 Task: Add a collaborar  and add a file to a repository.
Action: Mouse moved to (1263, 97)
Screenshot: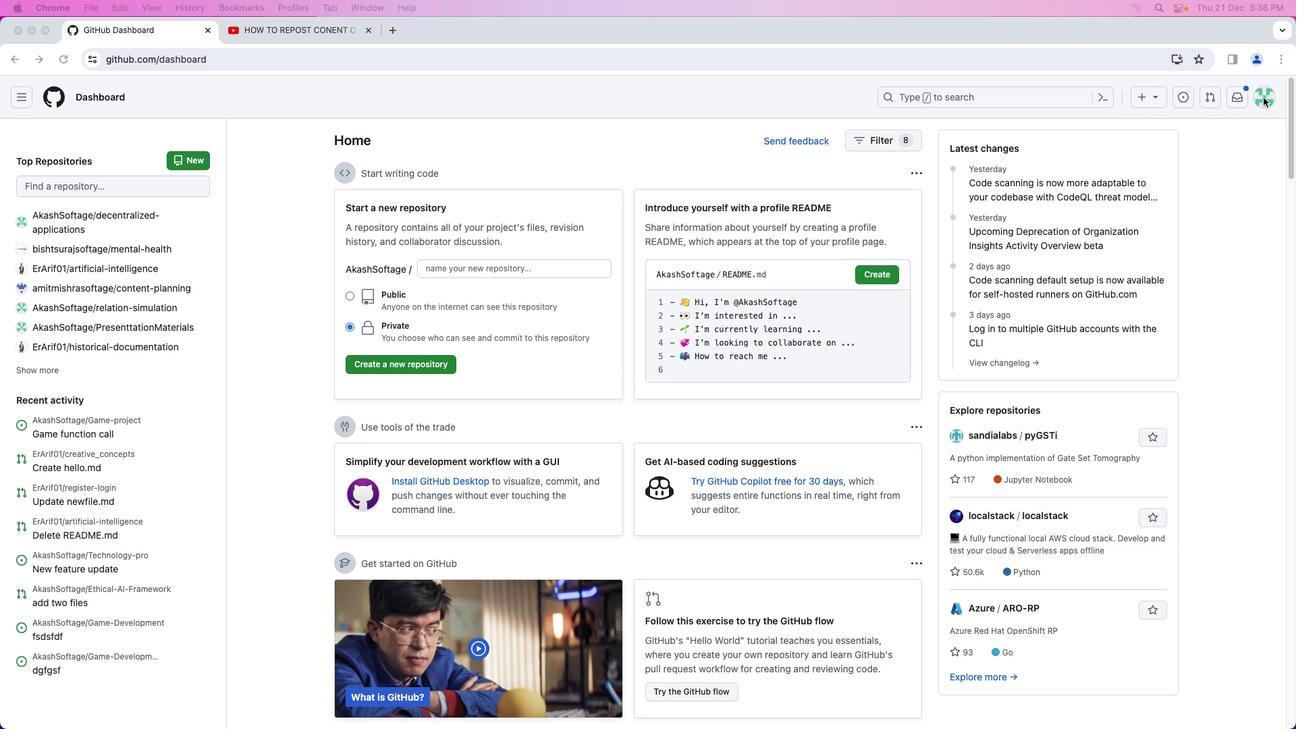
Action: Mouse pressed left at (1263, 97)
Screenshot: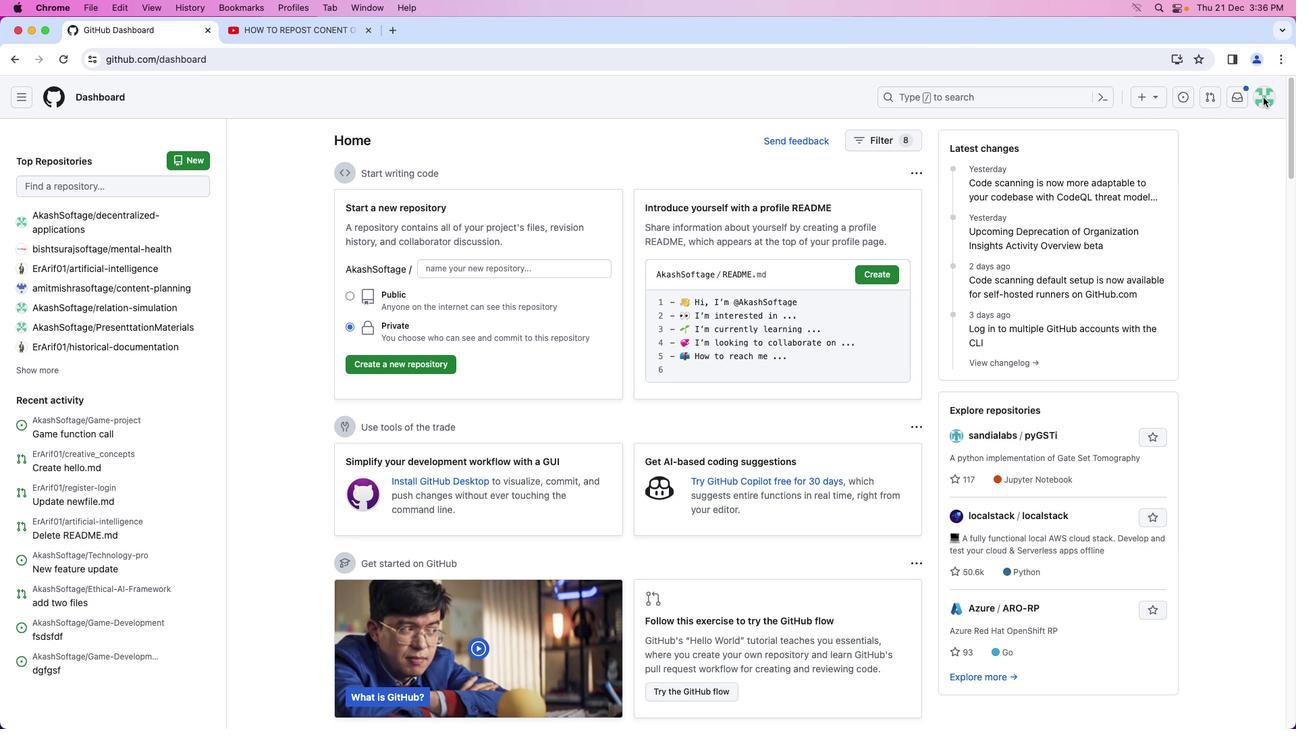 
Action: Mouse moved to (1262, 101)
Screenshot: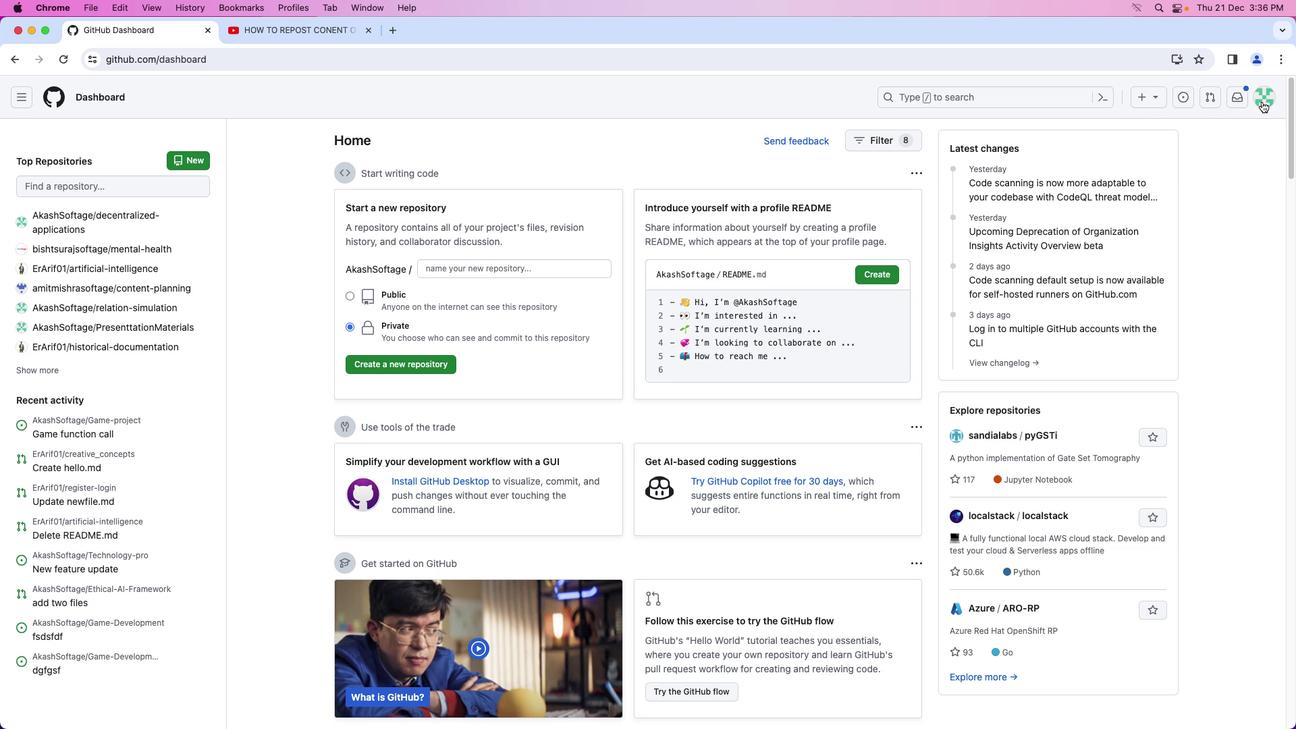 
Action: Mouse pressed left at (1262, 101)
Screenshot: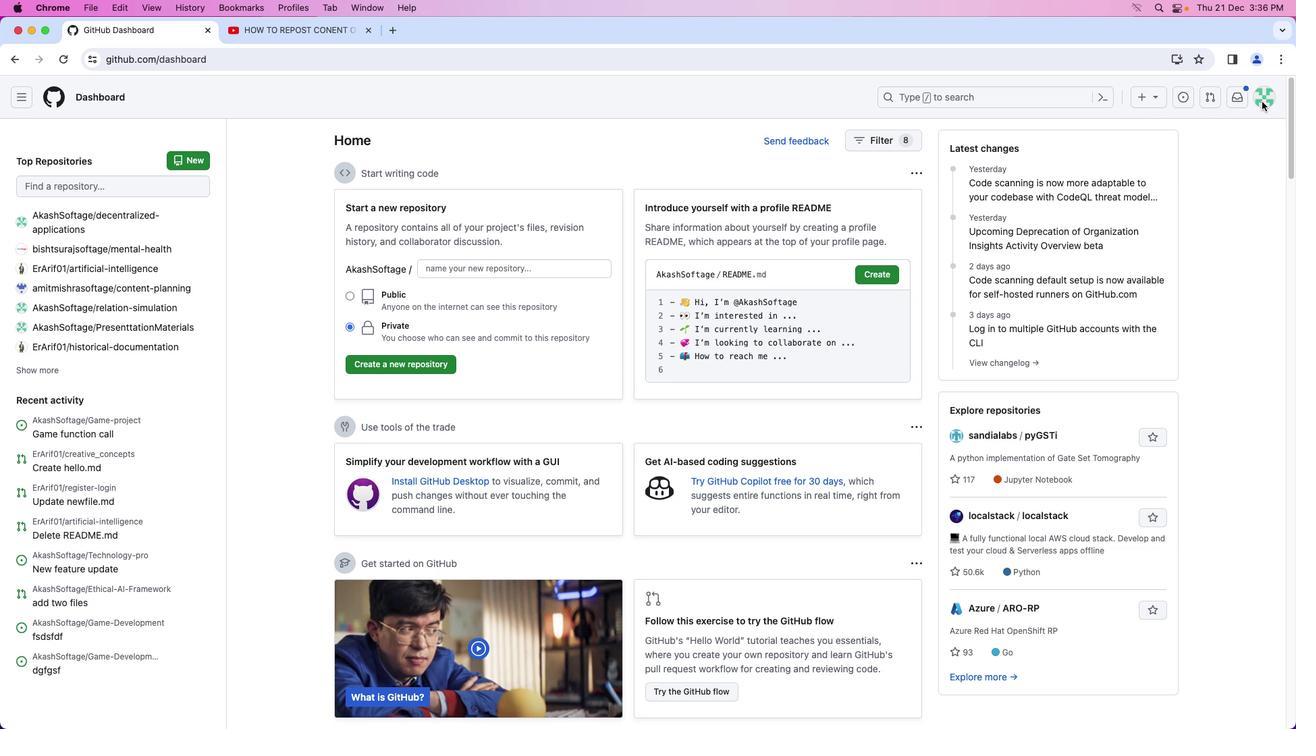 
Action: Mouse moved to (1190, 214)
Screenshot: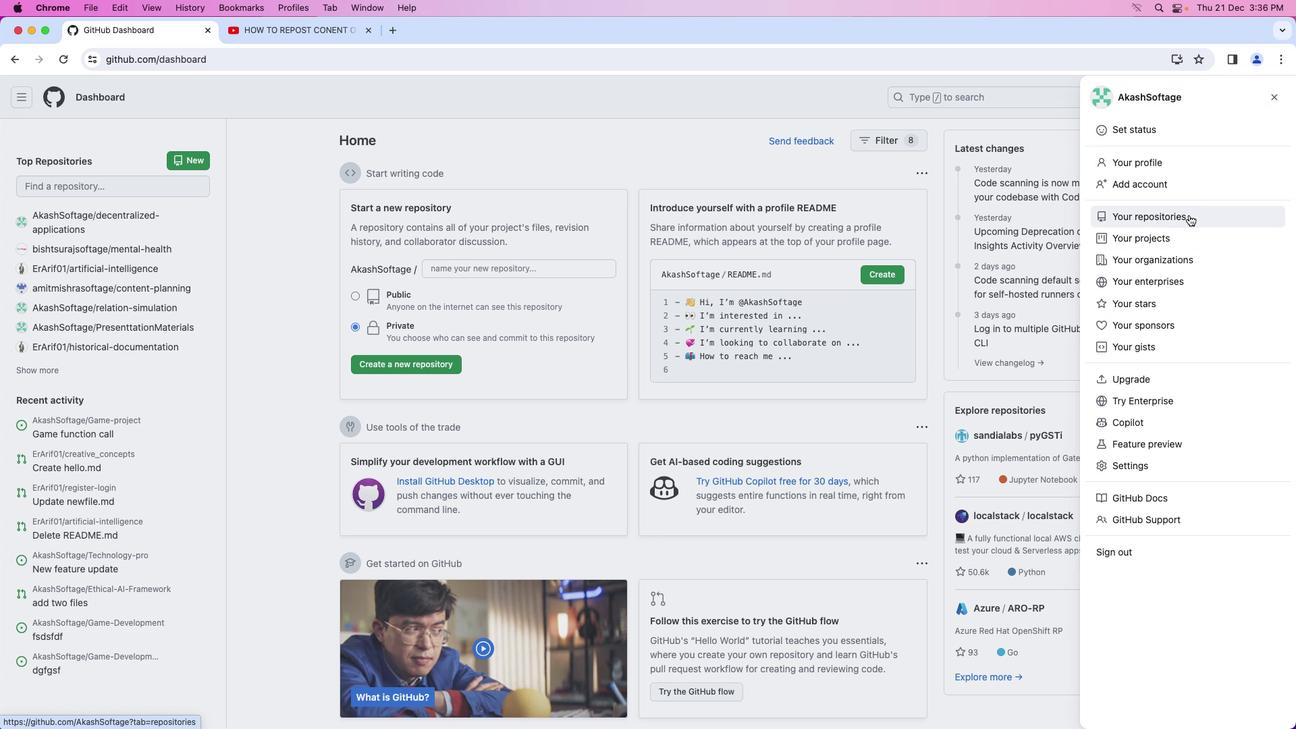
Action: Mouse pressed left at (1190, 214)
Screenshot: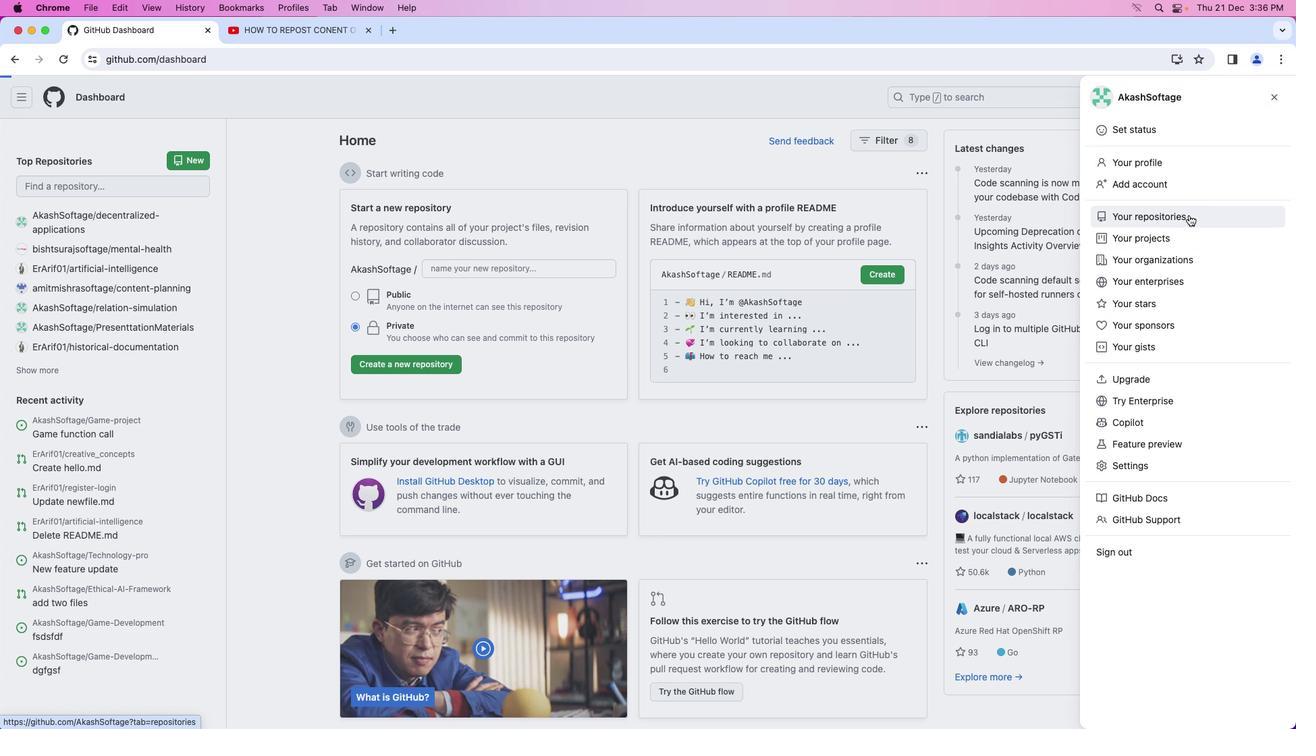 
Action: Mouse moved to (901, 291)
Screenshot: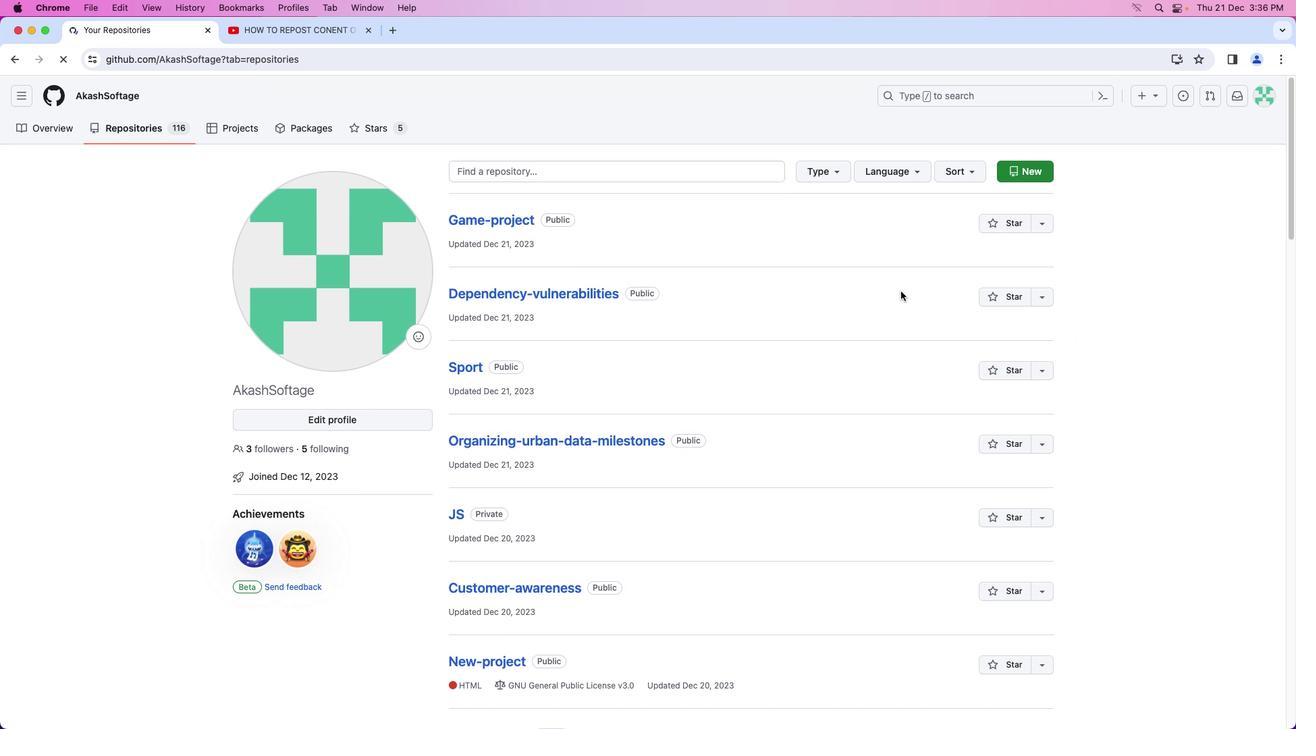 
Action: Mouse scrolled (901, 291) with delta (0, 0)
Screenshot: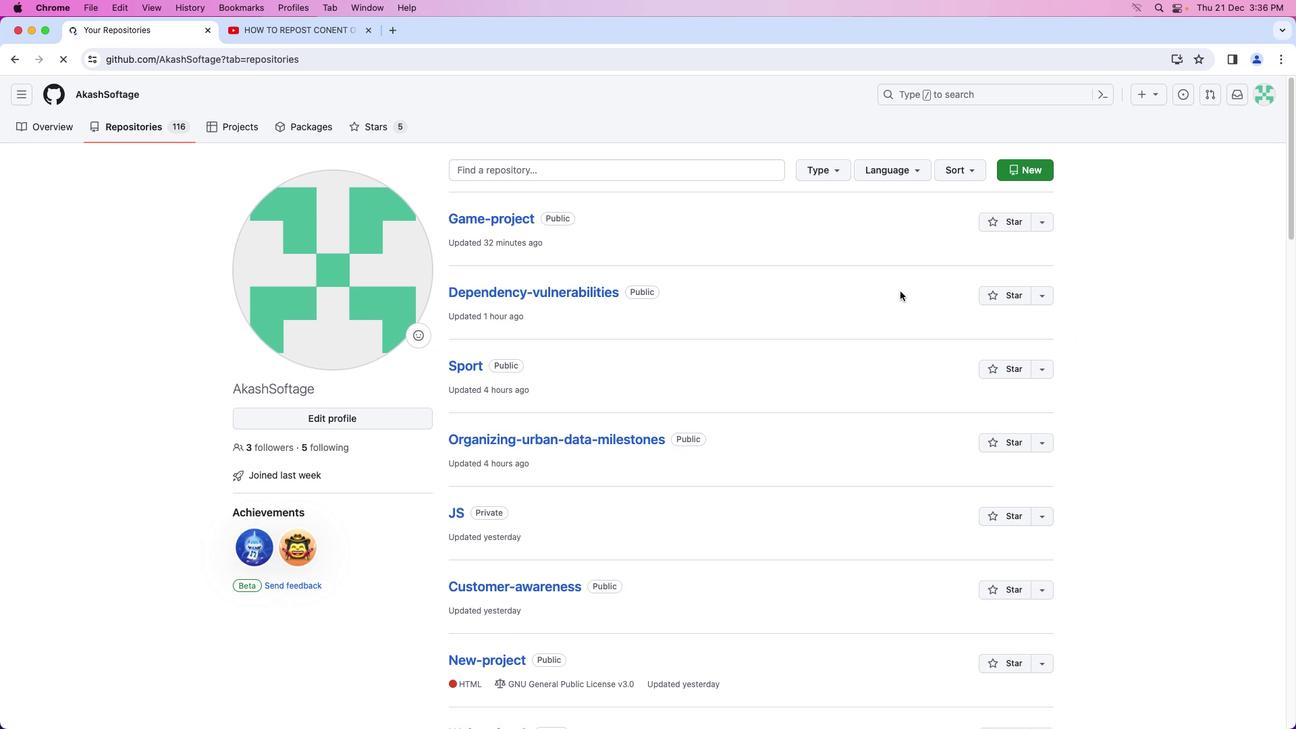 
Action: Mouse scrolled (901, 291) with delta (0, 0)
Screenshot: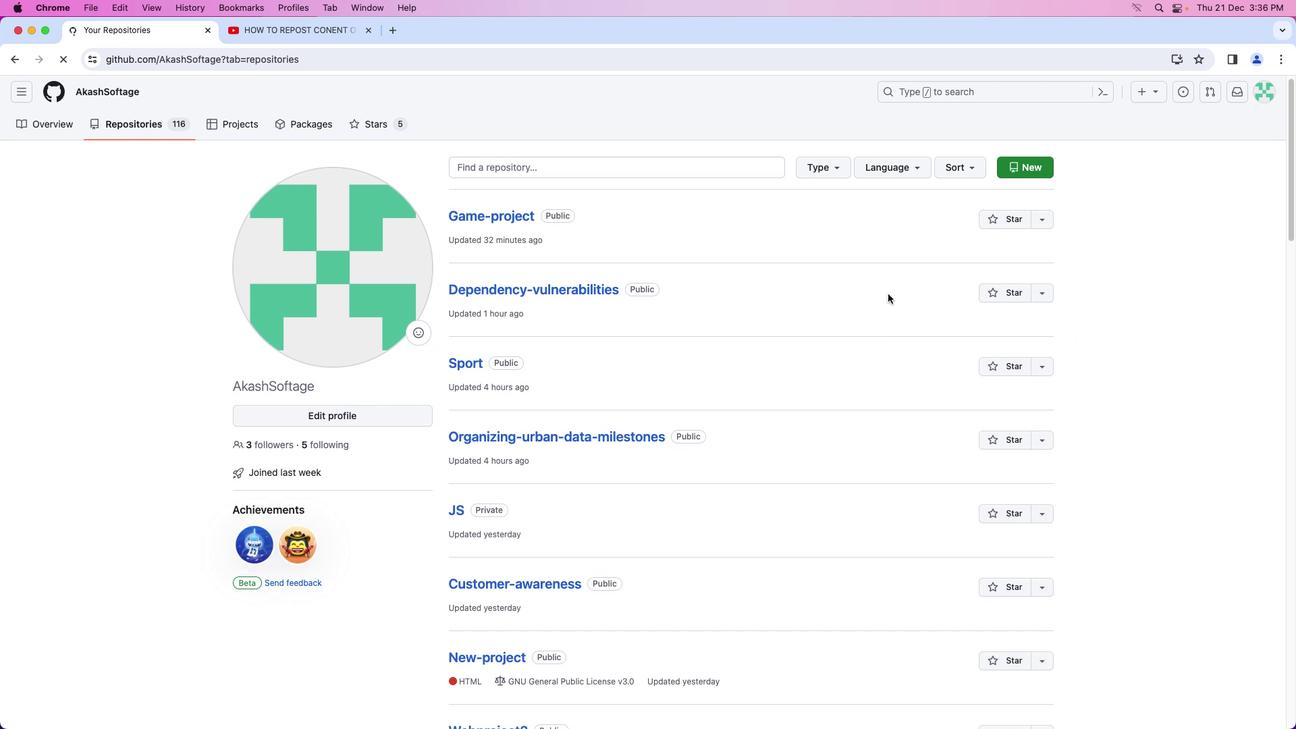 
Action: Mouse moved to (889, 293)
Screenshot: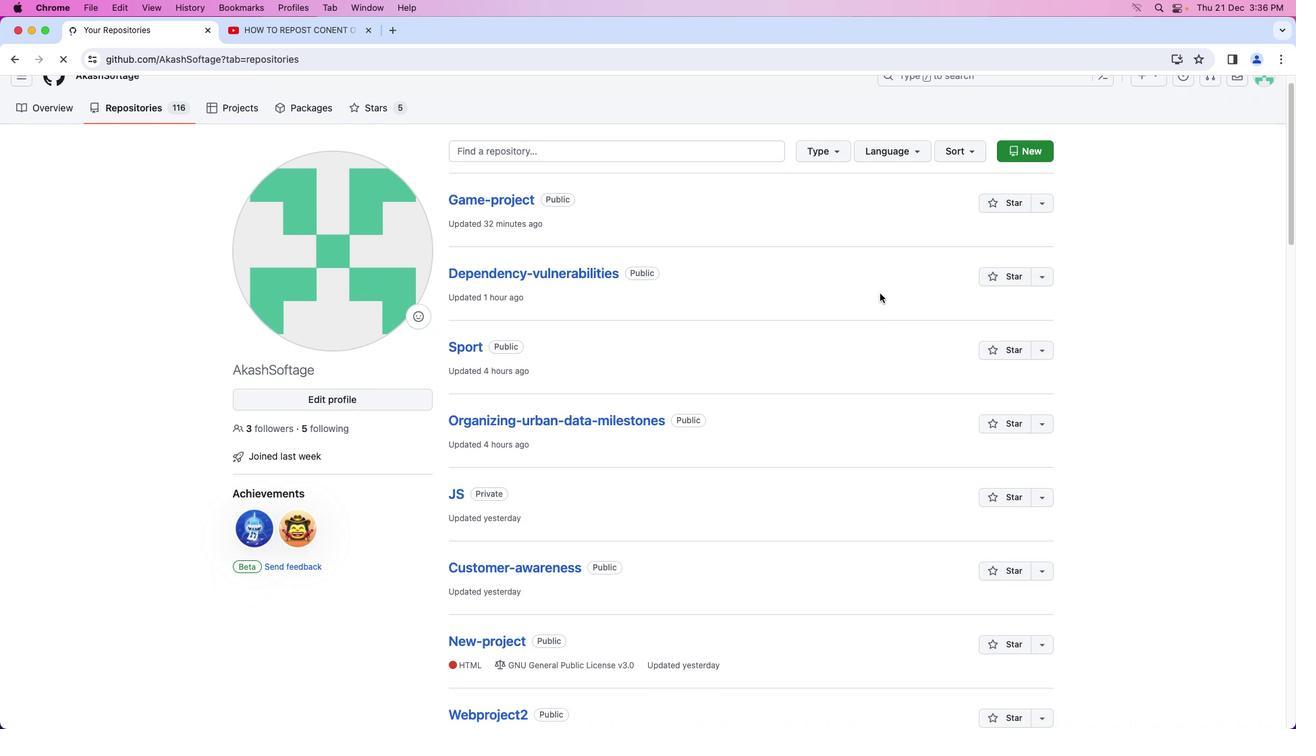 
Action: Mouse scrolled (889, 293) with delta (0, 0)
Screenshot: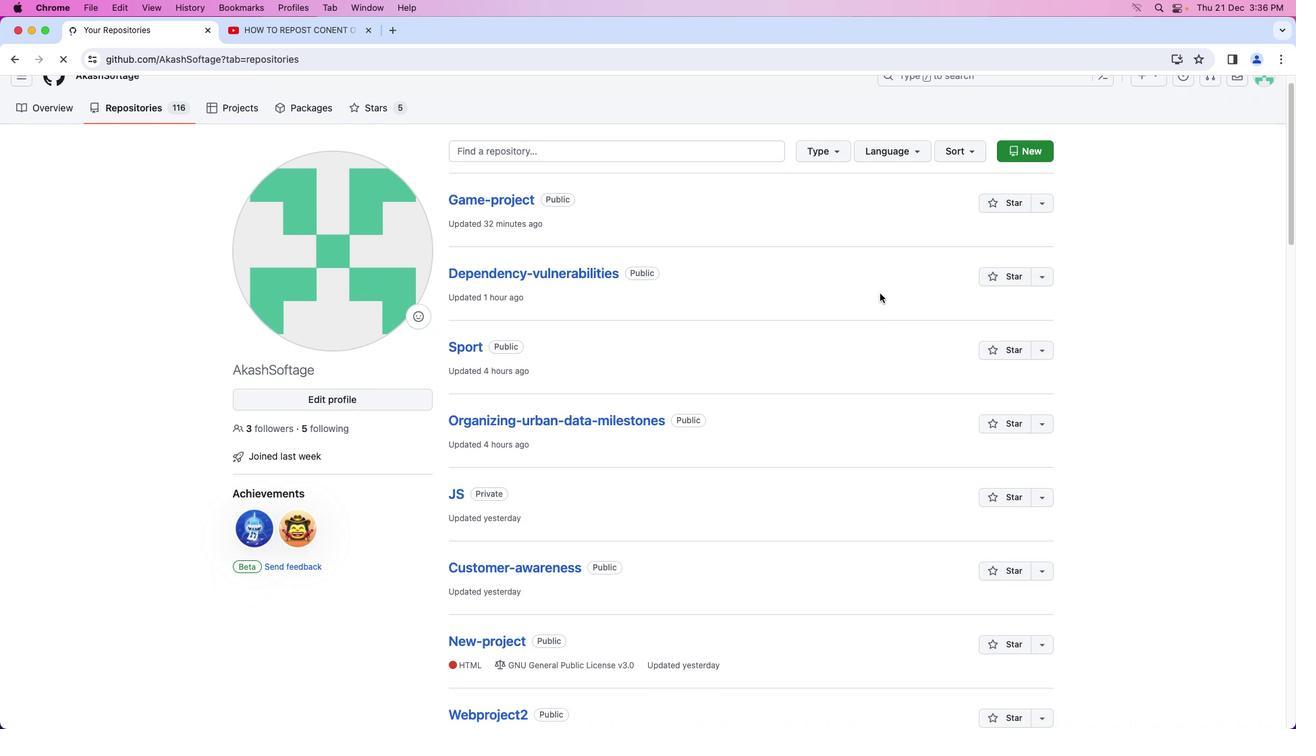 
Action: Mouse moved to (887, 294)
Screenshot: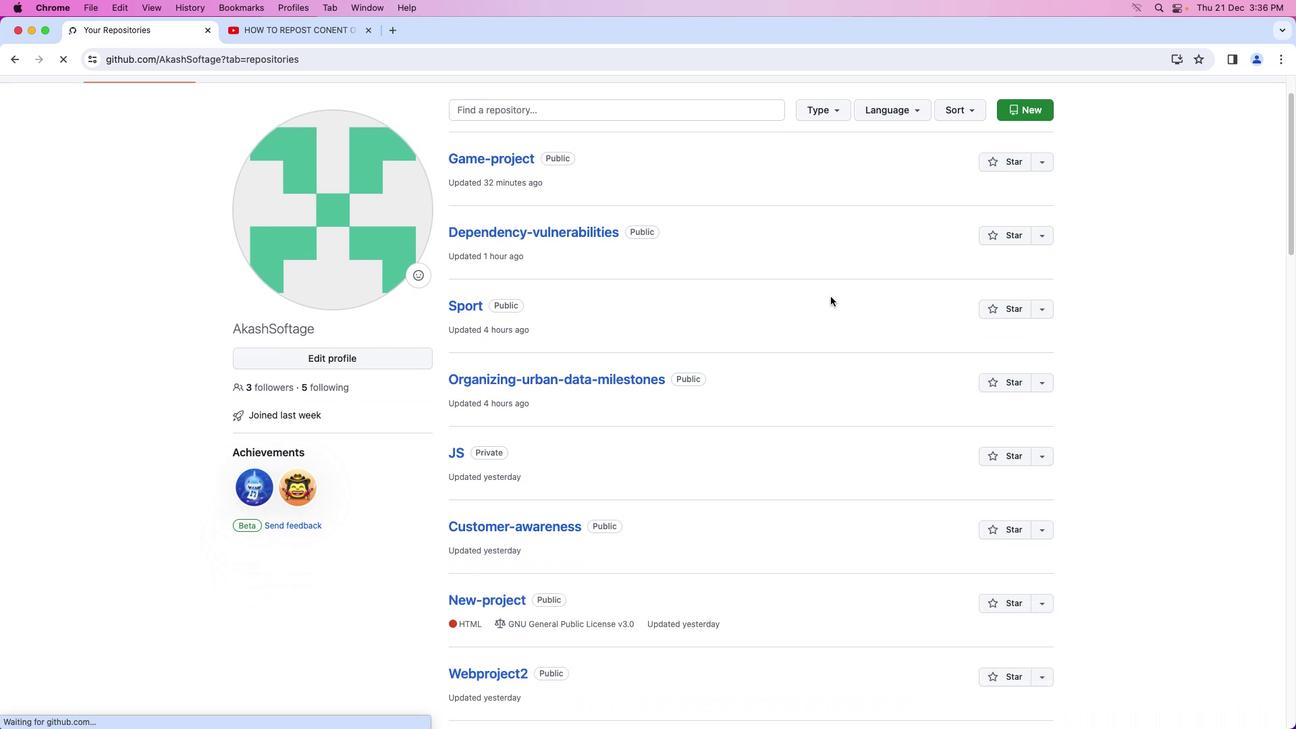 
Action: Mouse scrolled (887, 294) with delta (0, 0)
Screenshot: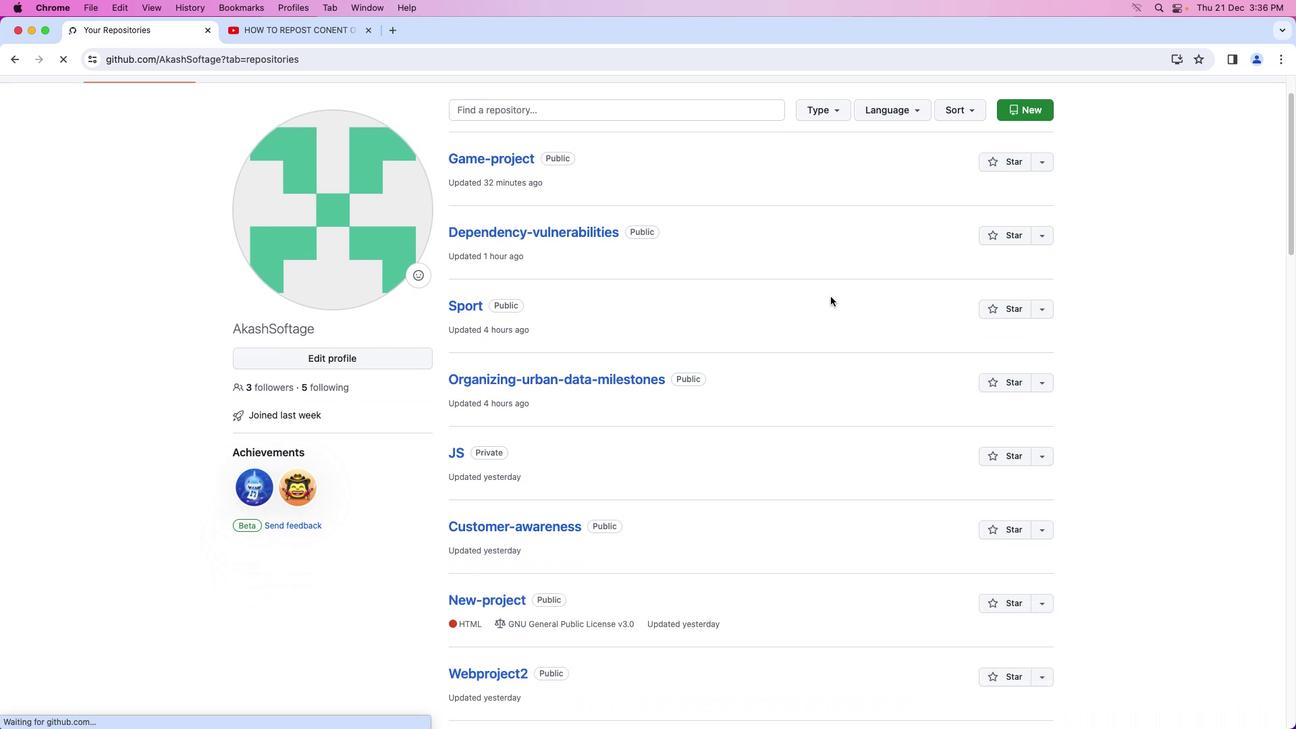 
Action: Mouse moved to (886, 293)
Screenshot: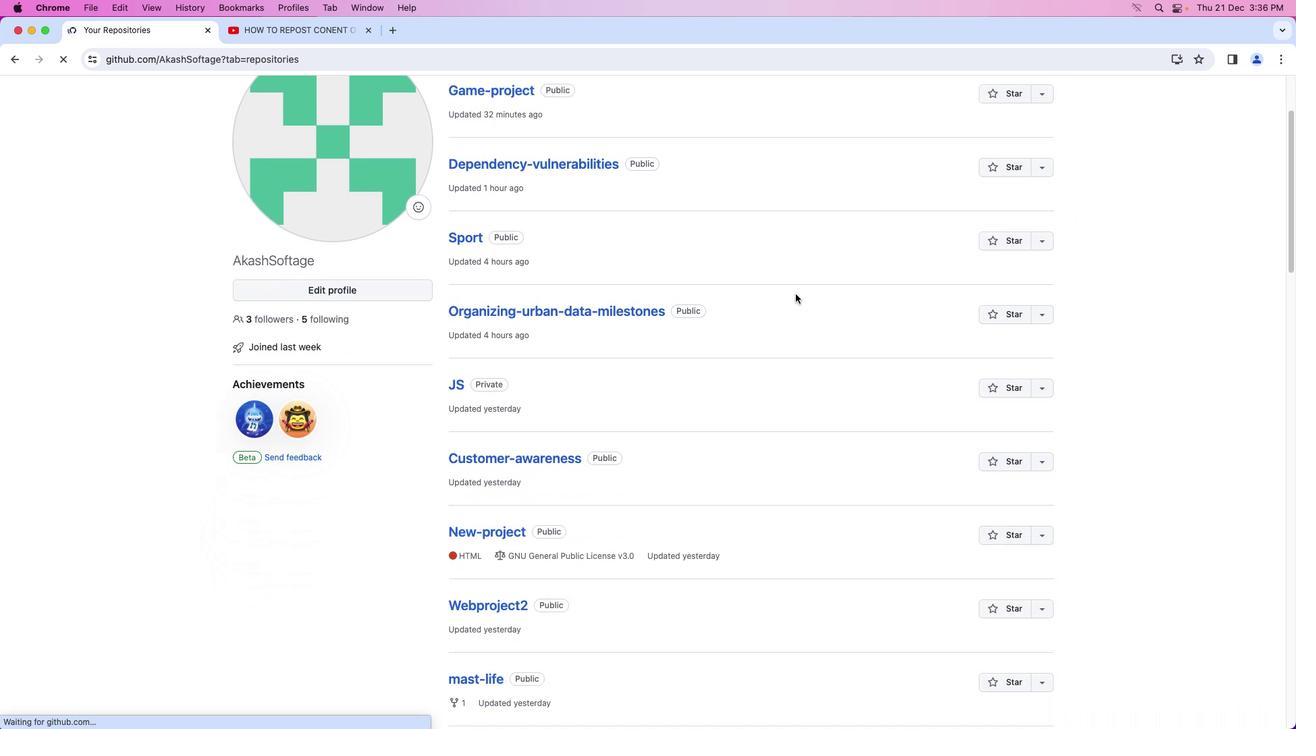 
Action: Mouse scrolled (886, 293) with delta (0, 0)
Screenshot: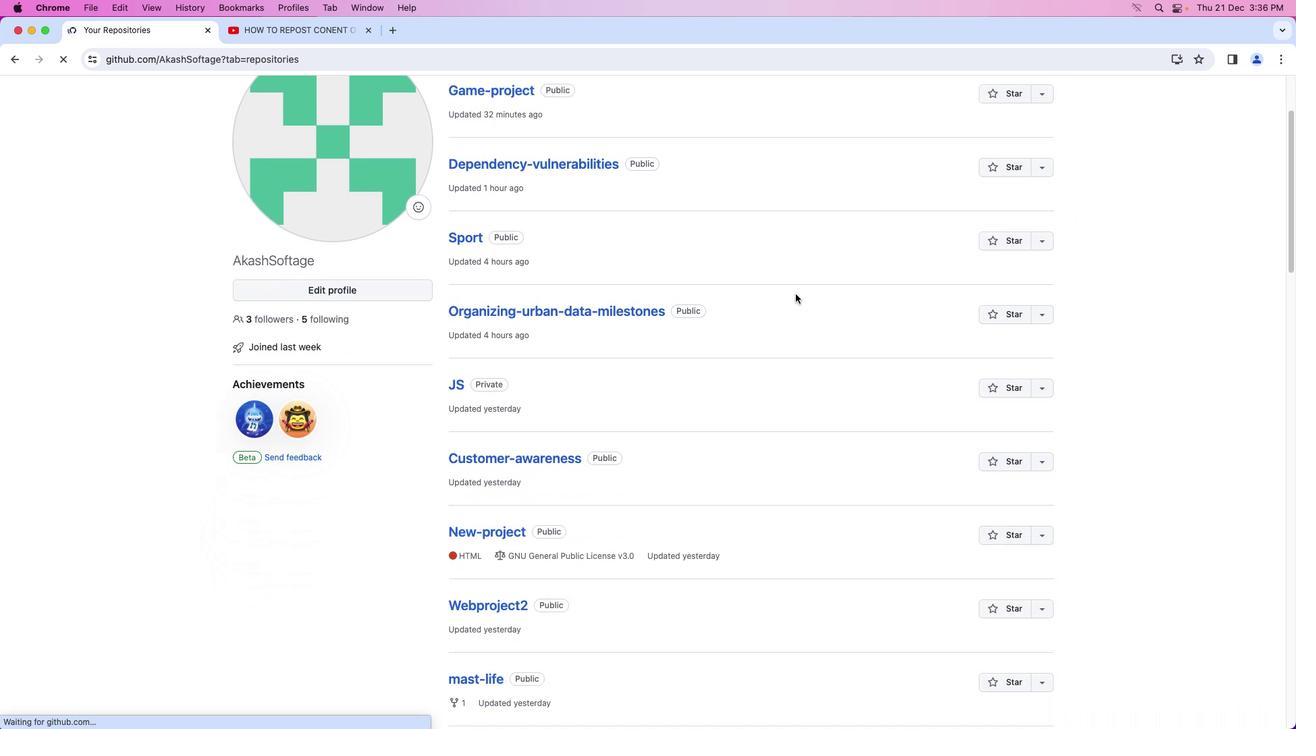 
Action: Mouse moved to (880, 293)
Screenshot: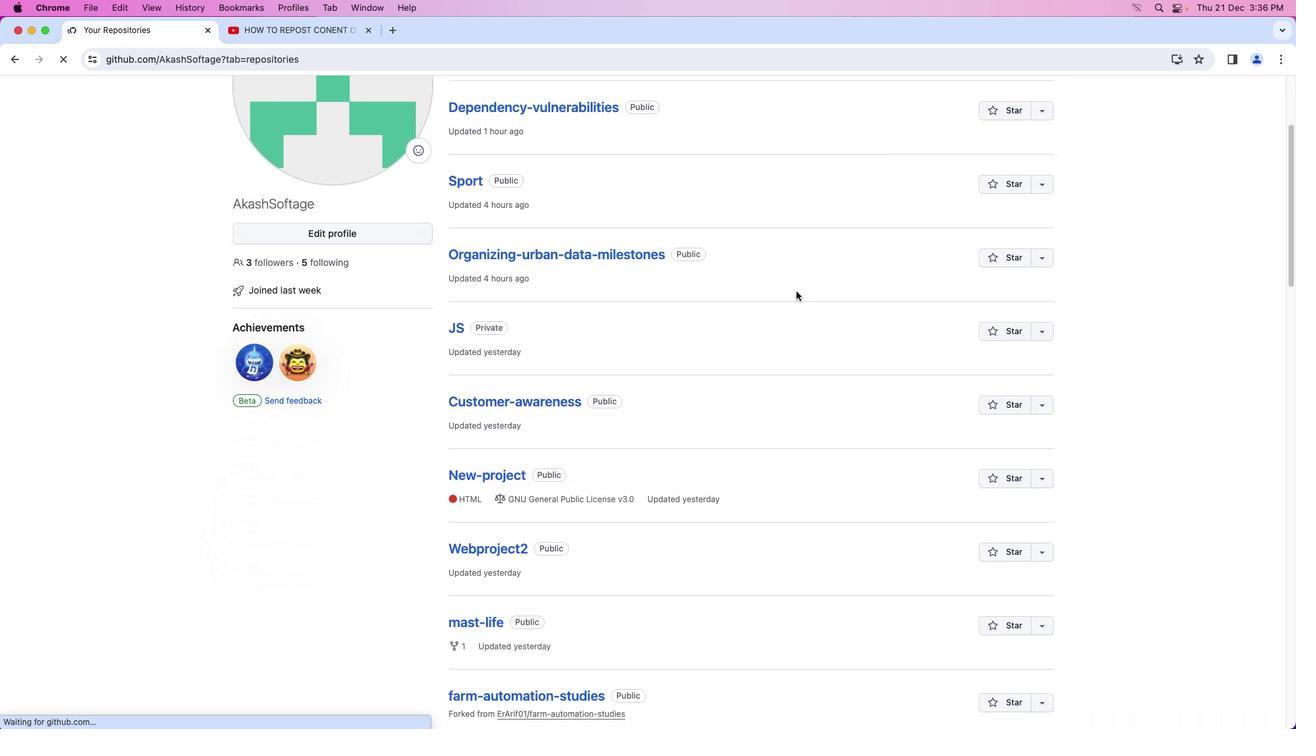 
Action: Mouse scrolled (880, 293) with delta (0, -1)
Screenshot: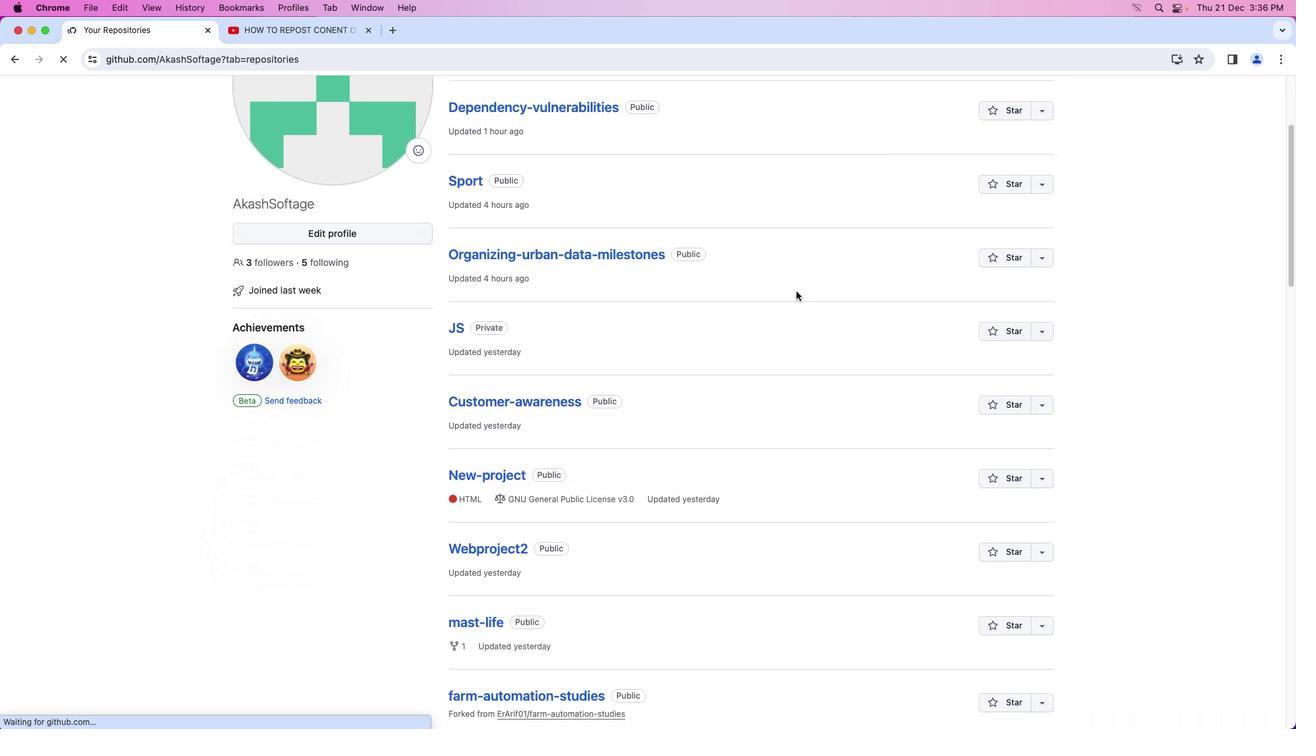 
Action: Mouse moved to (821, 295)
Screenshot: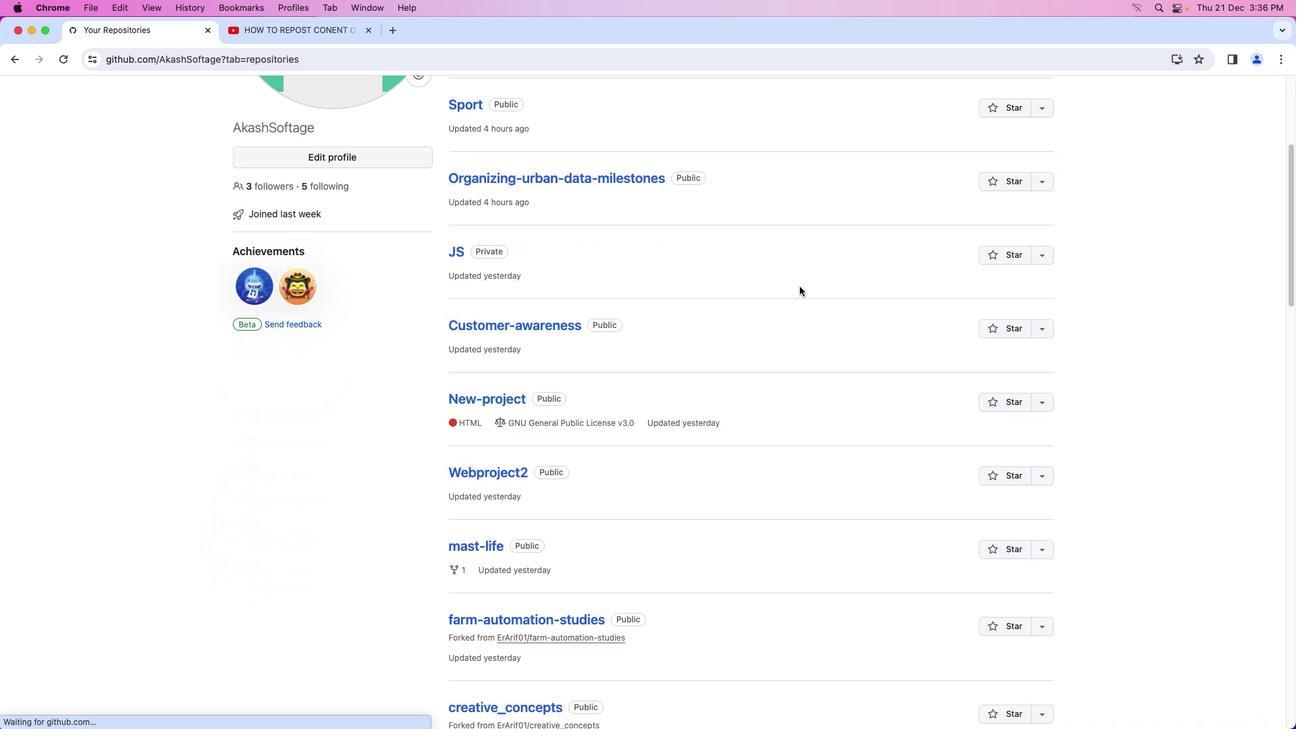 
Action: Mouse scrolled (821, 295) with delta (0, -2)
Screenshot: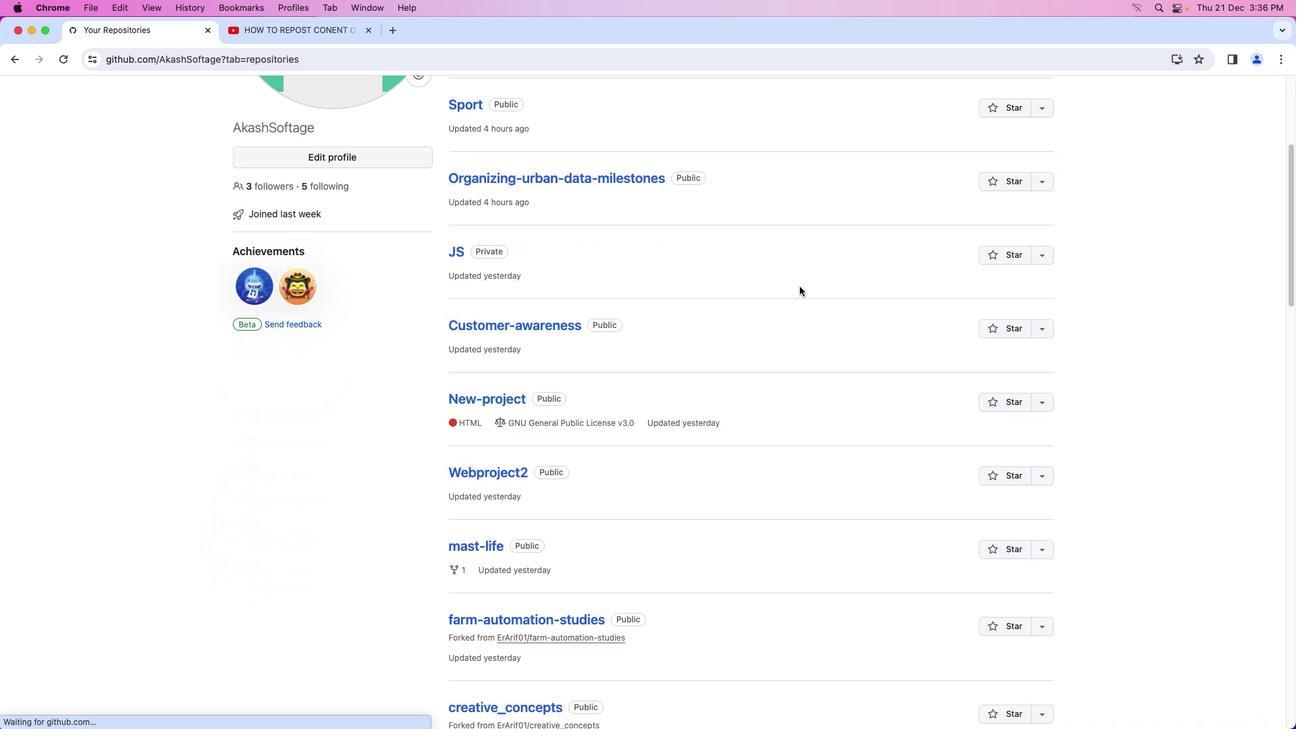 
Action: Mouse moved to (856, 278)
Screenshot: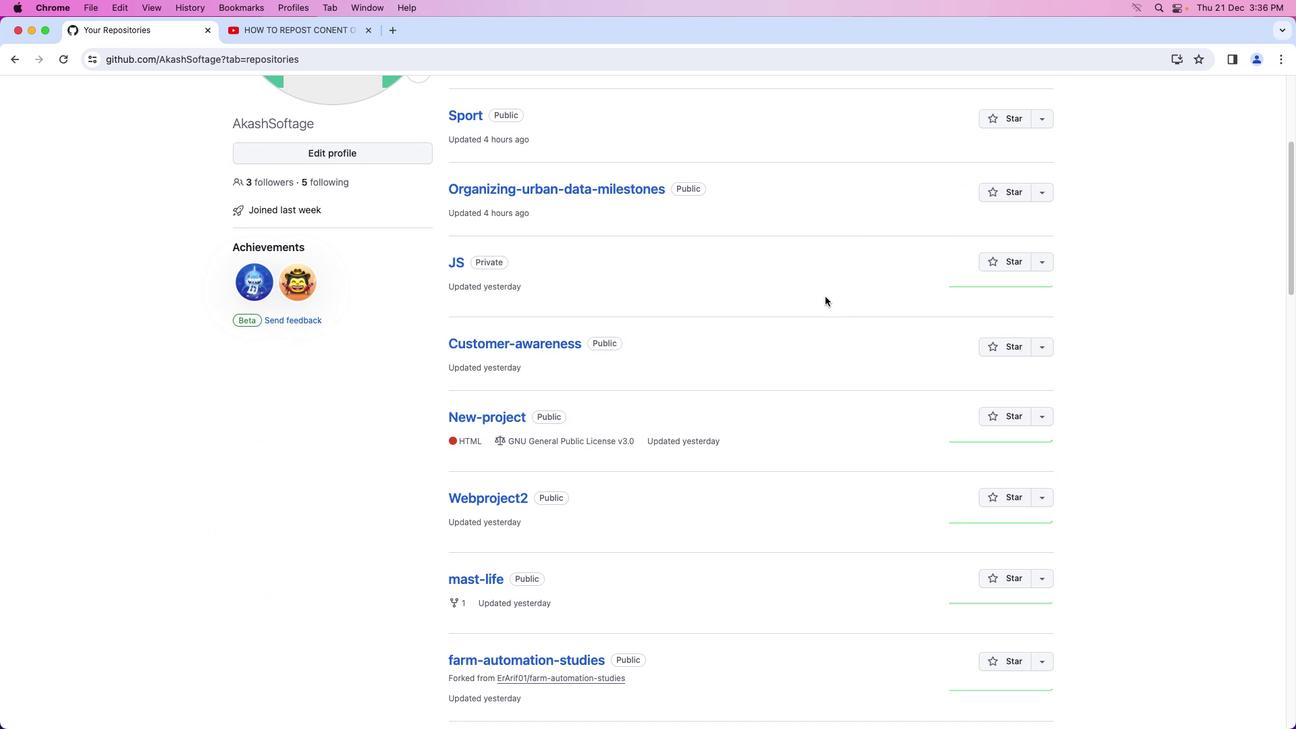 
Action: Mouse scrolled (856, 278) with delta (0, 0)
Screenshot: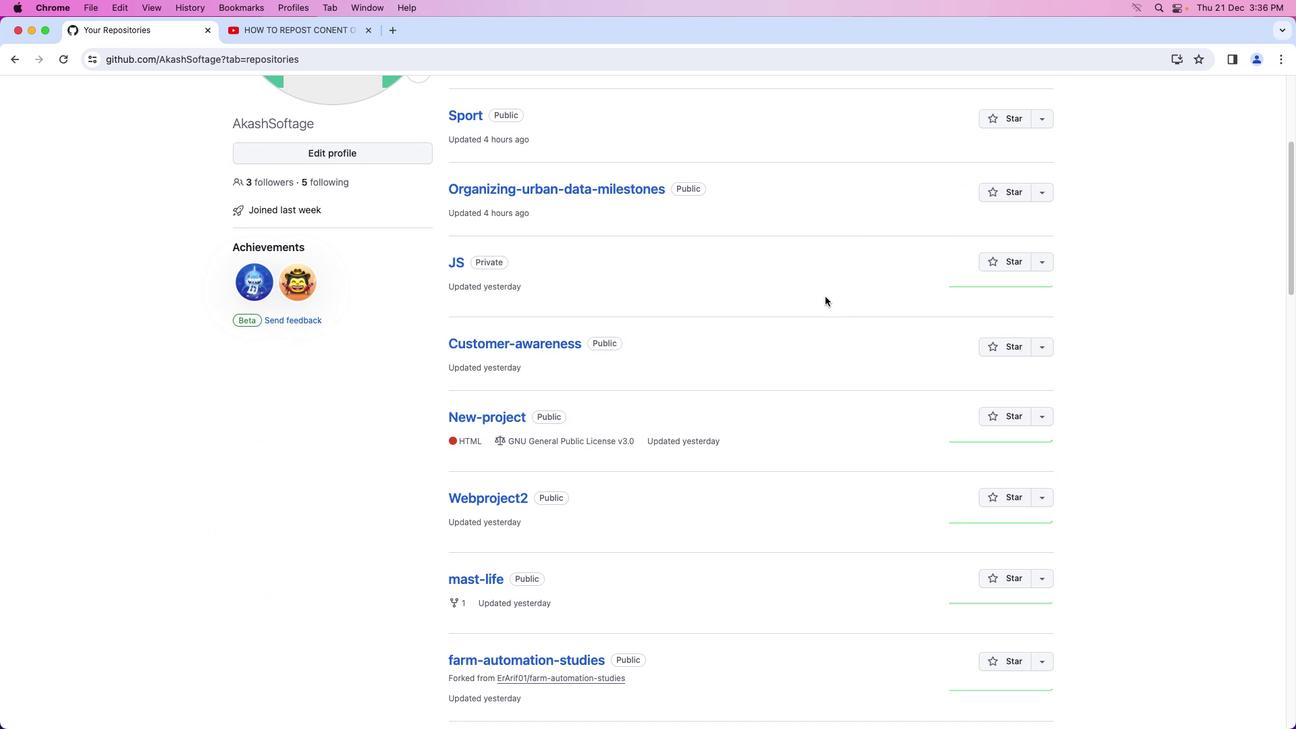 
Action: Mouse moved to (834, 292)
Screenshot: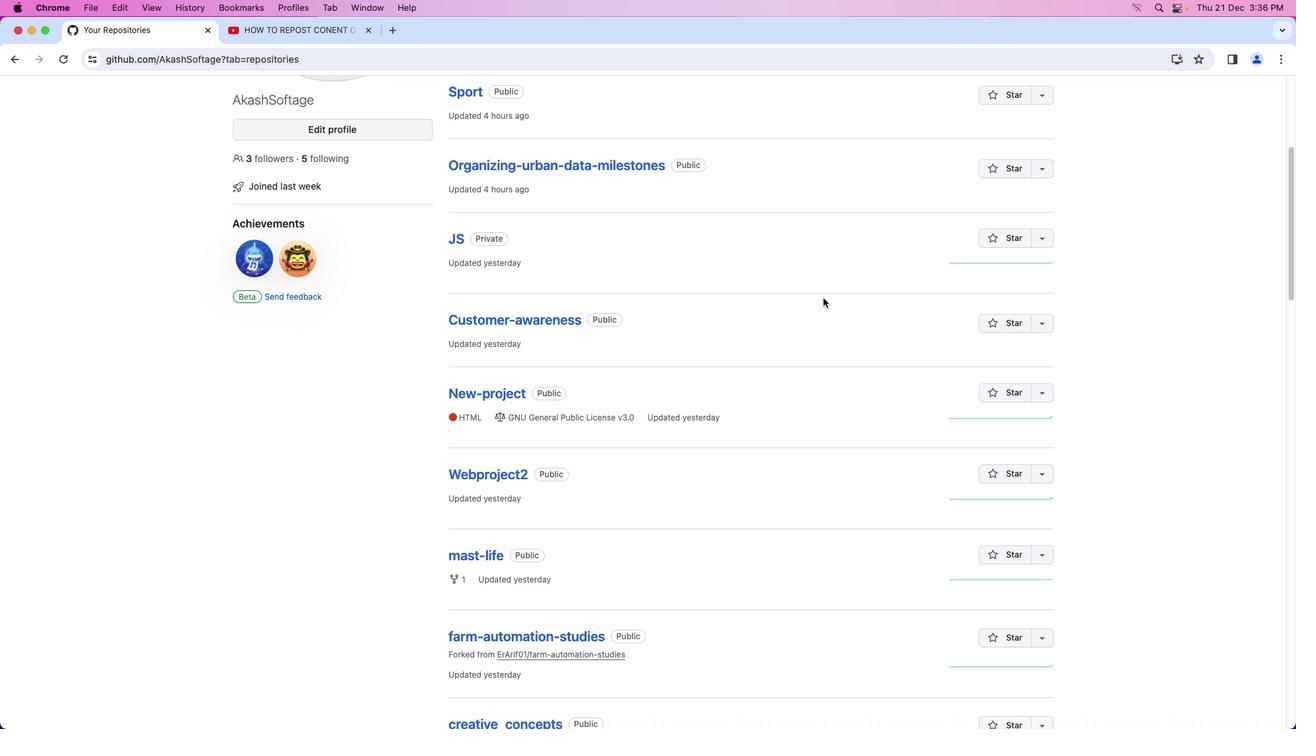 
Action: Mouse scrolled (834, 292) with delta (0, 0)
Screenshot: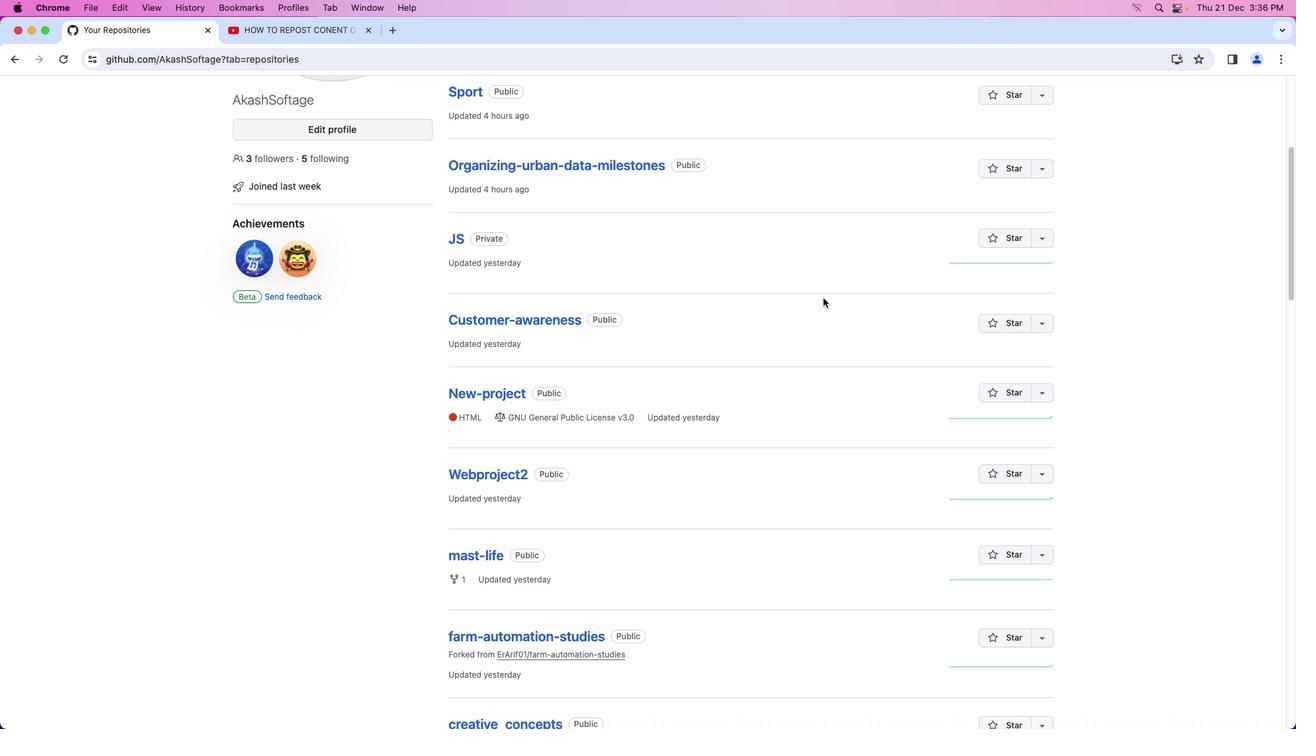 
Action: Mouse moved to (826, 296)
Screenshot: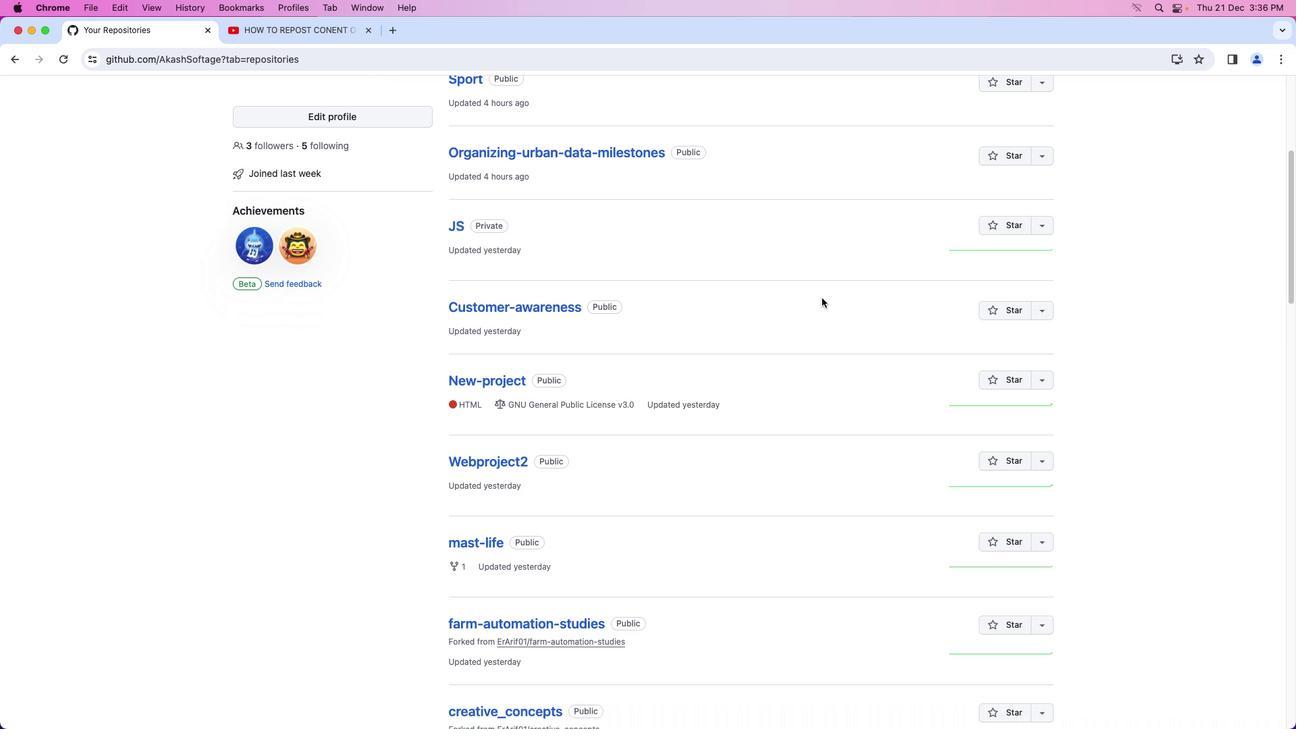 
Action: Mouse scrolled (826, 296) with delta (0, 0)
Screenshot: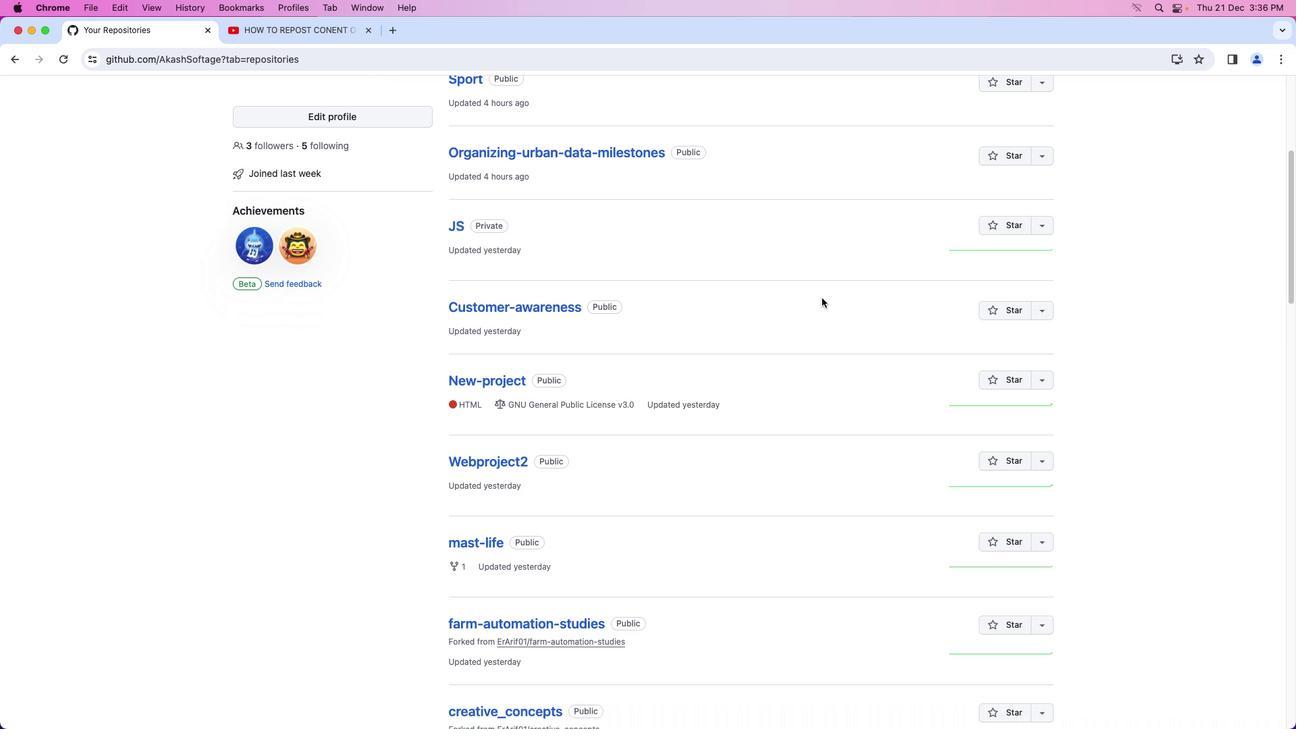 
Action: Mouse moved to (823, 297)
Screenshot: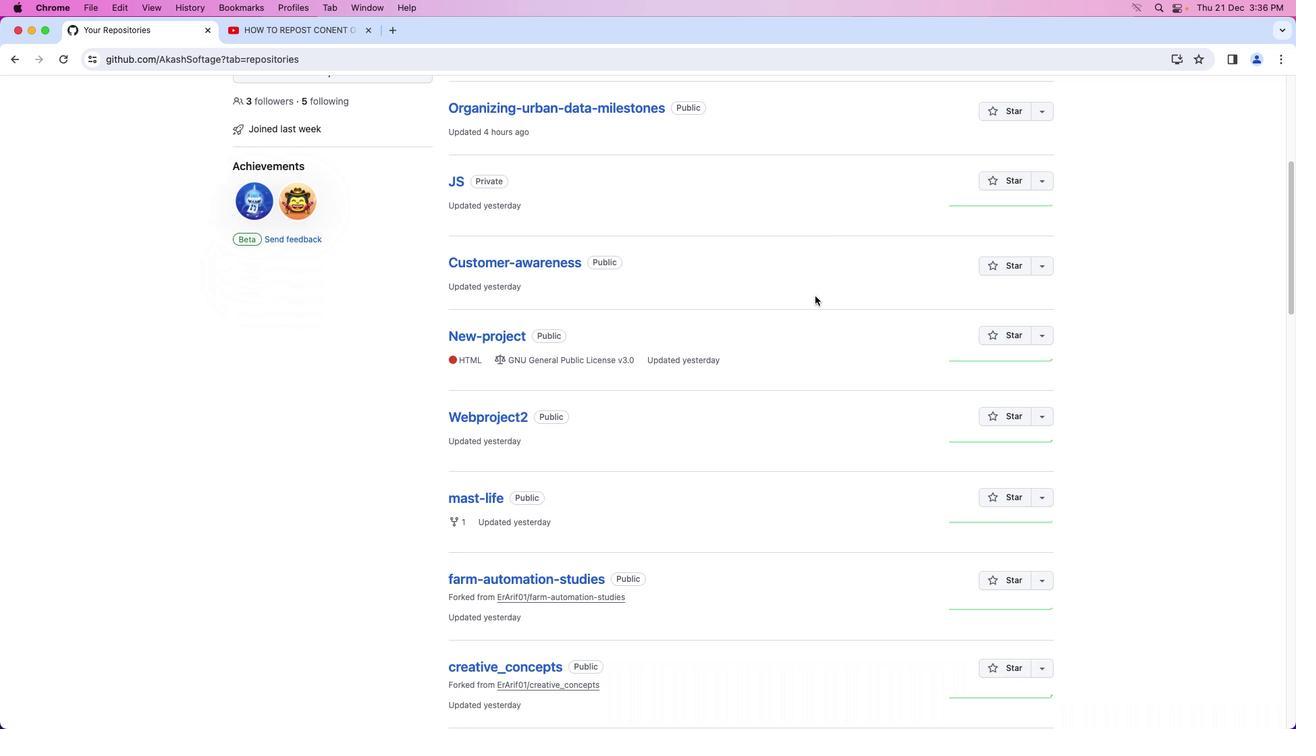 
Action: Mouse scrolled (823, 297) with delta (0, 0)
Screenshot: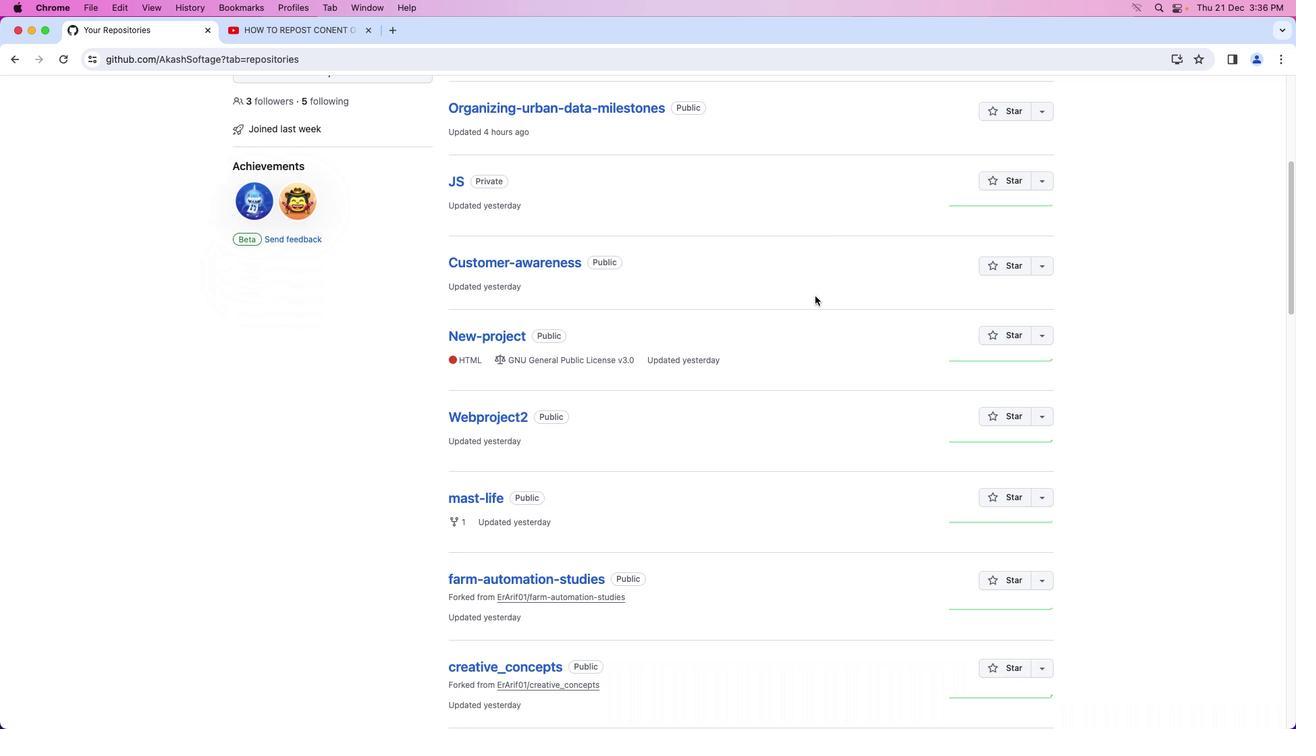 
Action: Mouse moved to (764, 310)
Screenshot: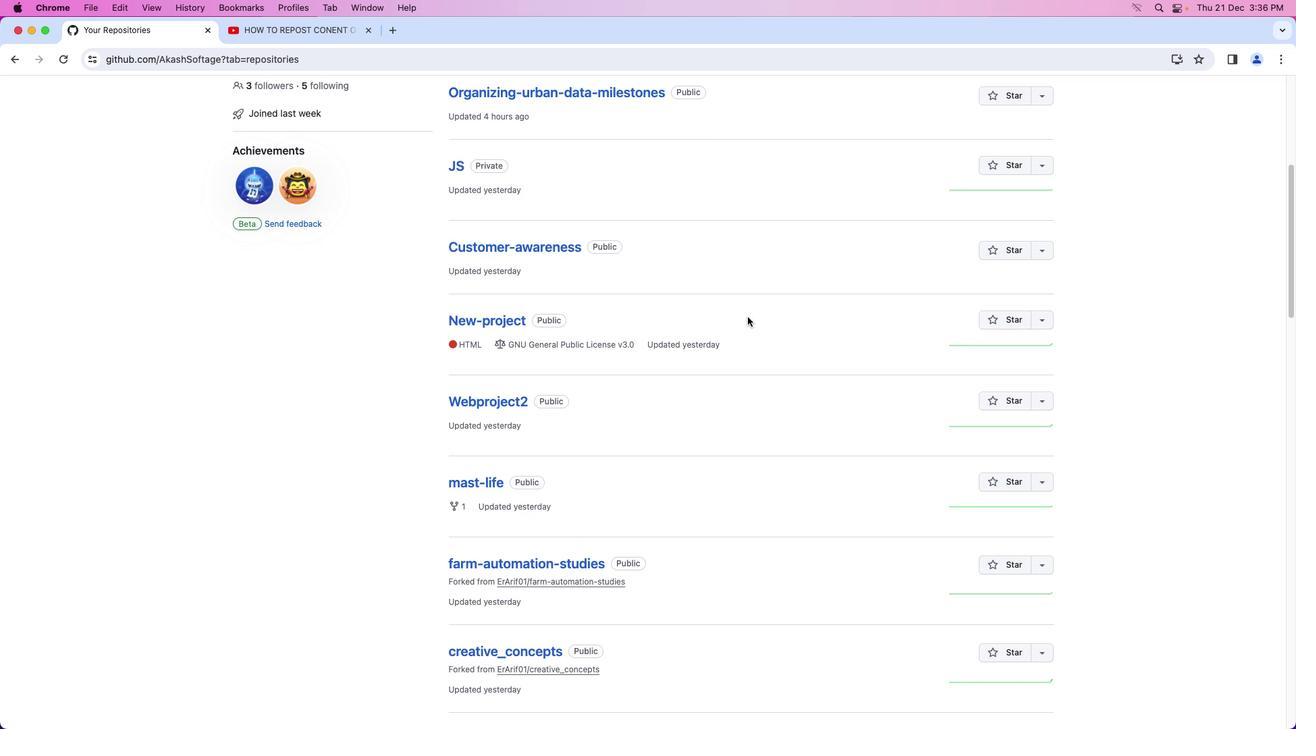 
Action: Mouse scrolled (764, 310) with delta (0, 0)
Screenshot: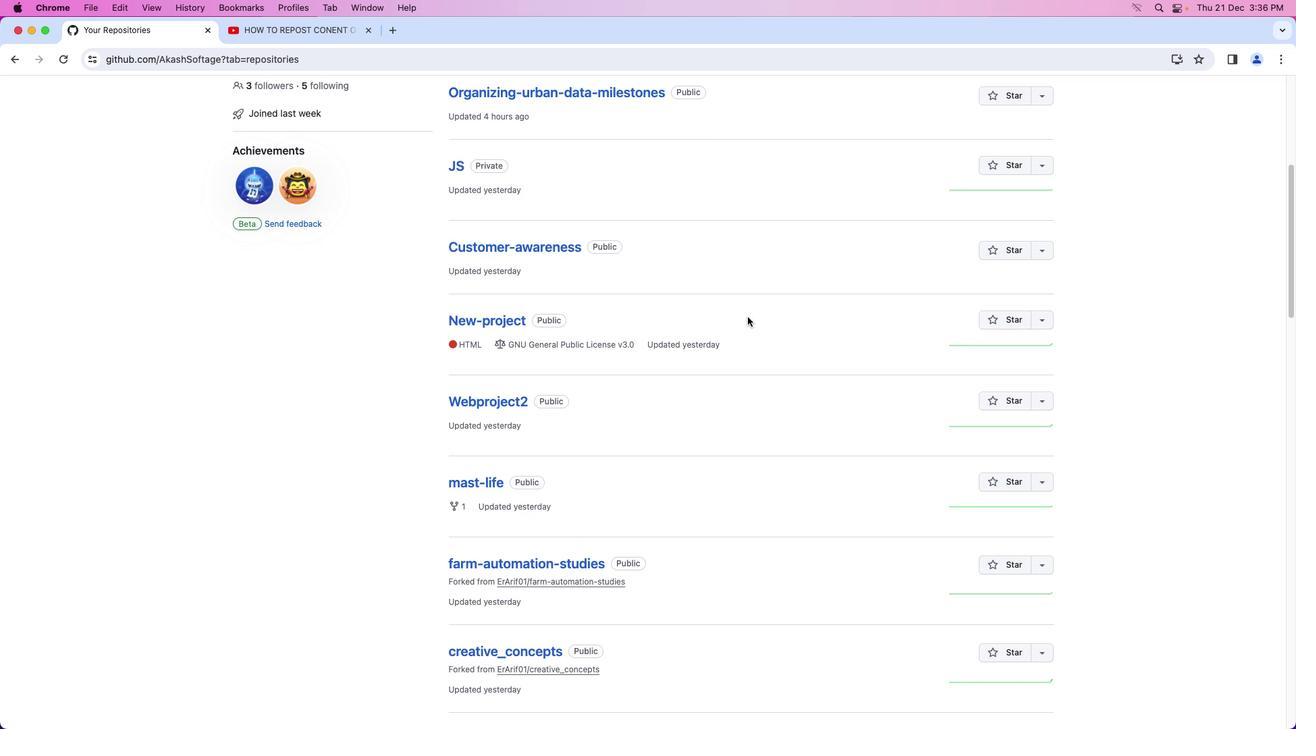 
Action: Mouse moved to (750, 316)
Screenshot: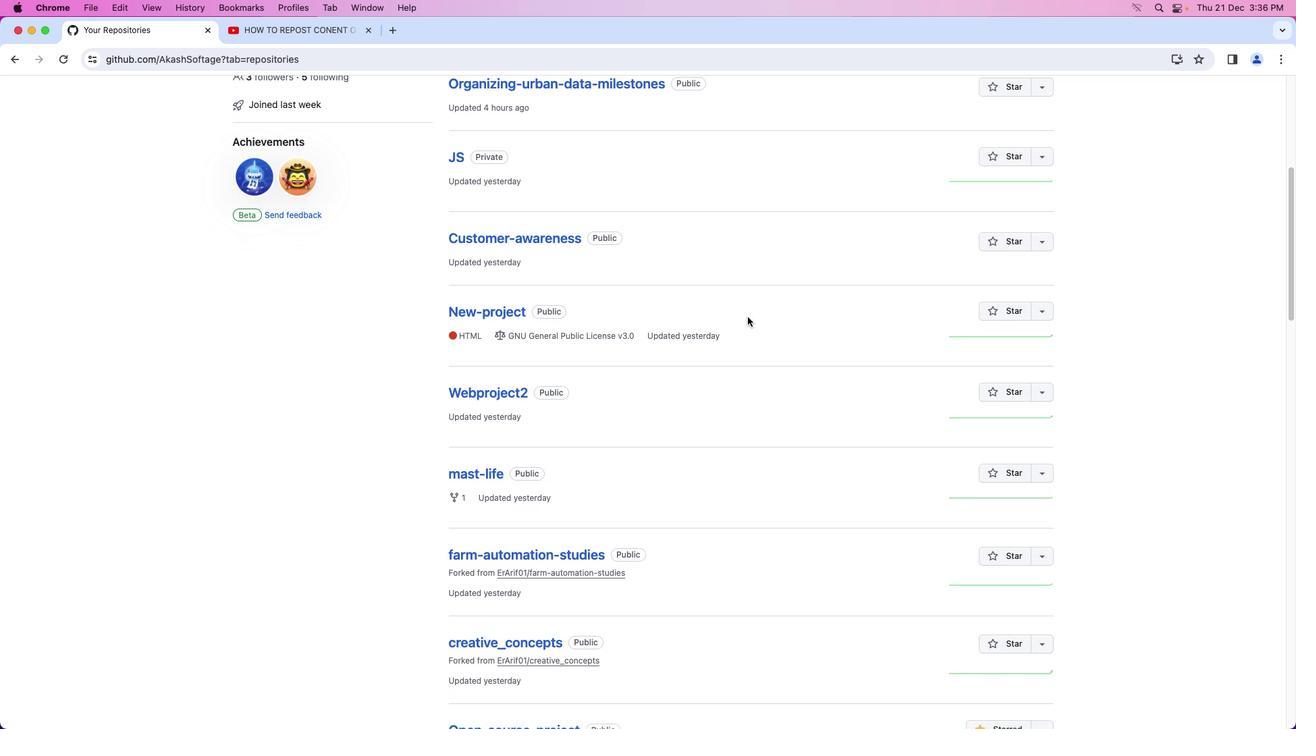 
Action: Mouse scrolled (750, 316) with delta (0, 0)
Screenshot: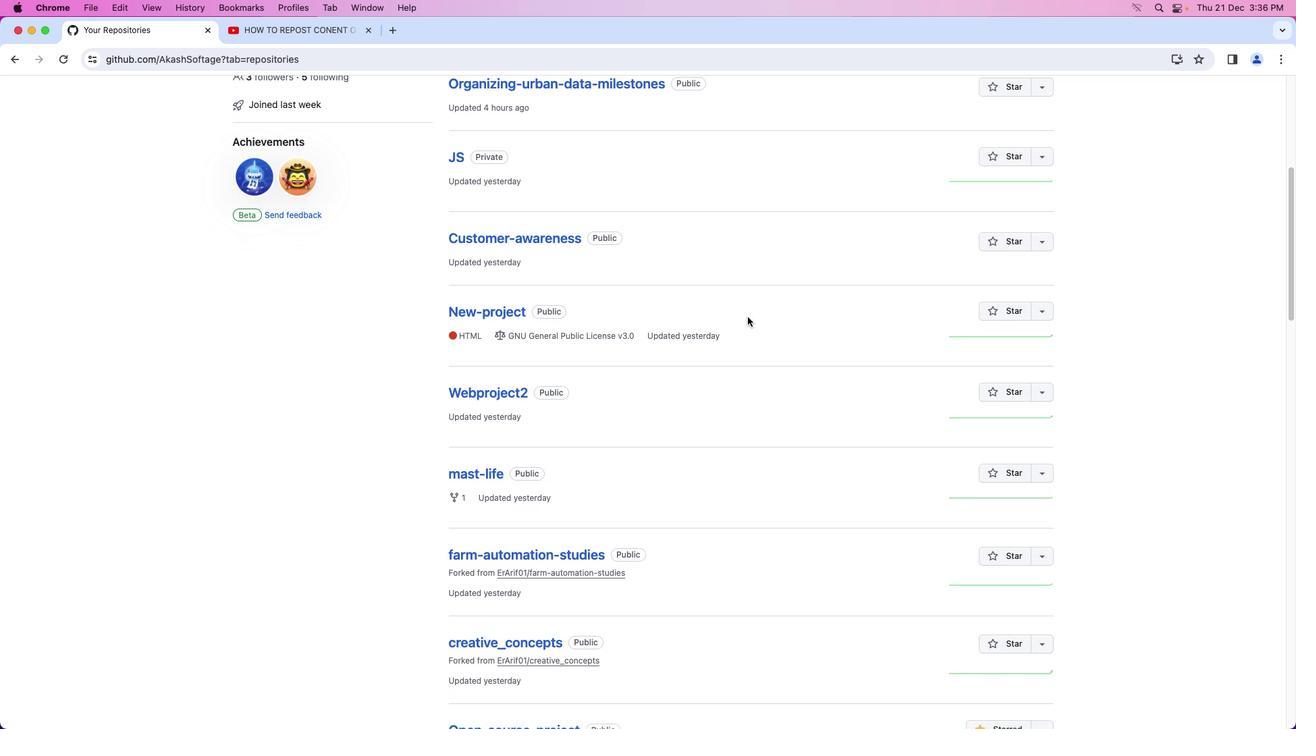 
Action: Mouse moved to (530, 430)
Screenshot: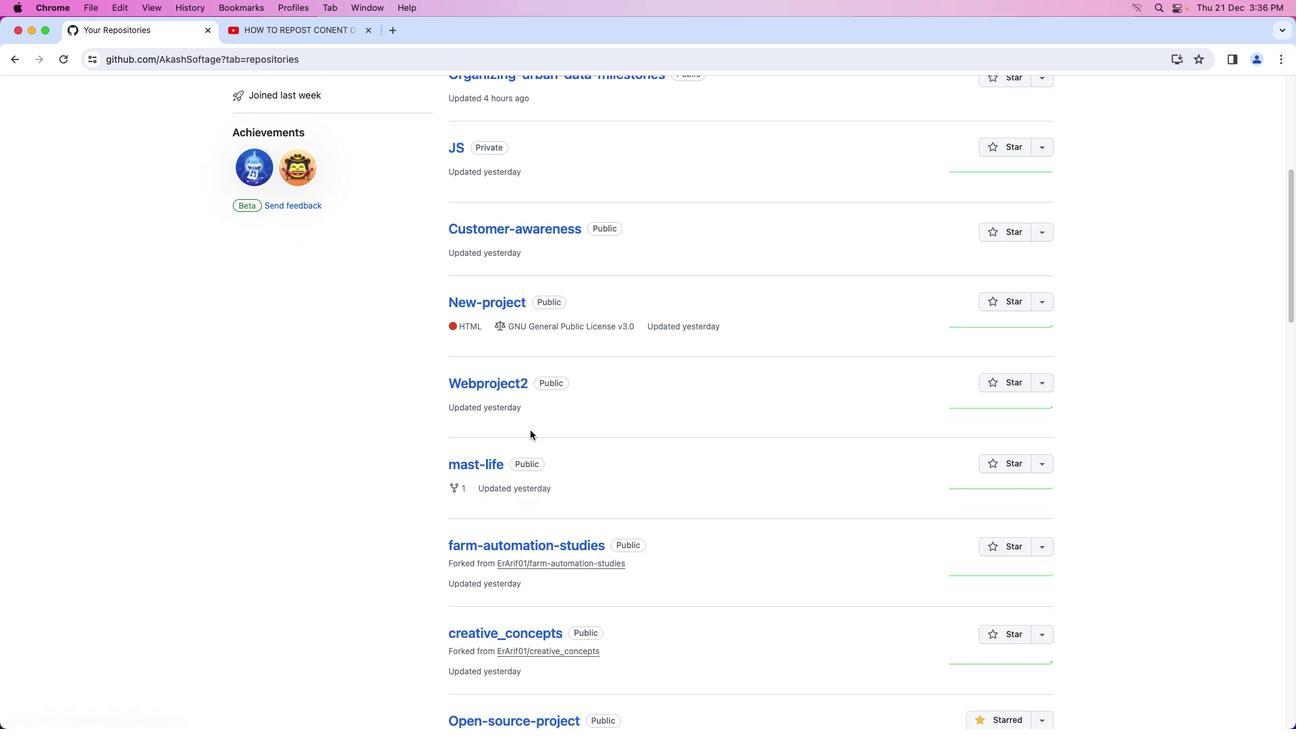 
Action: Mouse scrolled (530, 430) with delta (0, 0)
Screenshot: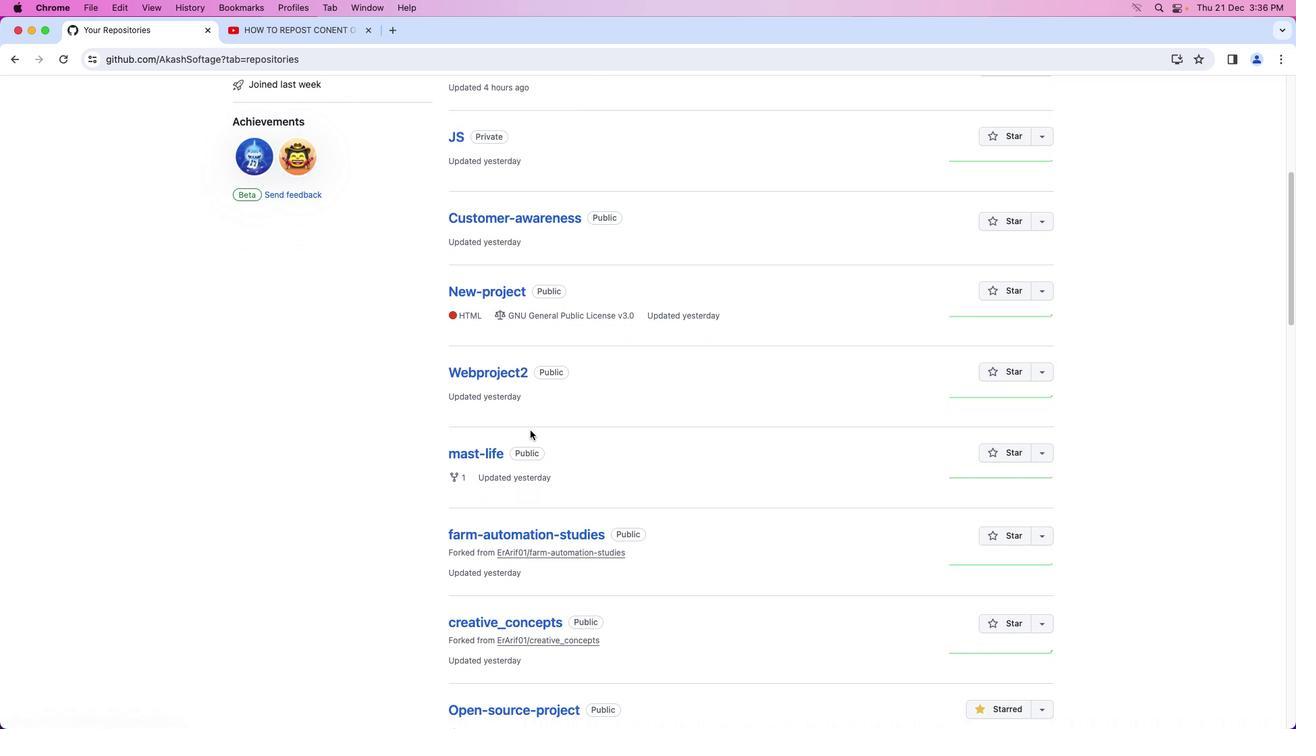 
Action: Mouse scrolled (530, 430) with delta (0, 0)
Screenshot: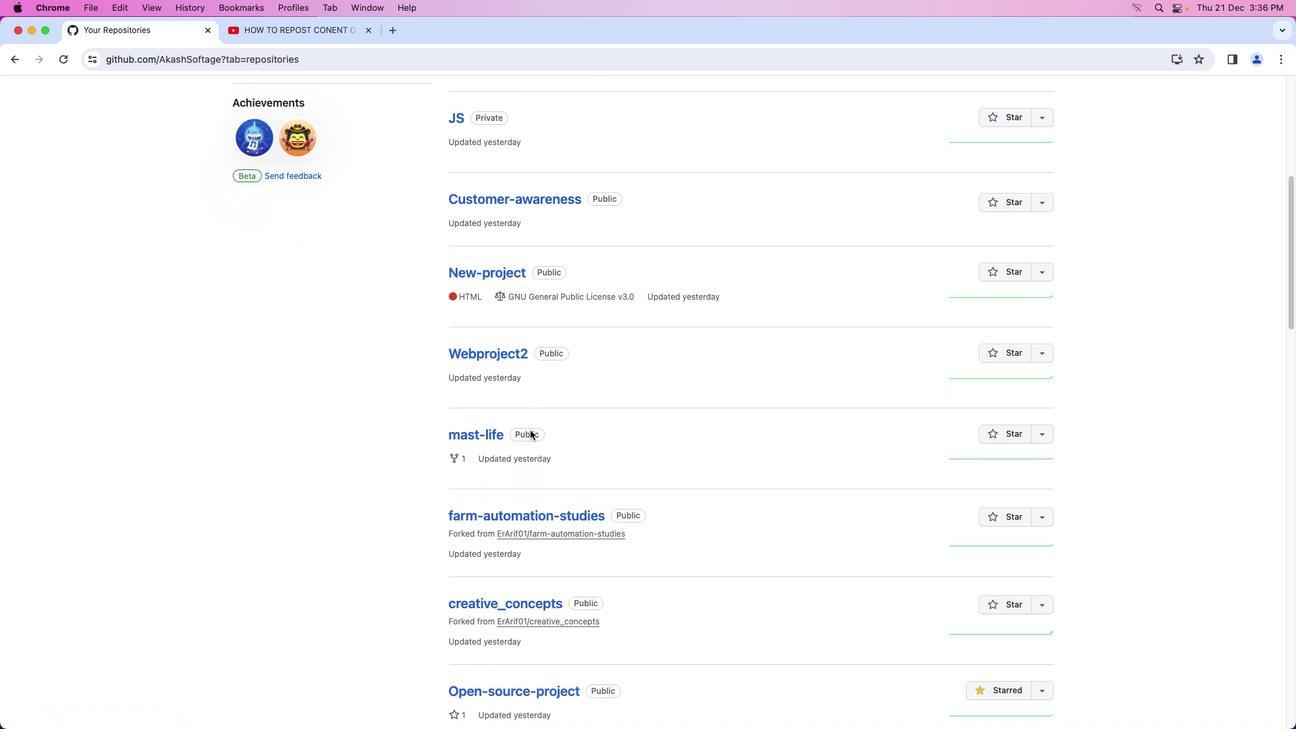
Action: Mouse scrolled (530, 430) with delta (0, -1)
Screenshot: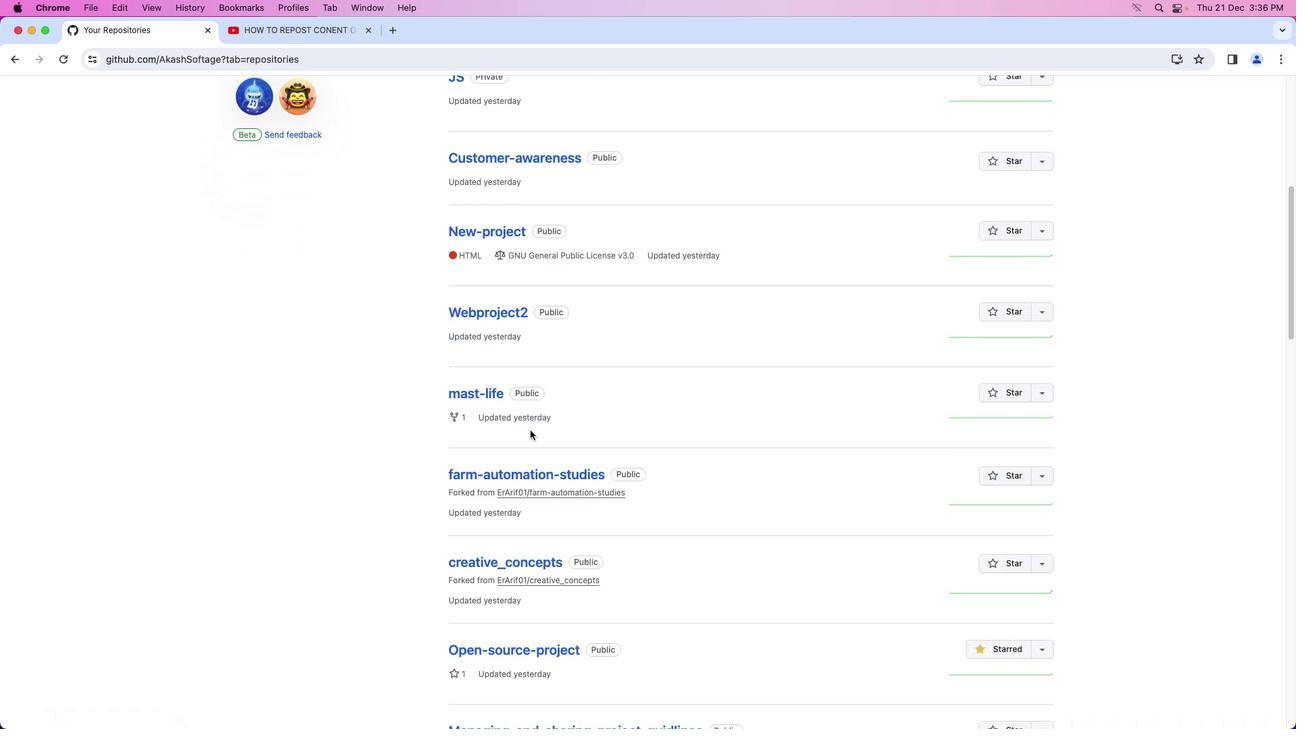 
Action: Mouse scrolled (530, 430) with delta (0, 0)
Screenshot: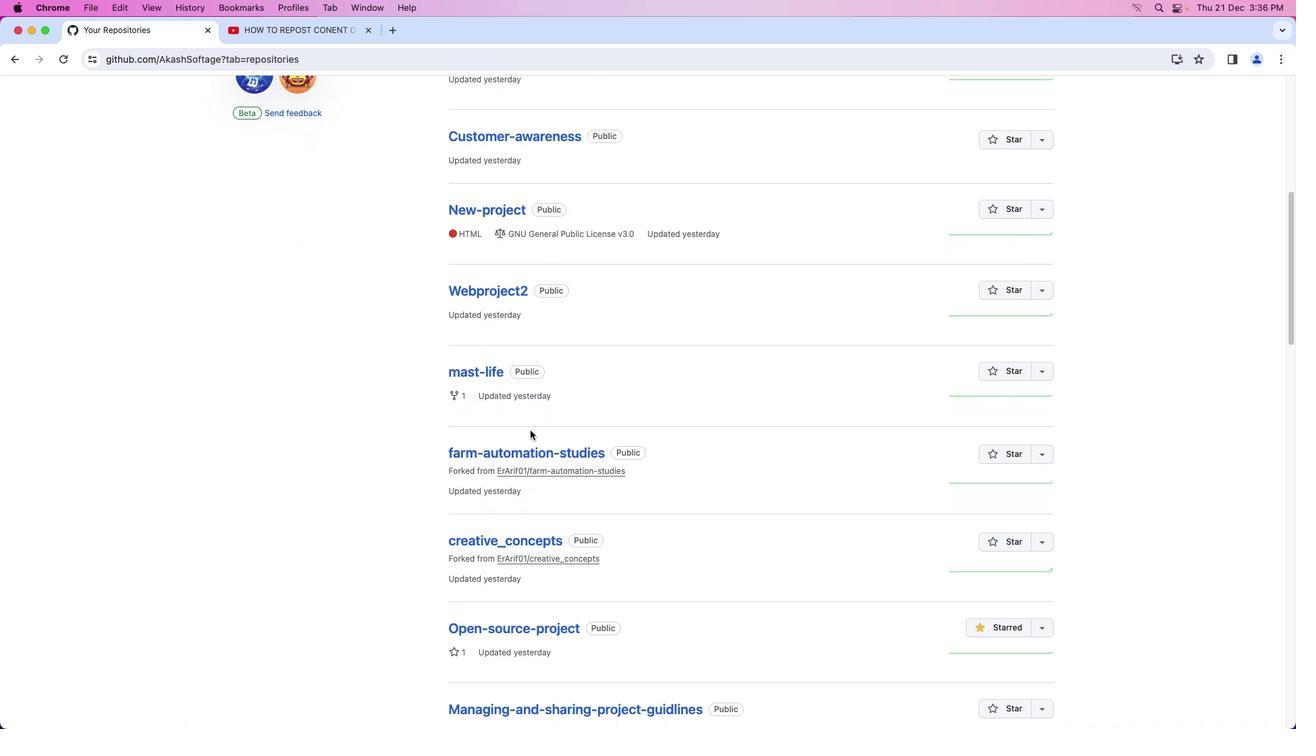 
Action: Mouse scrolled (530, 430) with delta (0, 0)
Screenshot: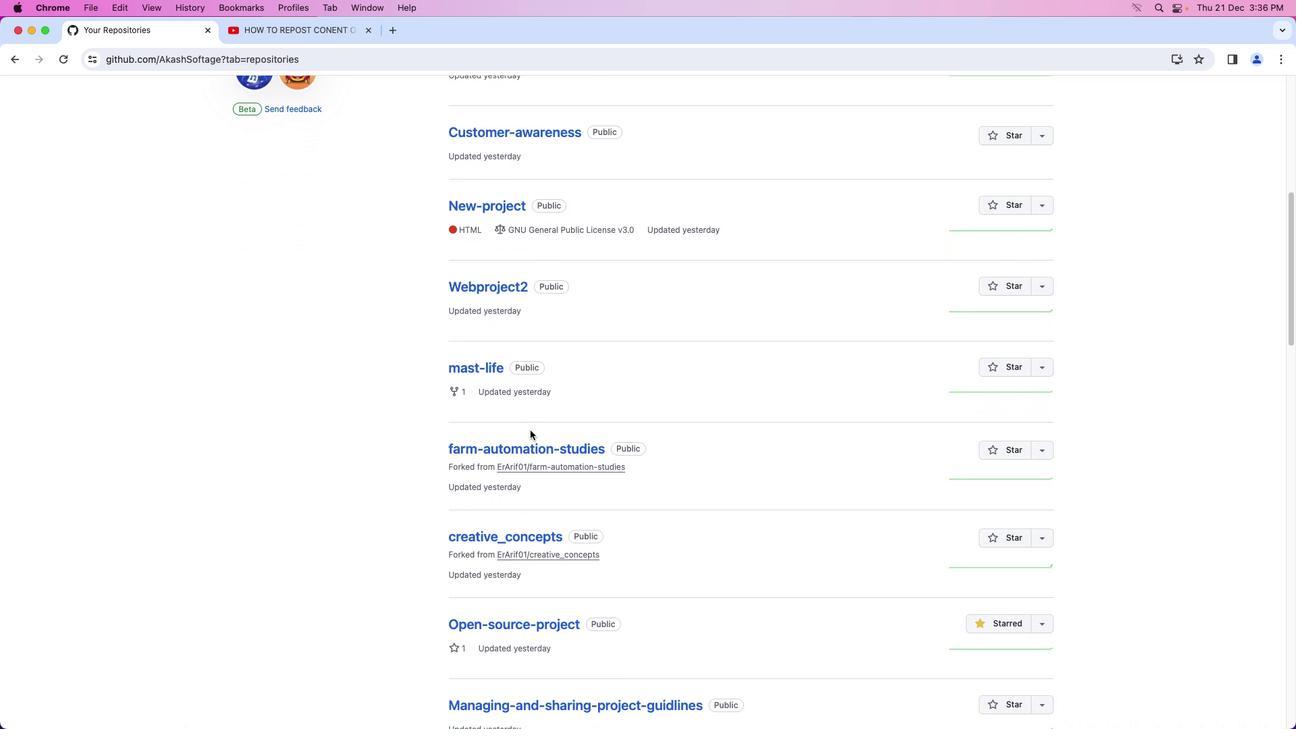 
Action: Mouse moved to (541, 479)
Screenshot: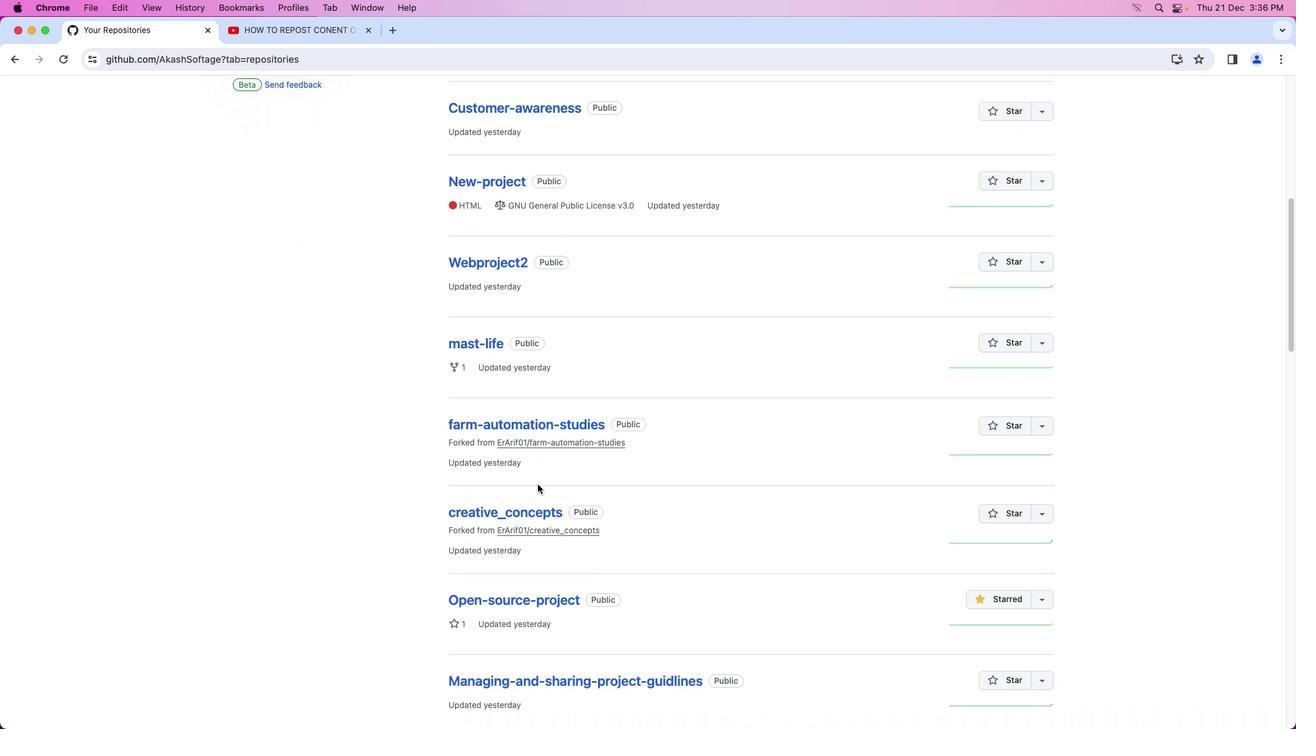 
Action: Mouse scrolled (541, 479) with delta (0, 0)
Screenshot: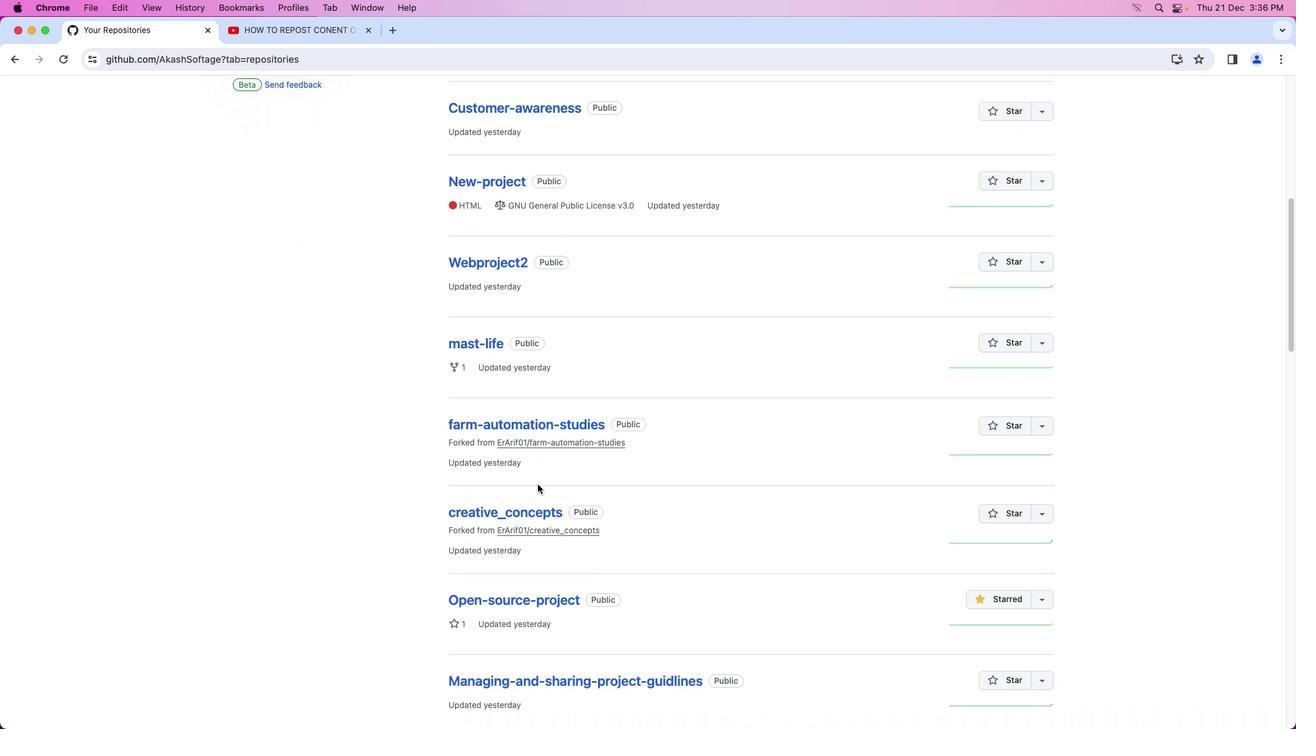 
Action: Mouse moved to (538, 483)
Screenshot: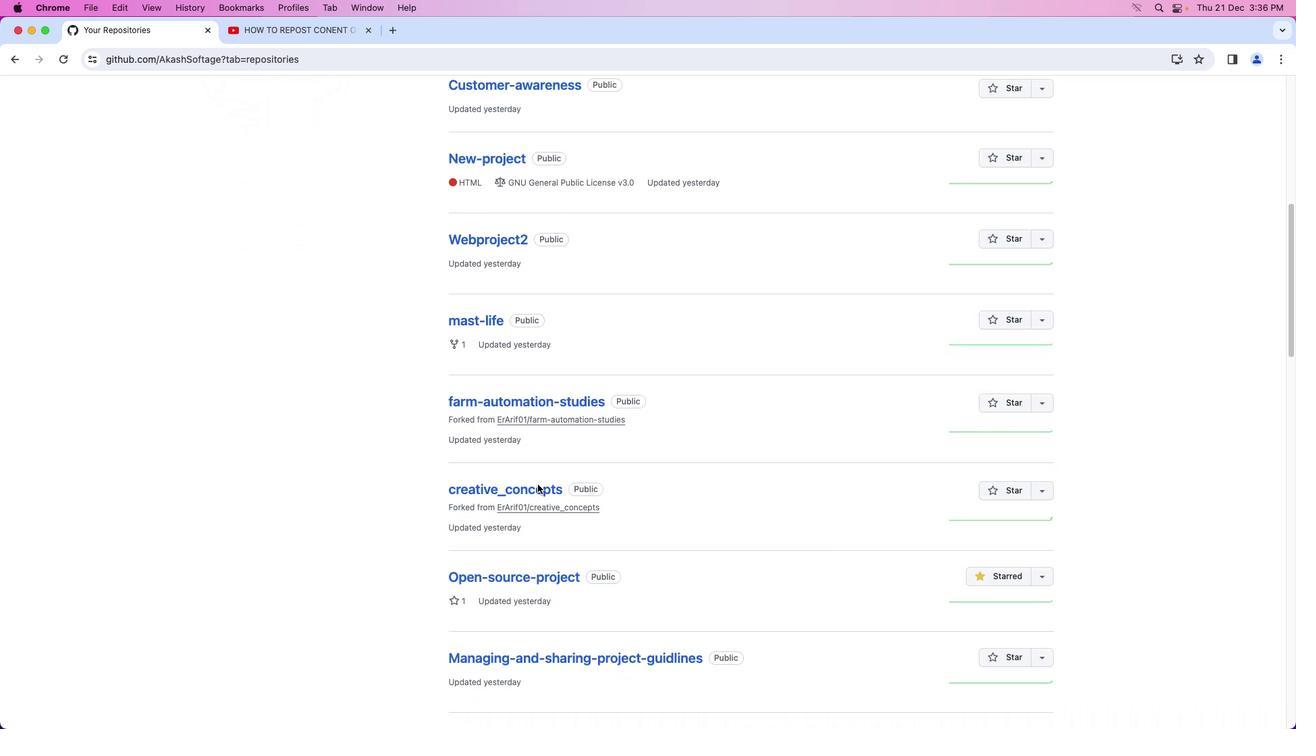 
Action: Mouse scrolled (538, 483) with delta (0, 0)
Screenshot: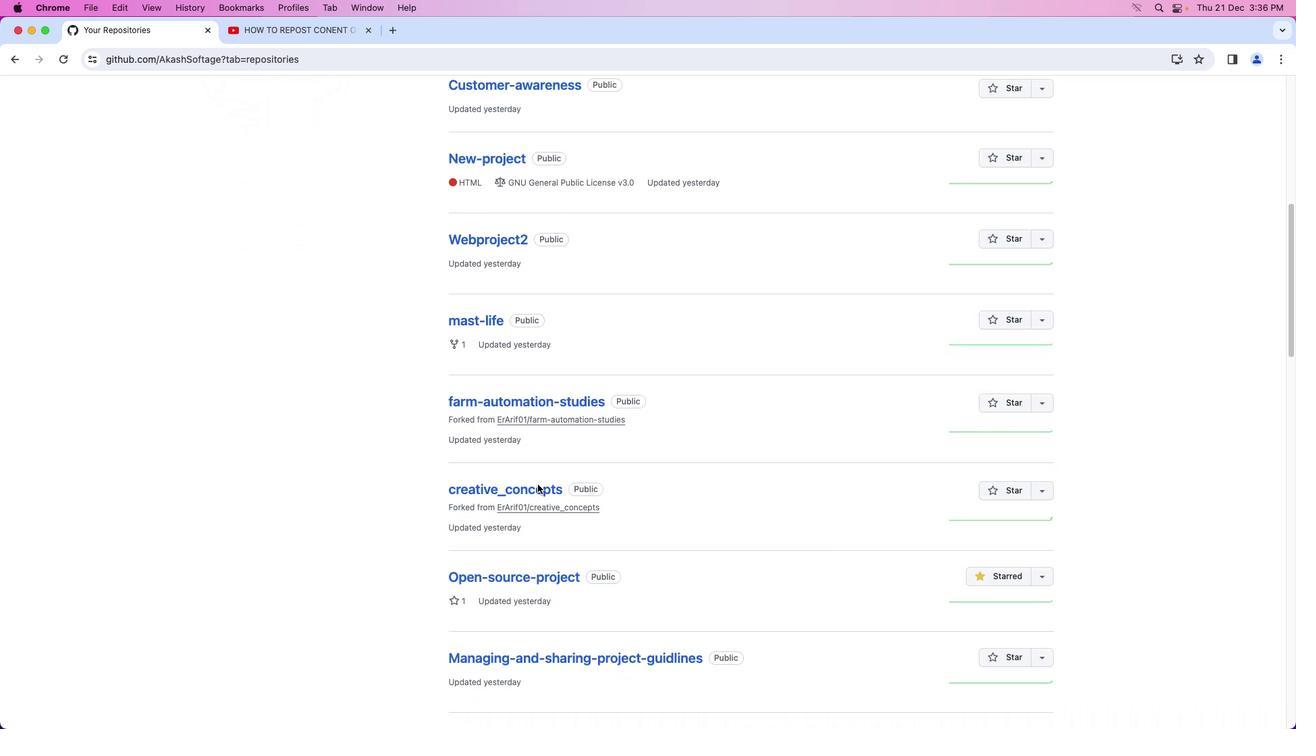 
Action: Mouse moved to (538, 484)
Screenshot: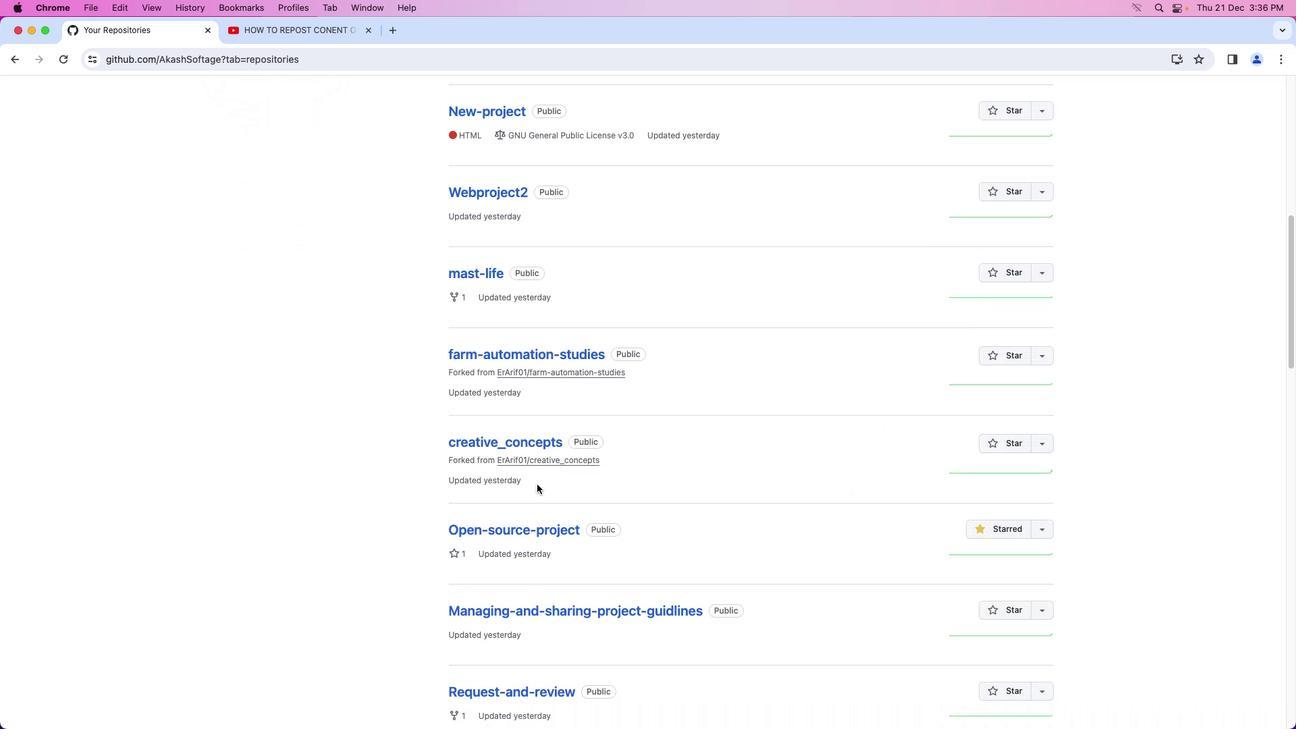 
Action: Mouse scrolled (538, 484) with delta (0, -1)
Screenshot: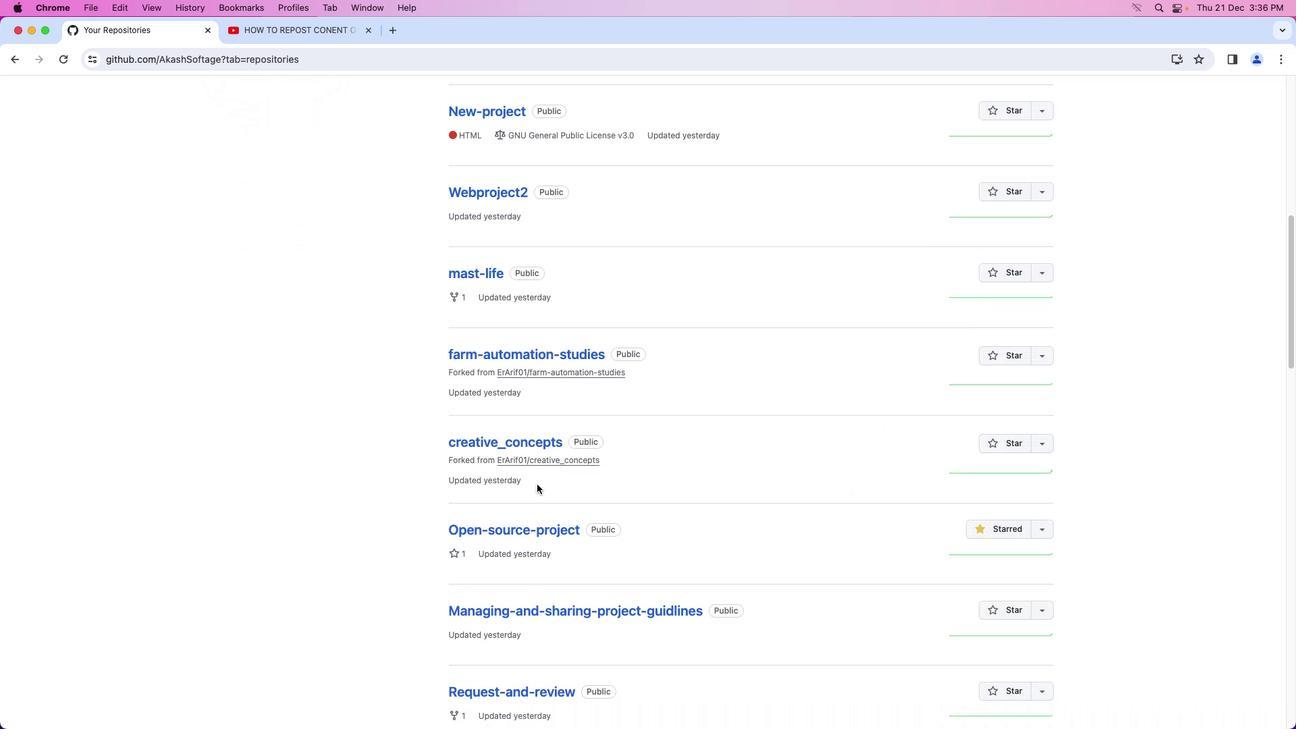 
Action: Mouse moved to (539, 435)
Screenshot: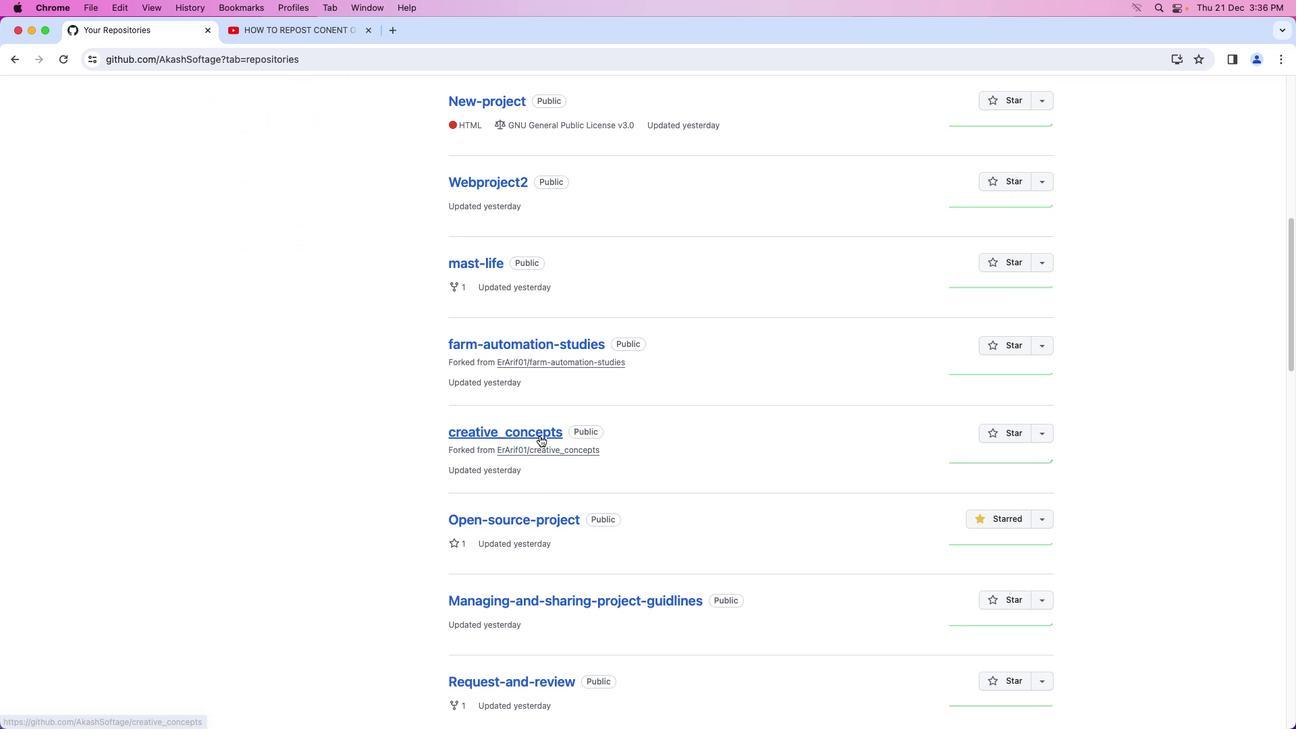 
Action: Mouse pressed left at (539, 435)
Screenshot: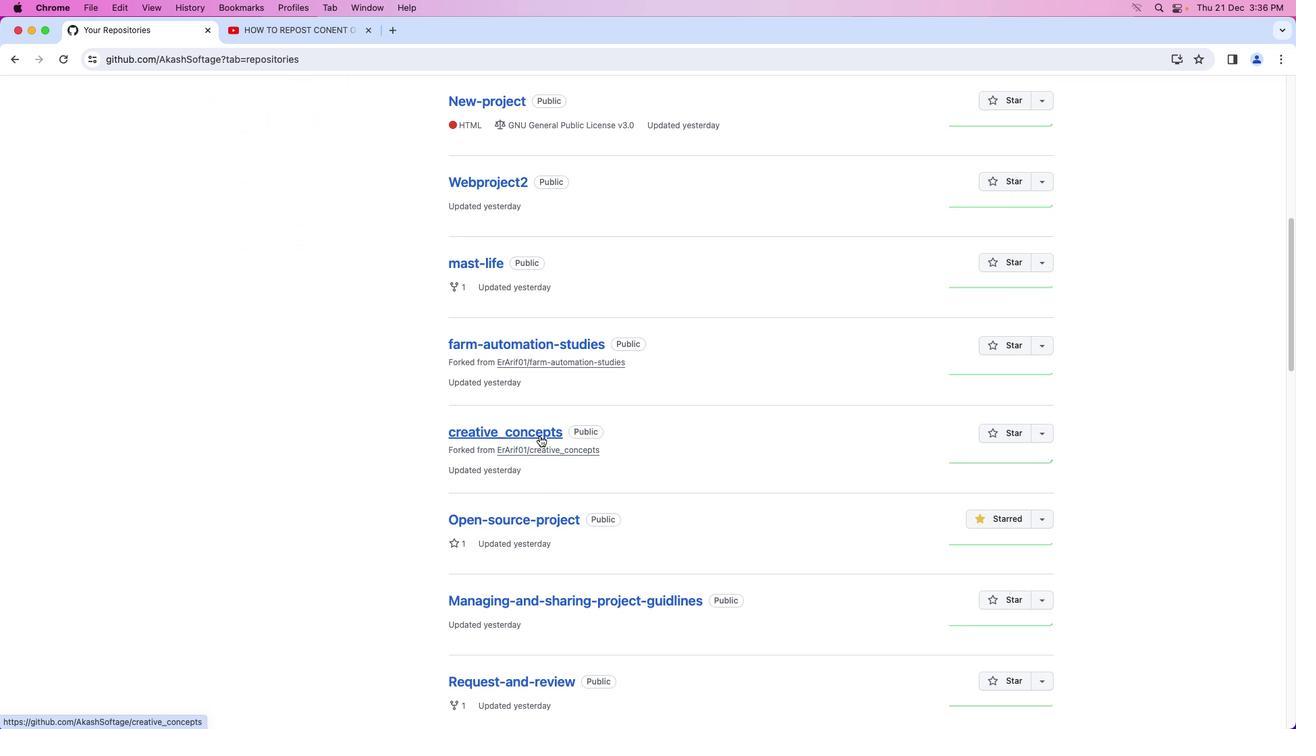 
Action: Mouse moved to (531, 137)
Screenshot: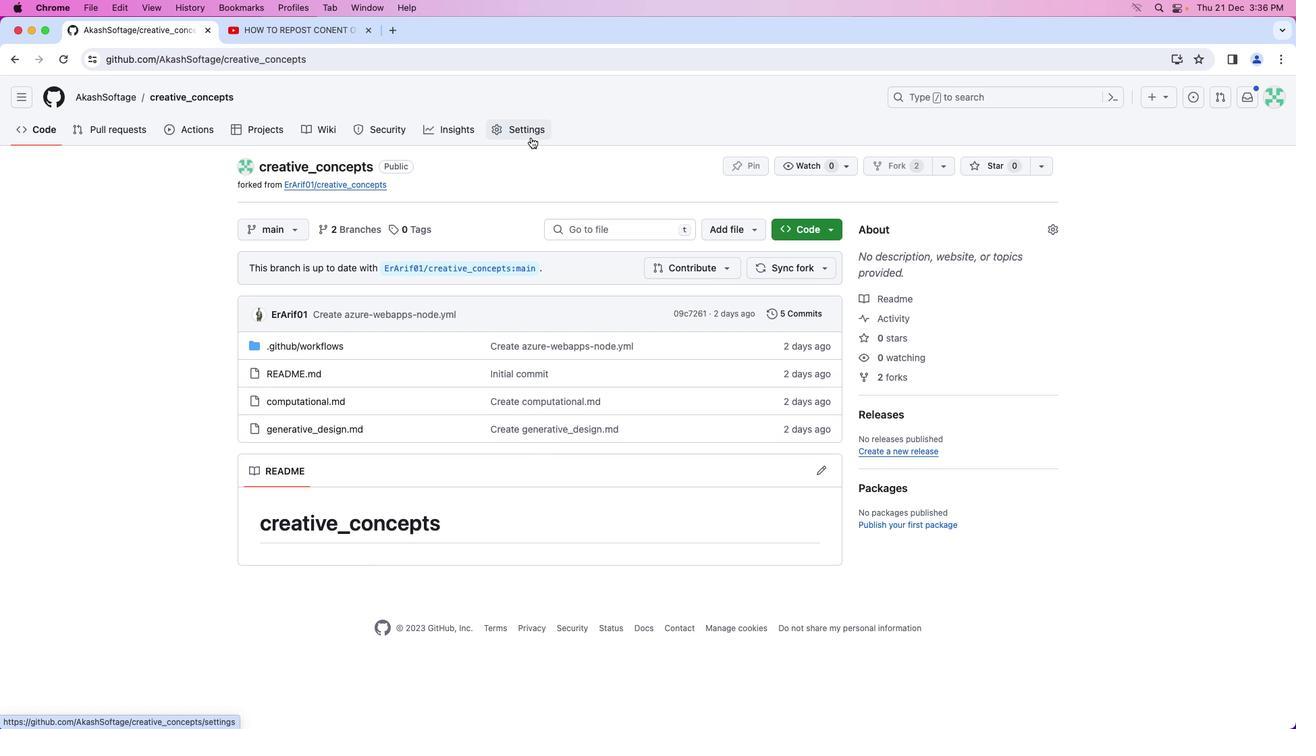 
Action: Mouse pressed left at (531, 137)
Screenshot: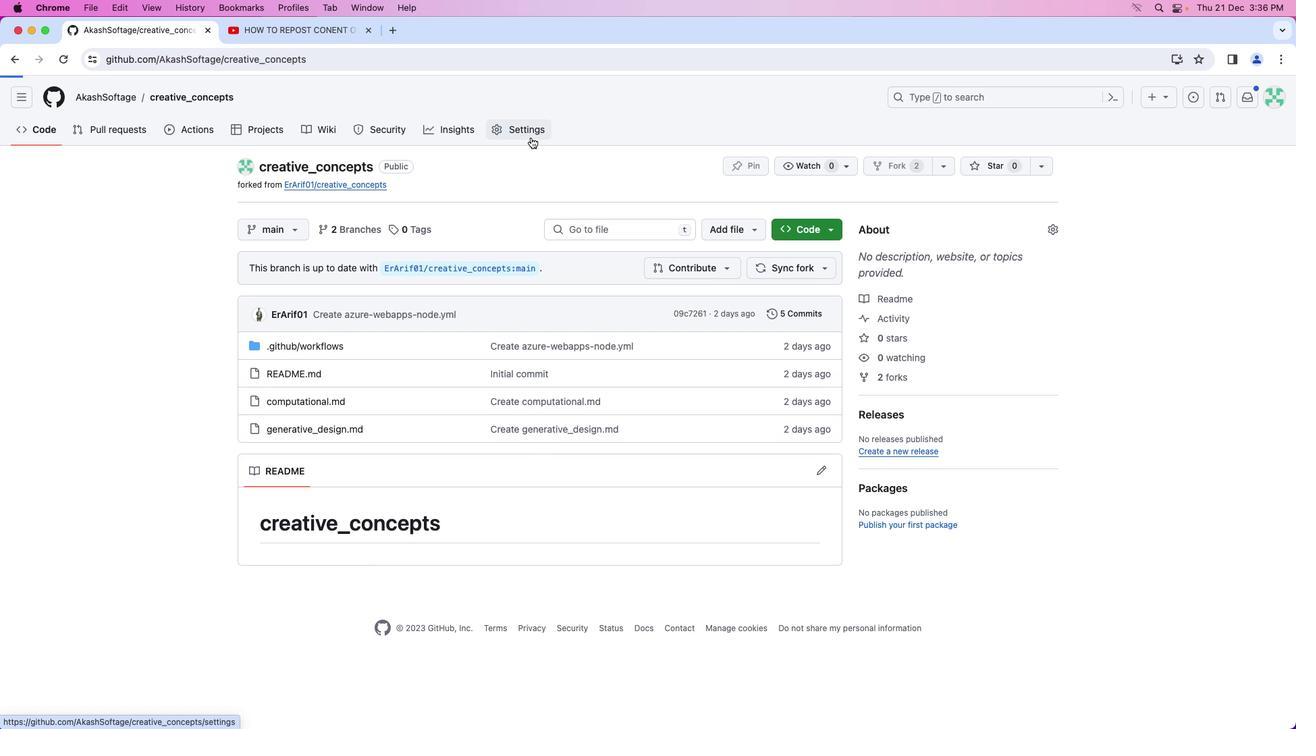 
Action: Mouse moved to (420, 237)
Screenshot: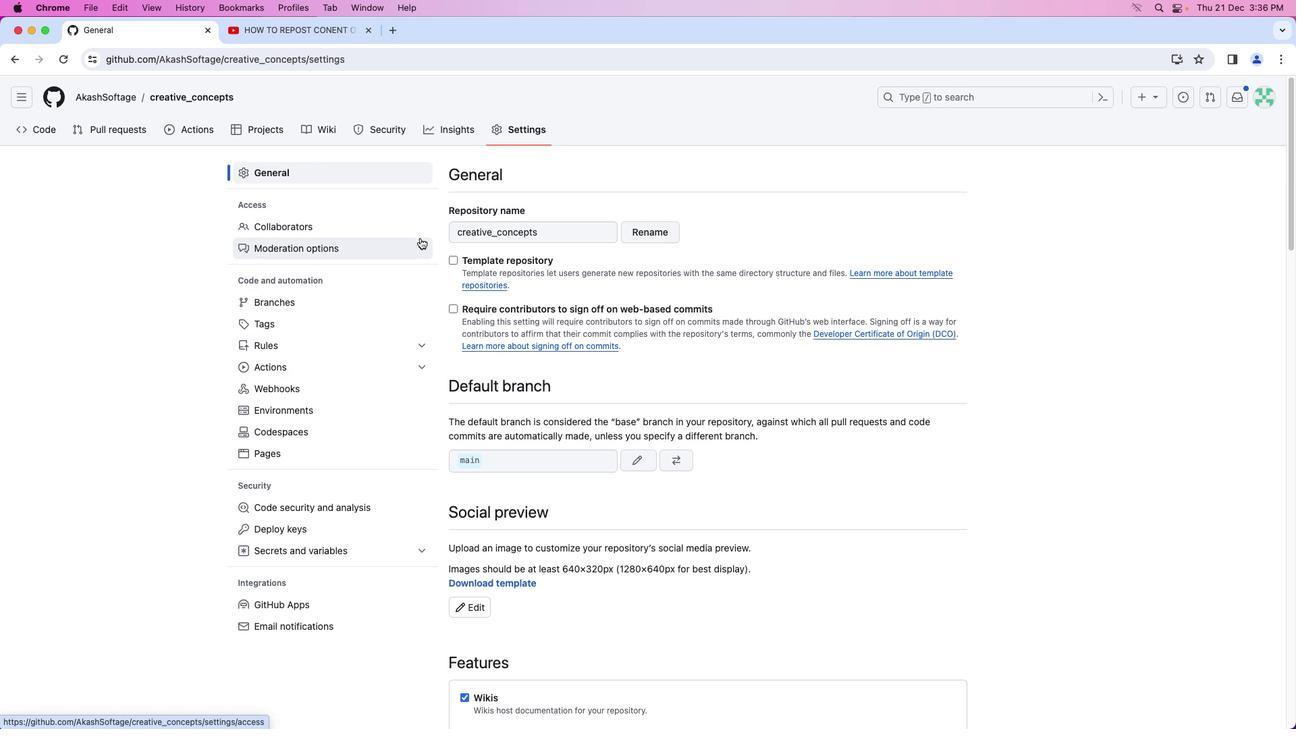 
Action: Mouse pressed left at (420, 237)
Screenshot: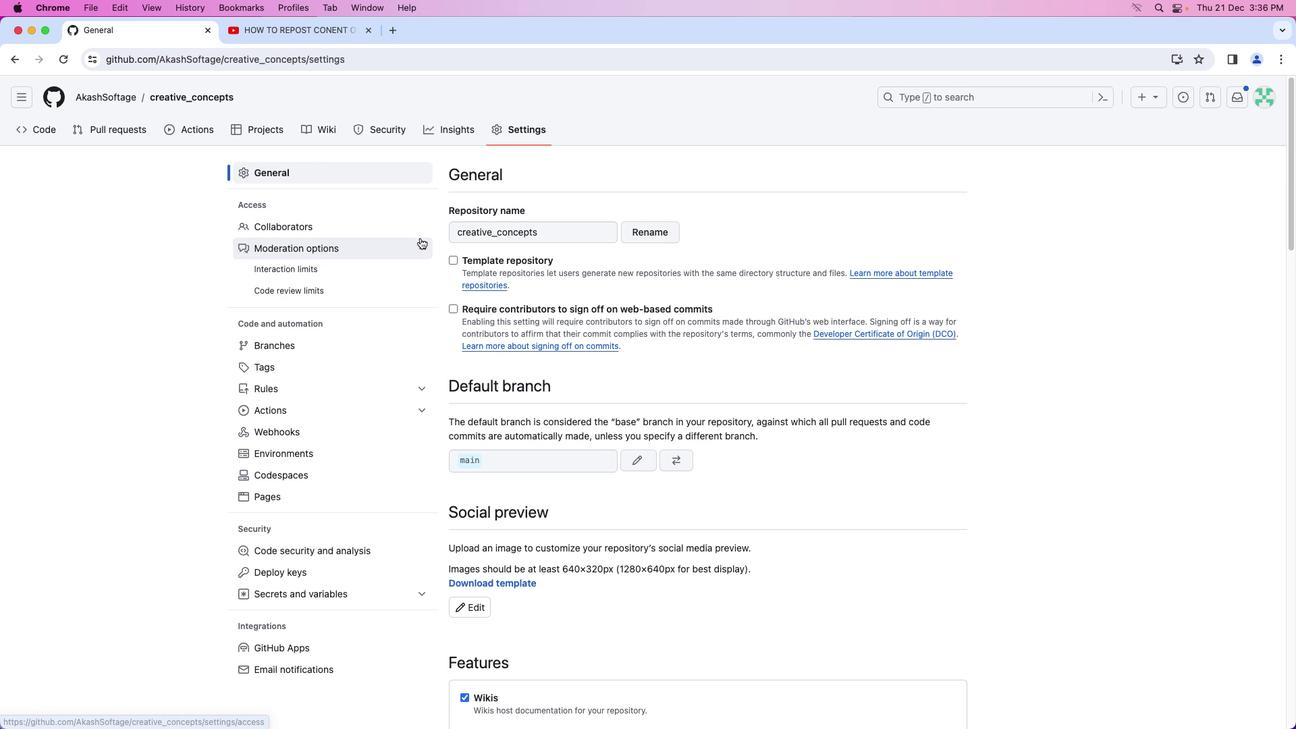 
Action: Mouse moved to (422, 225)
Screenshot: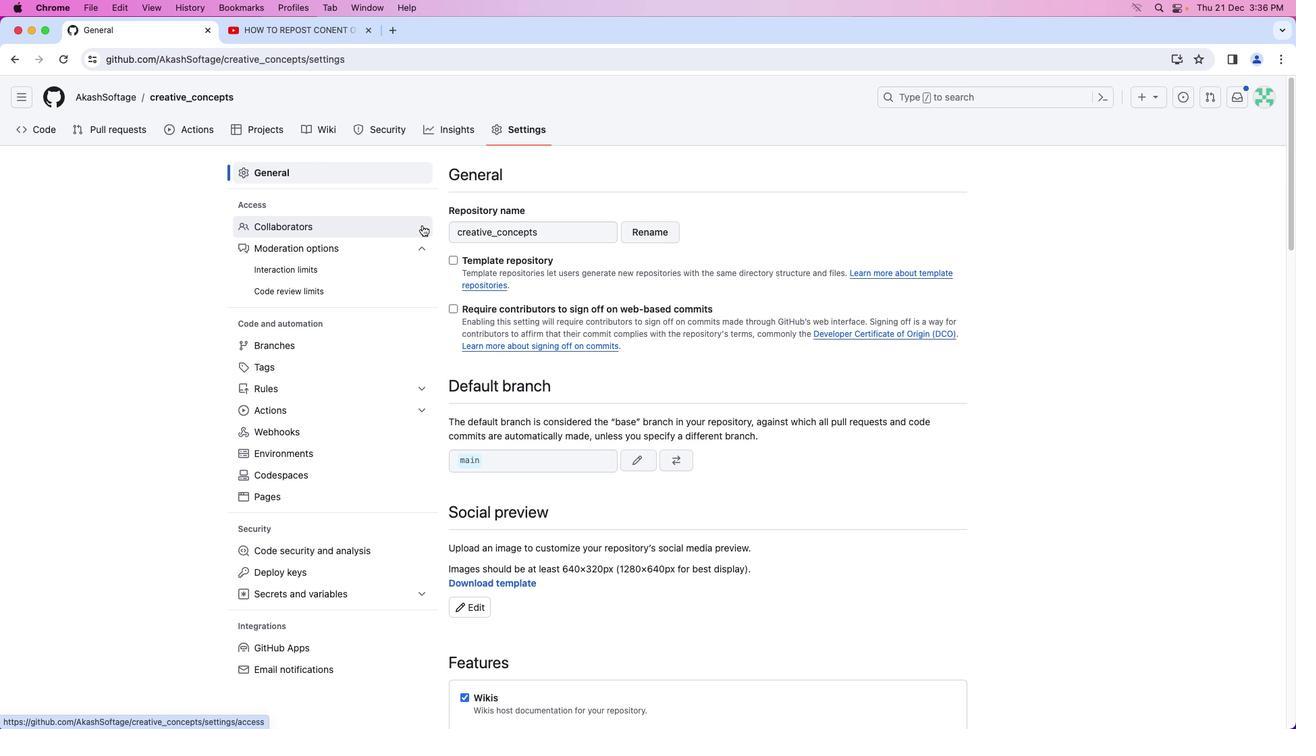 
Action: Mouse pressed left at (422, 225)
Screenshot: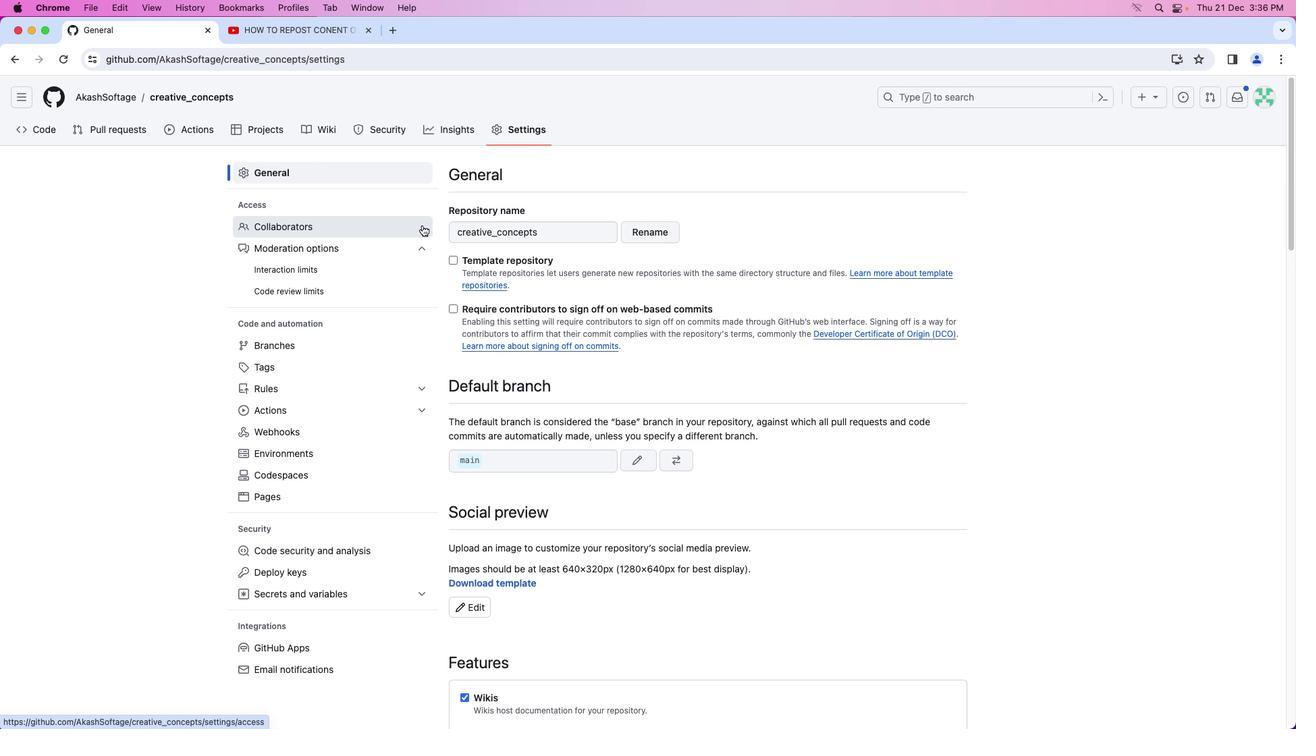 
Action: Mouse moved to (699, 476)
Screenshot: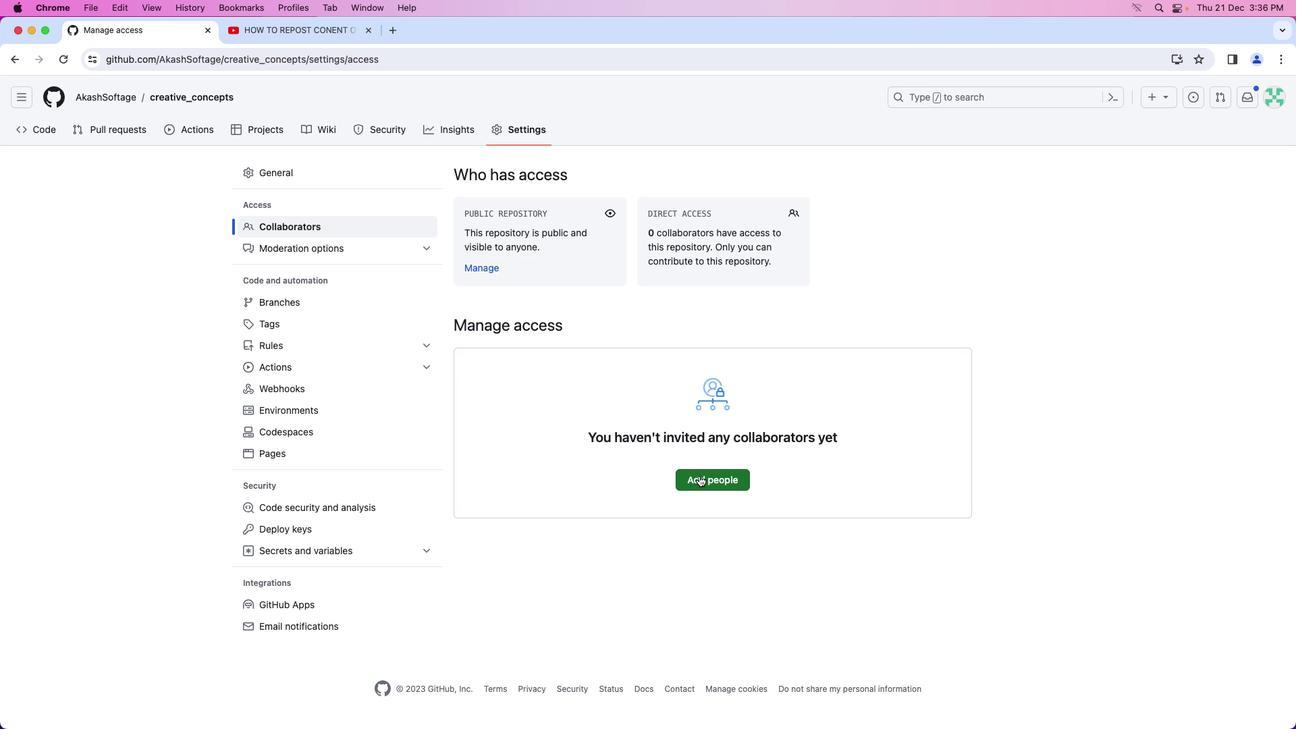 
Action: Mouse pressed left at (699, 476)
Screenshot: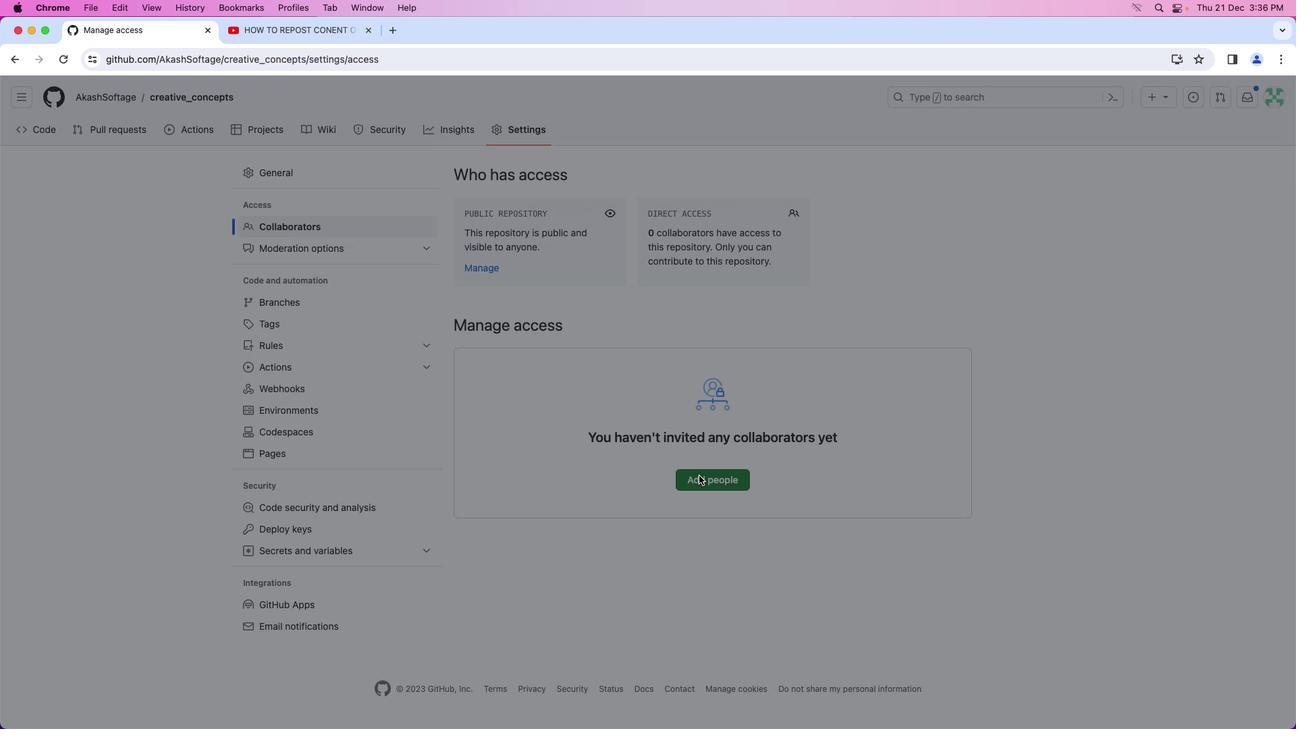
Action: Mouse moved to (688, 270)
Screenshot: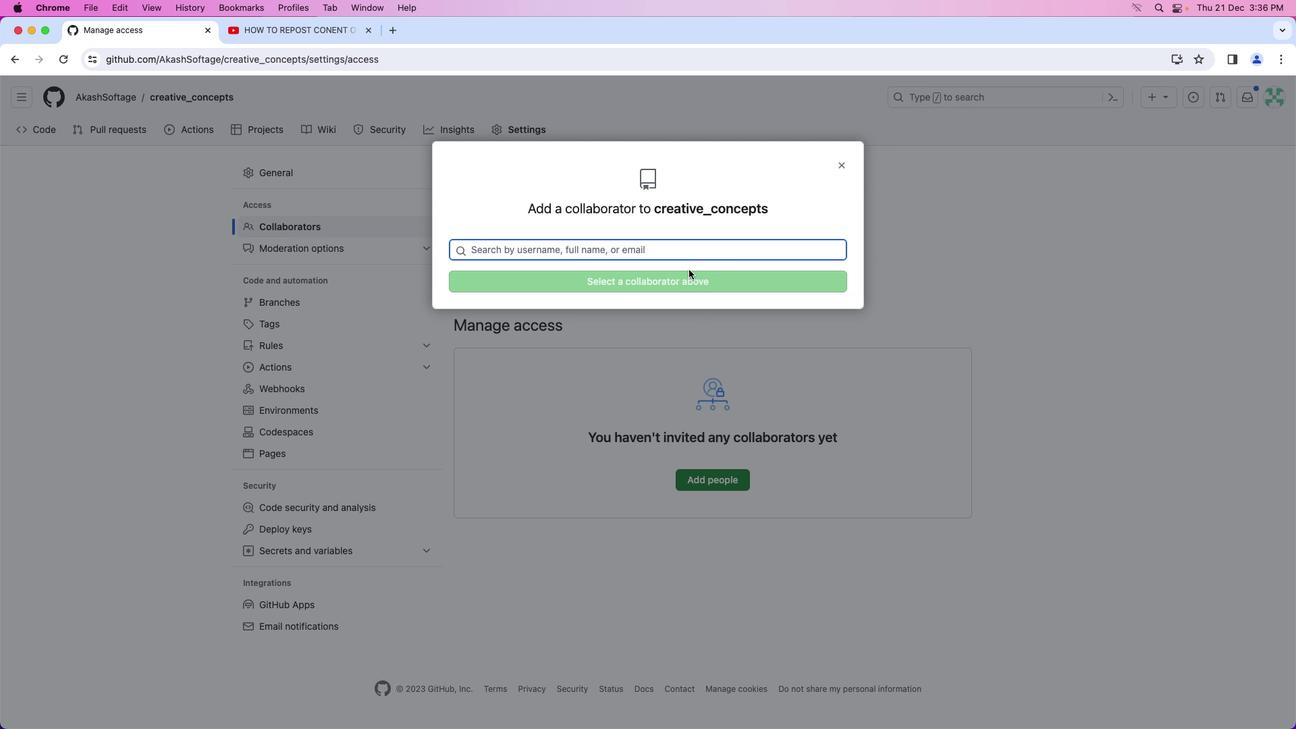 
Action: Key pressed 'a''n''i''l''s''o'
Screenshot: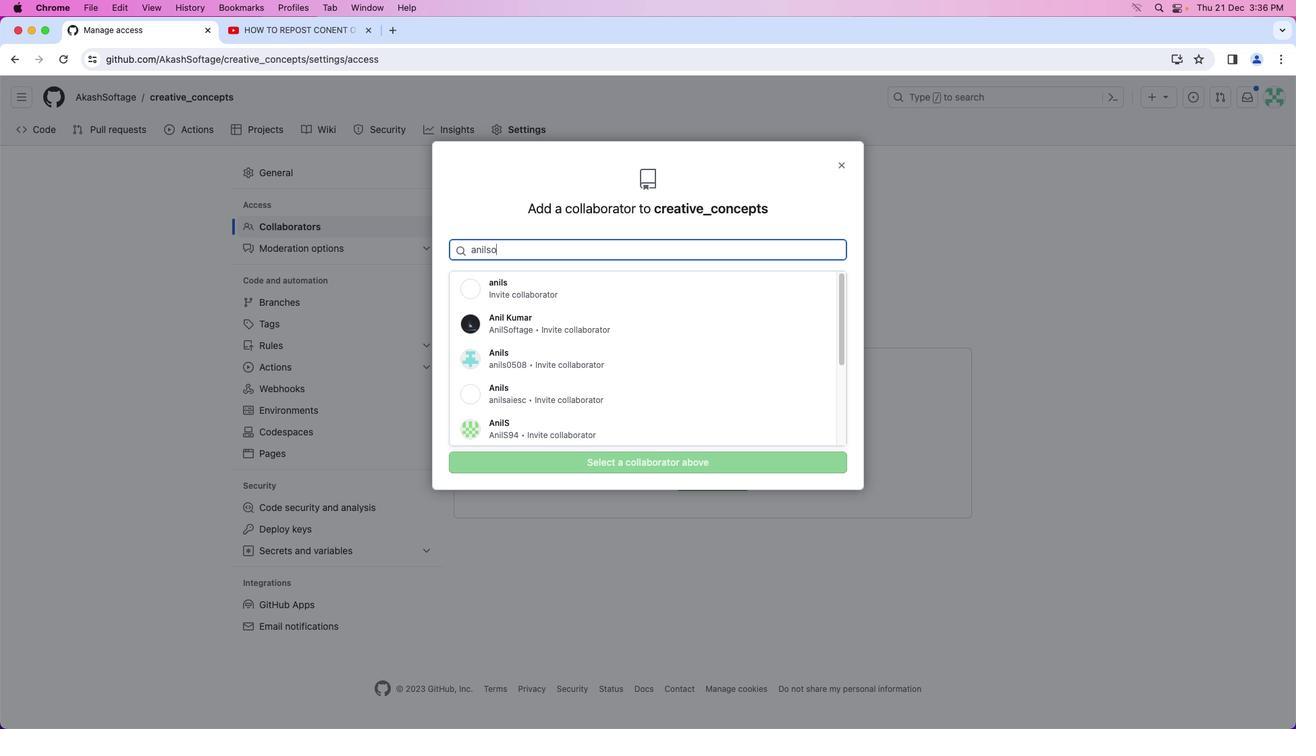 
Action: Mouse moved to (615, 324)
Screenshot: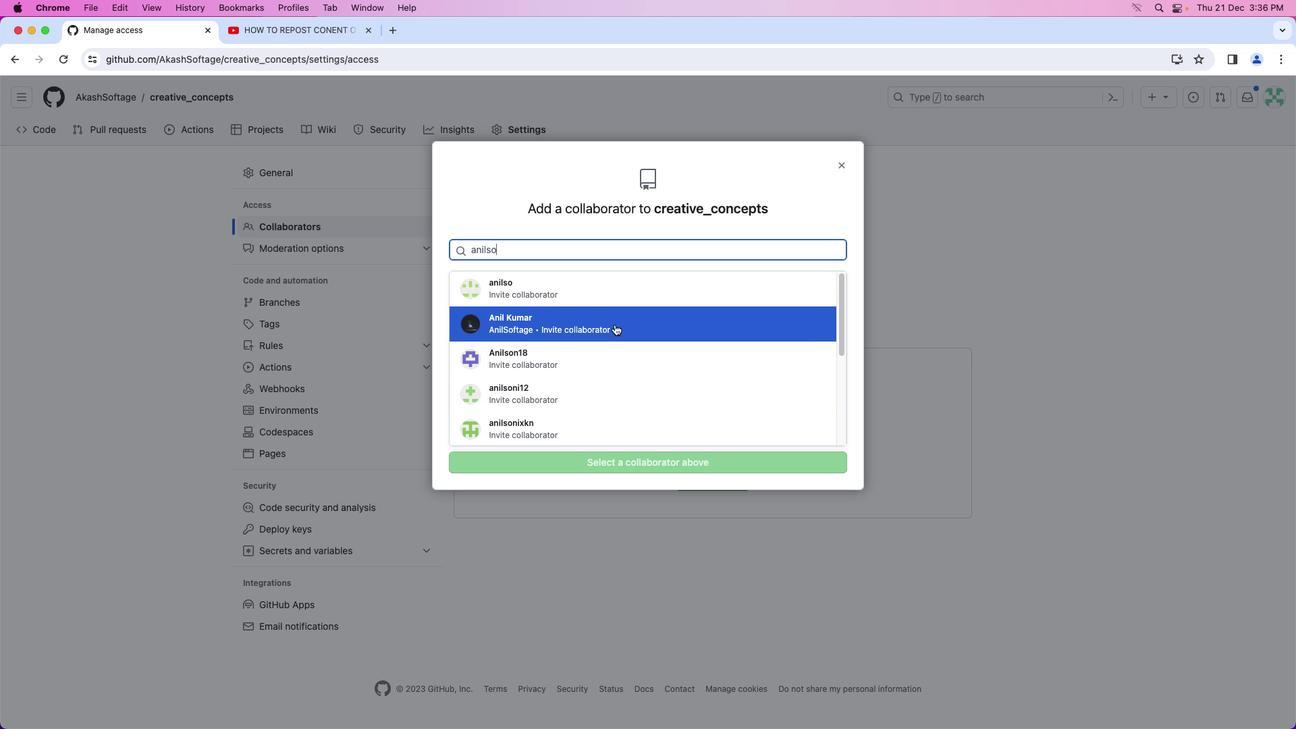 
Action: Mouse pressed left at (615, 324)
Screenshot: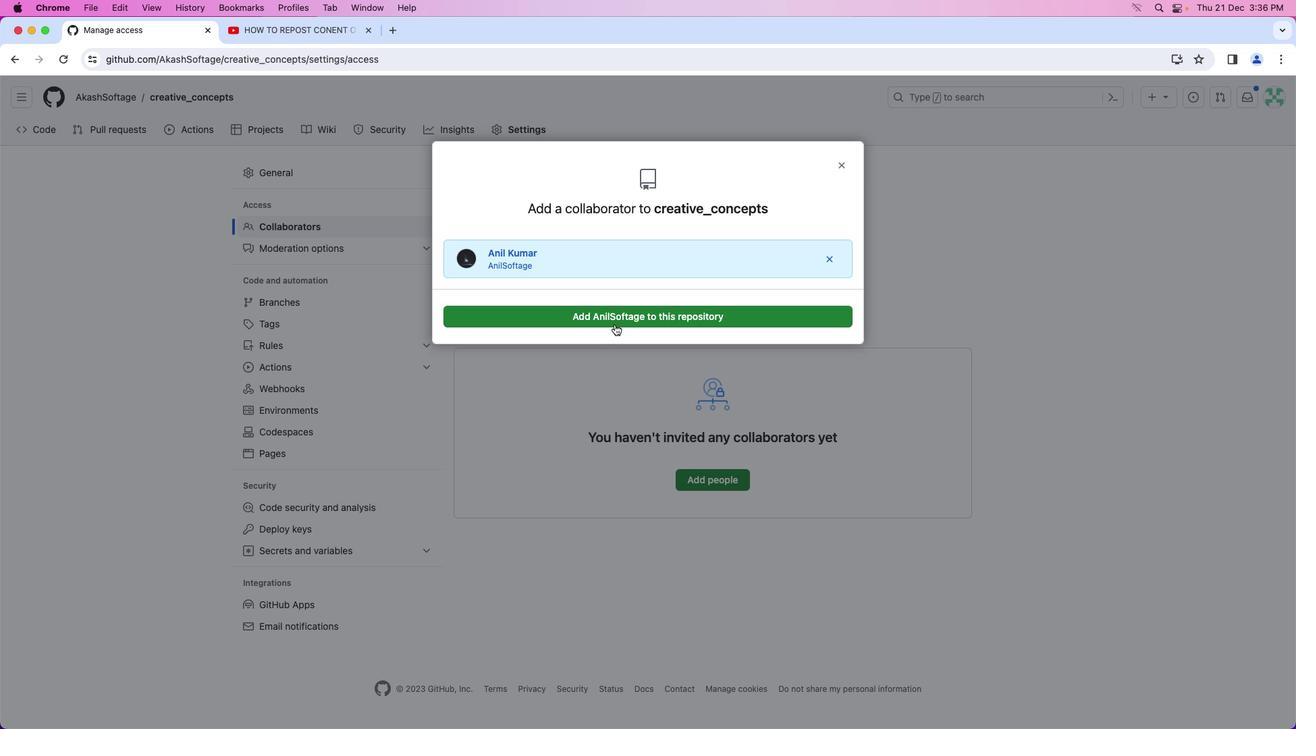 
Action: Mouse moved to (607, 320)
Screenshot: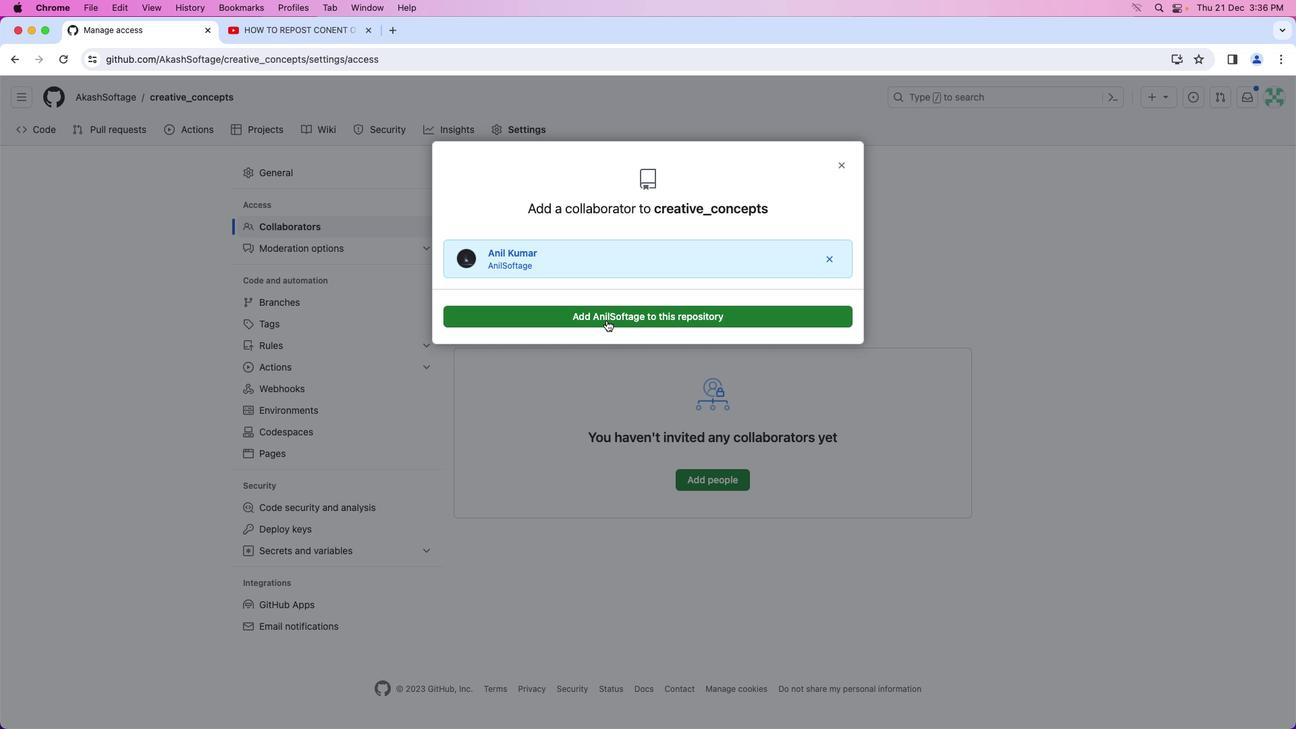 
Action: Mouse pressed left at (607, 320)
Screenshot: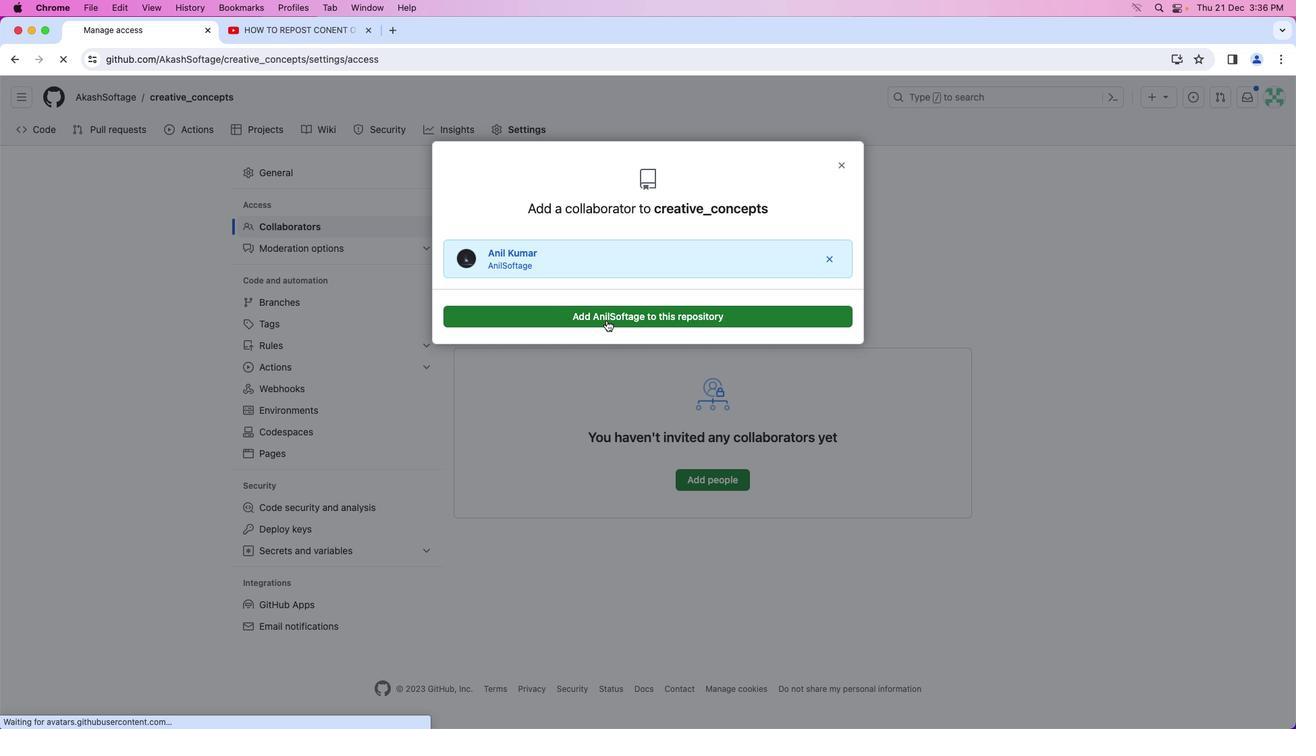 
Action: Mouse moved to (53, 126)
Screenshot: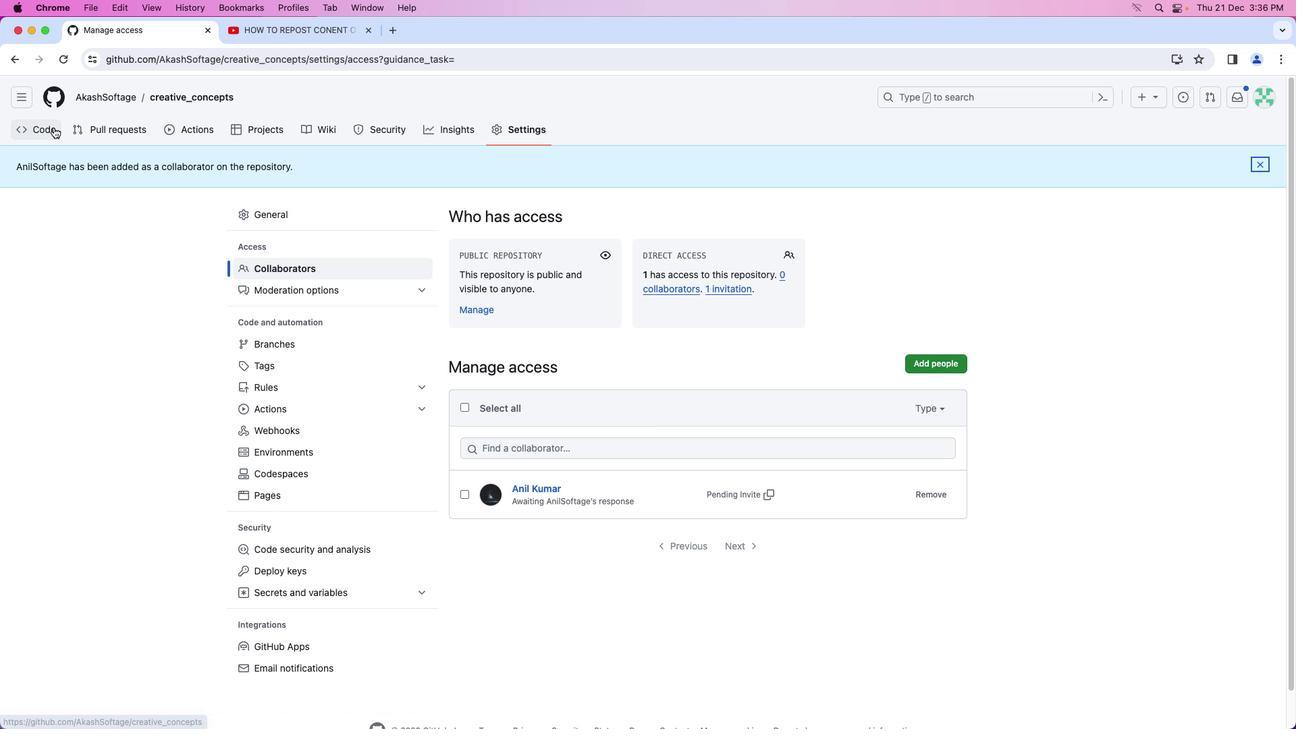 
Action: Mouse pressed left at (53, 126)
Screenshot: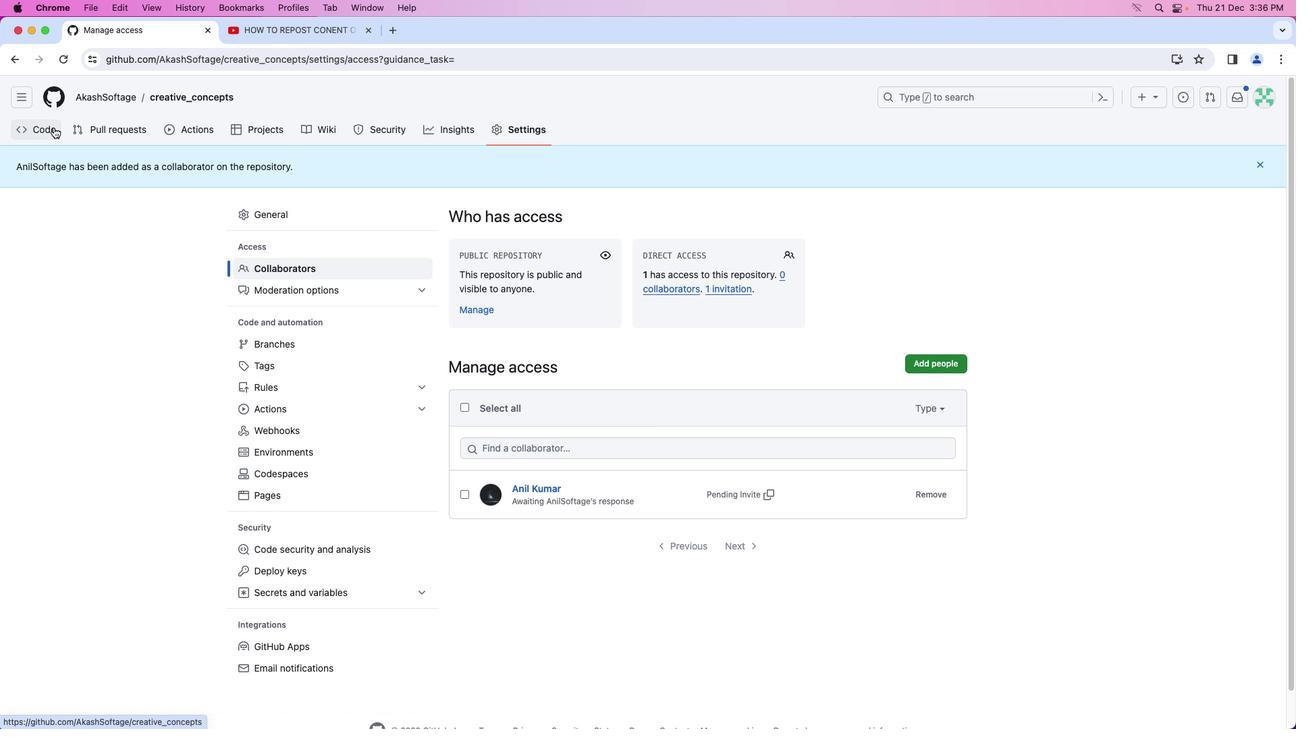 
Action: Mouse moved to (366, 168)
Screenshot: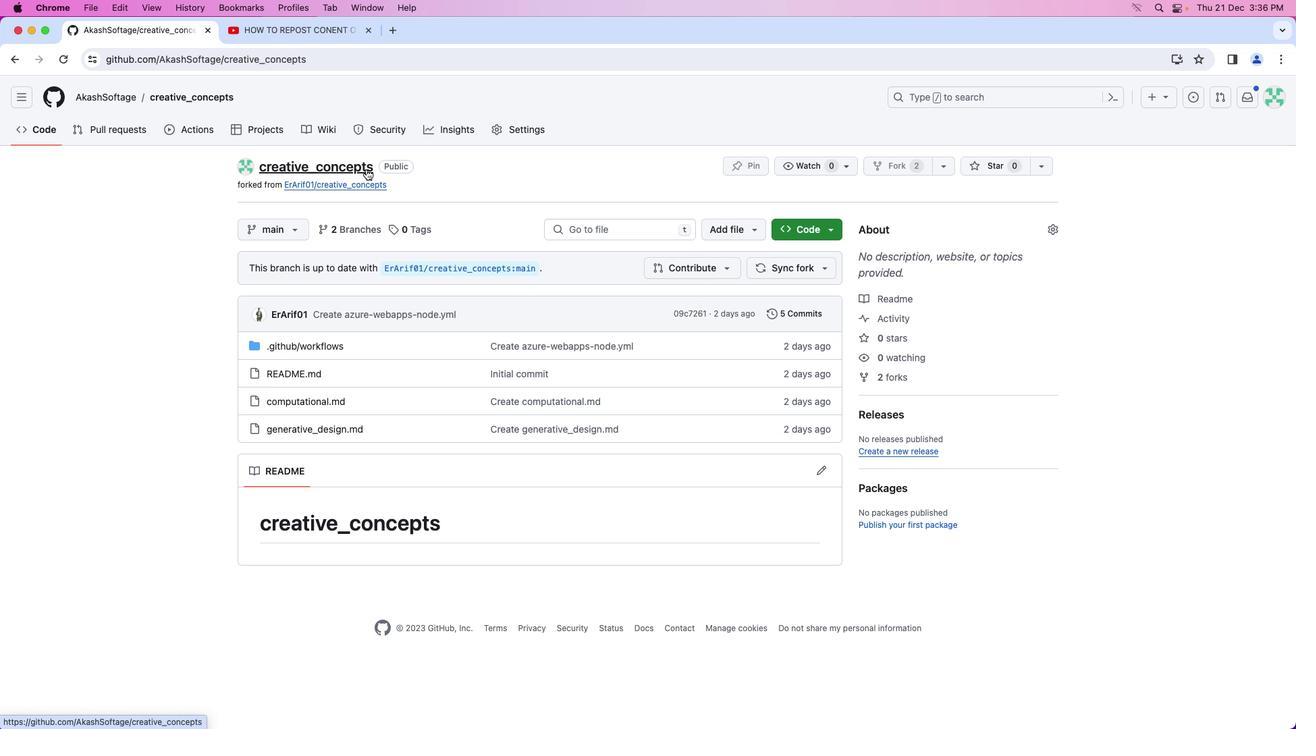 
Action: Mouse pressed left at (366, 168)
Screenshot: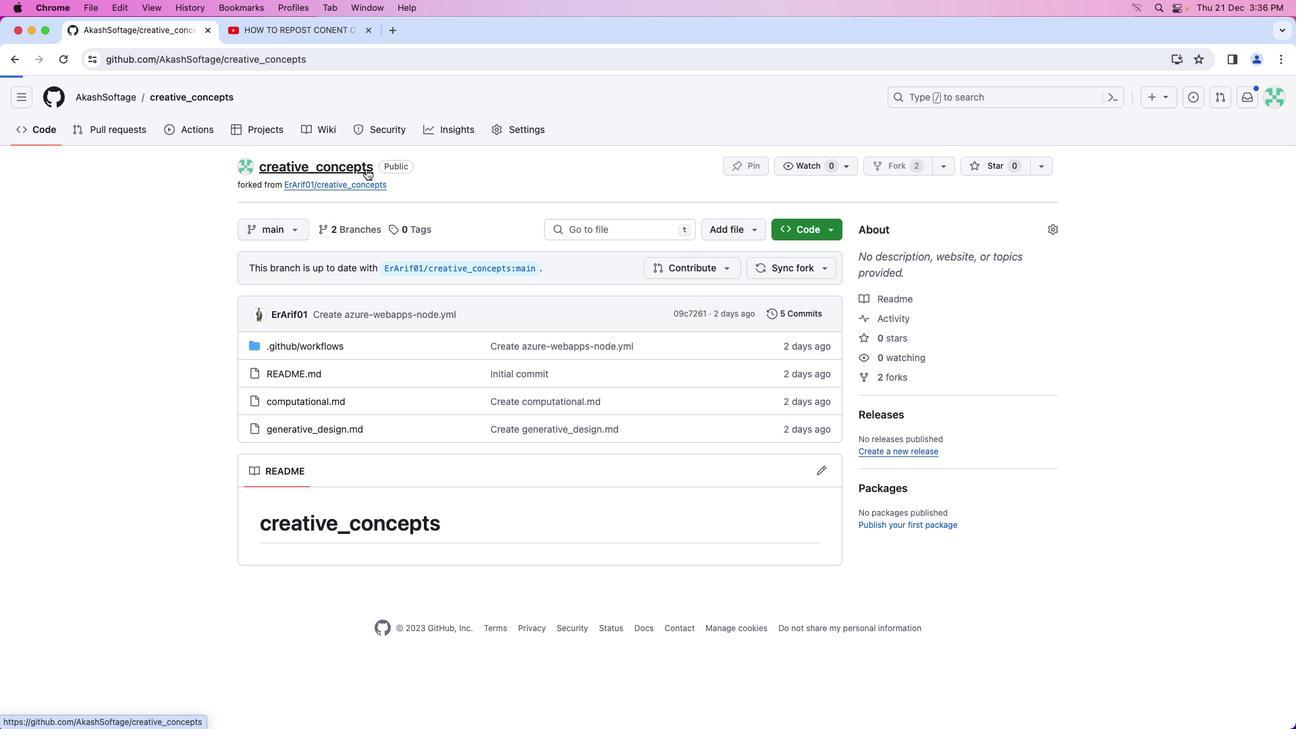 
Action: Mouse moved to (1050, 230)
Screenshot: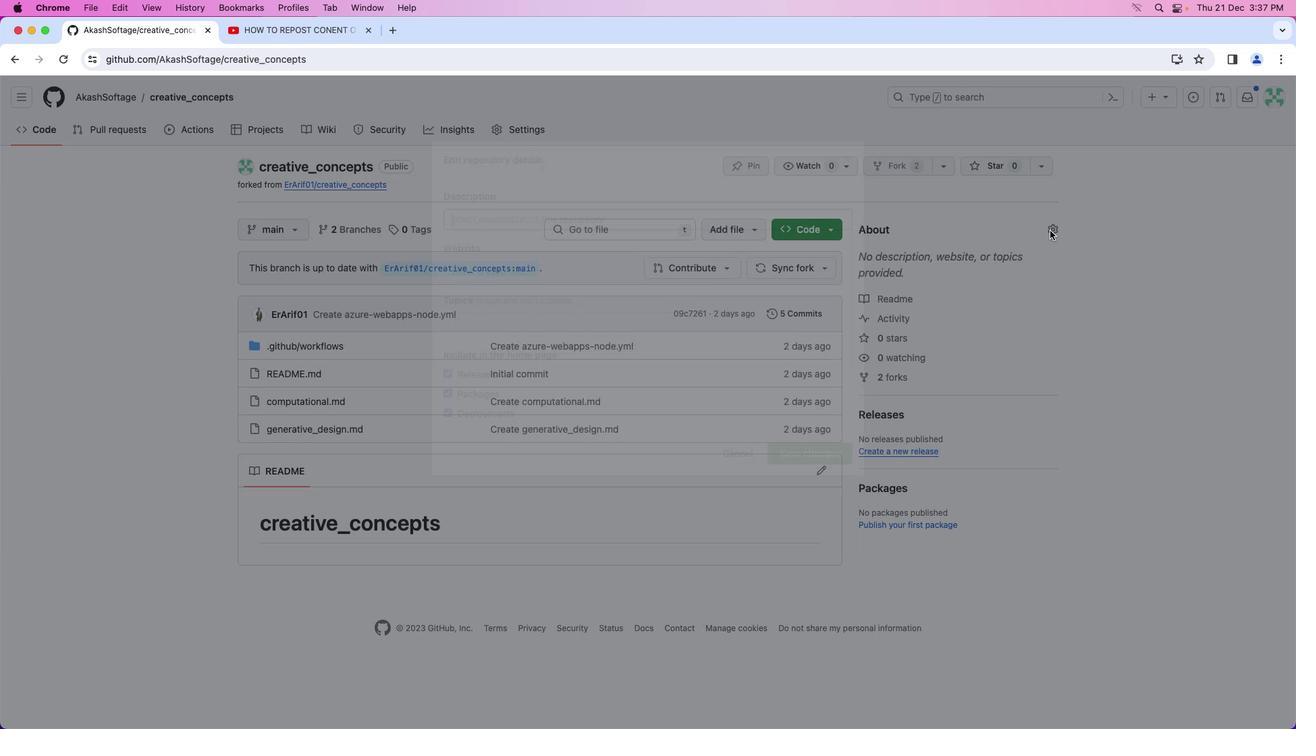 
Action: Mouse pressed left at (1050, 230)
Screenshot: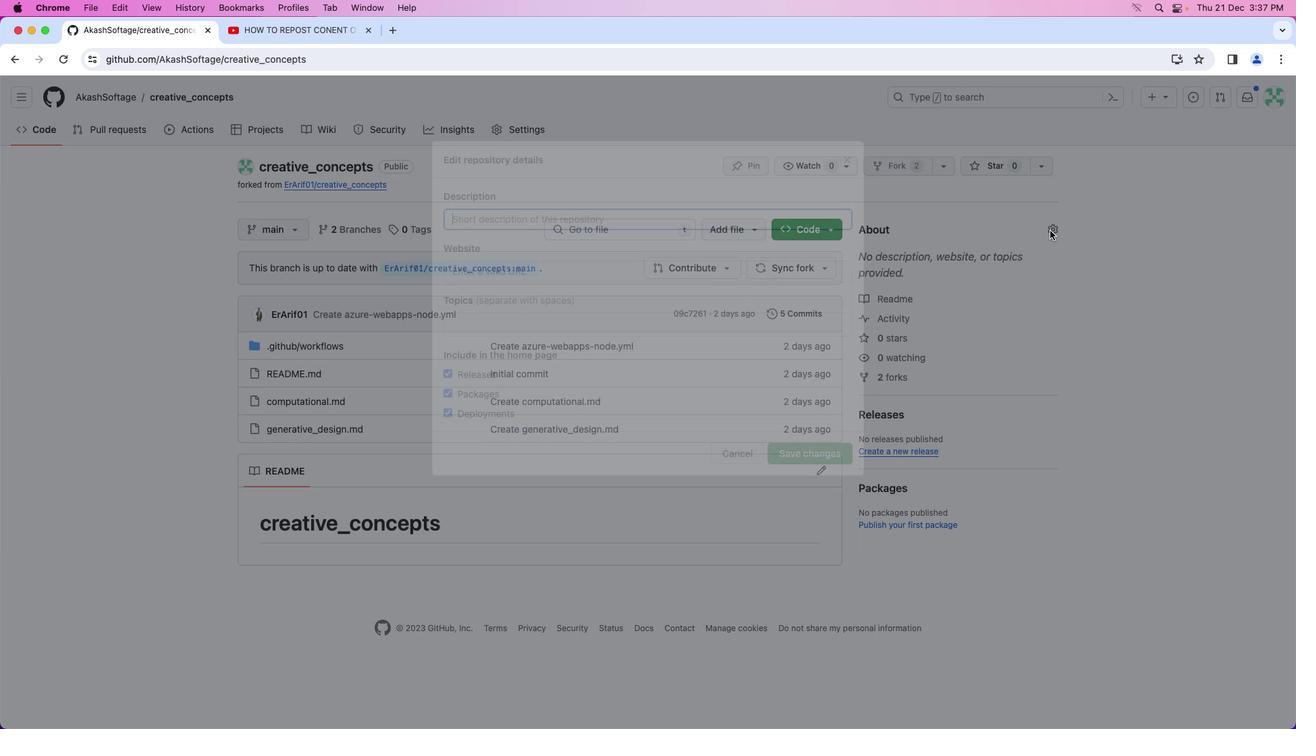 
Action: Mouse moved to (734, 287)
Screenshot: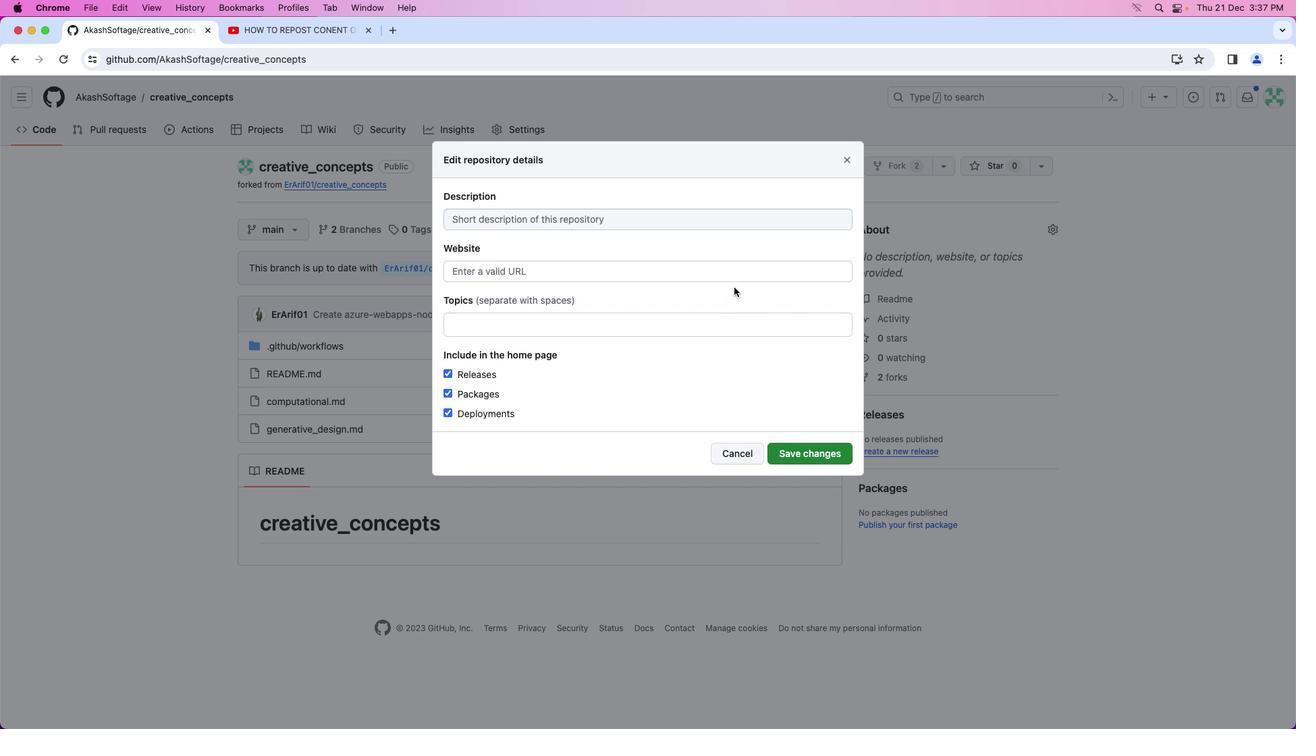 
Action: Mouse pressed left at (734, 287)
Screenshot: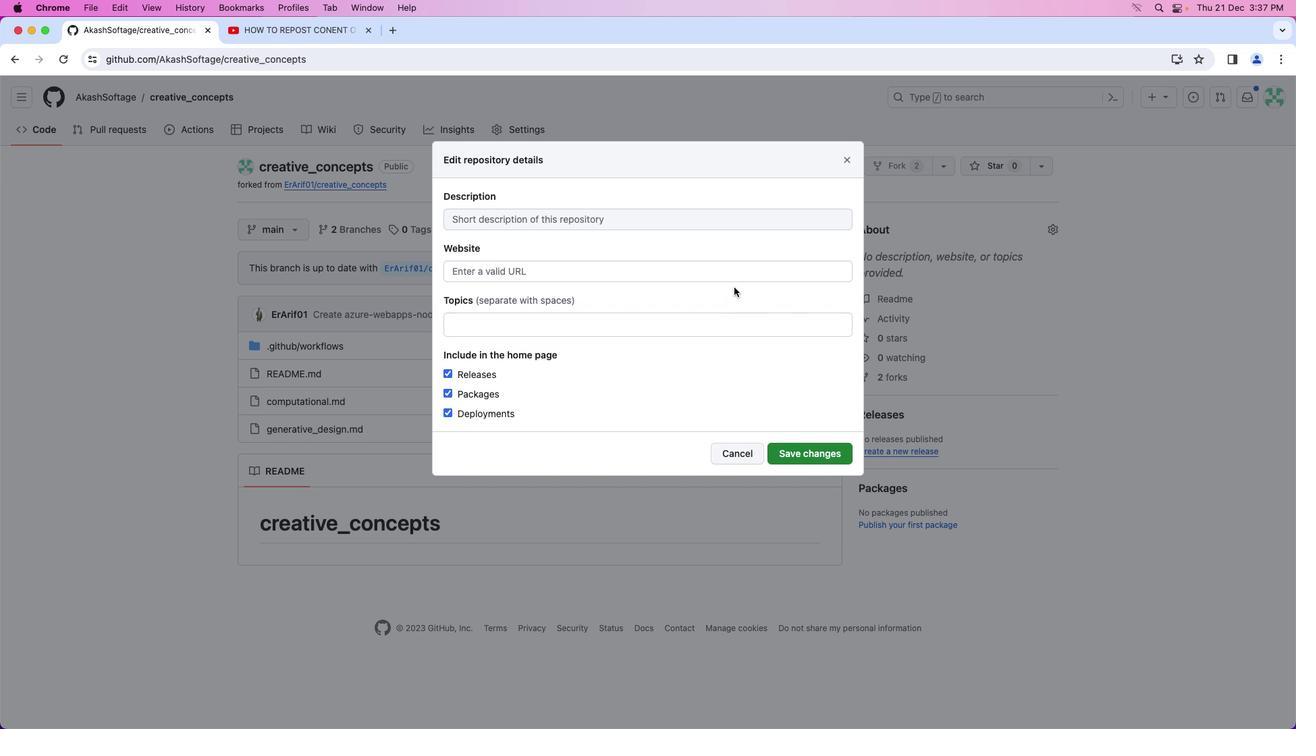 
Action: Mouse moved to (738, 272)
Screenshot: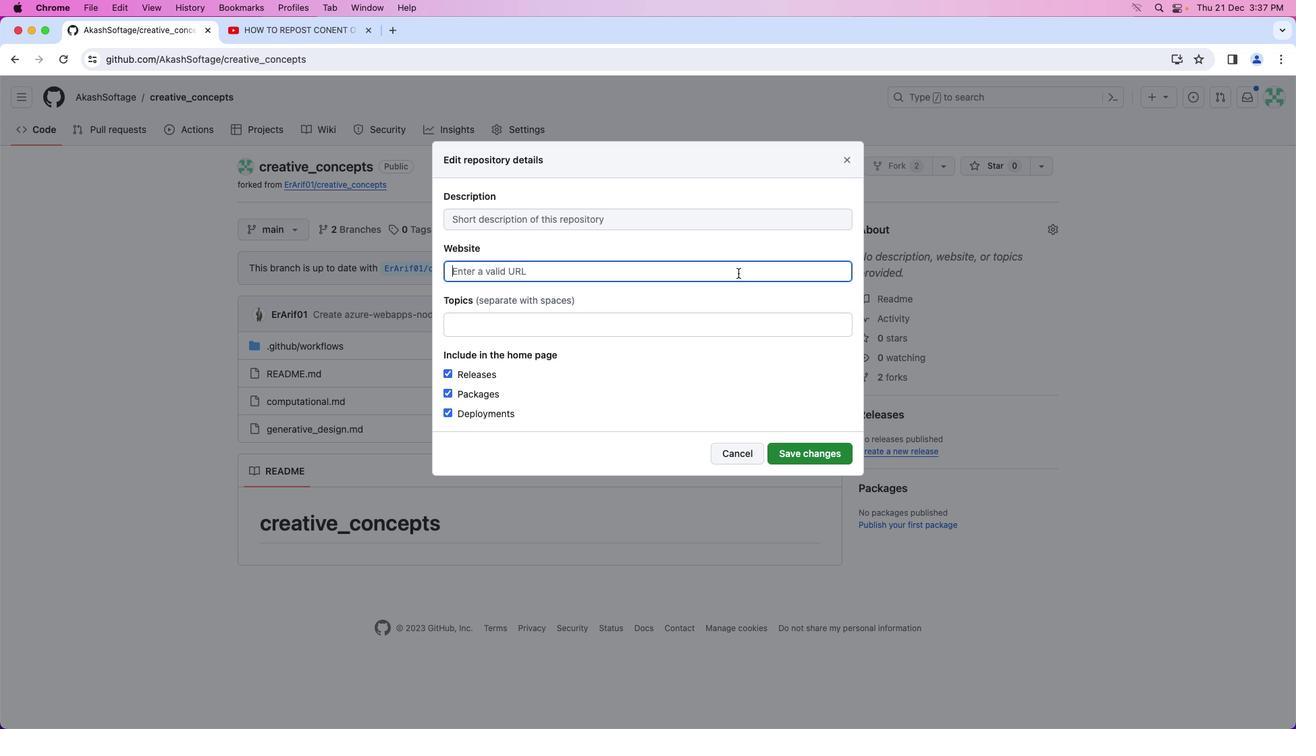 
Action: Mouse pressed left at (738, 272)
Screenshot: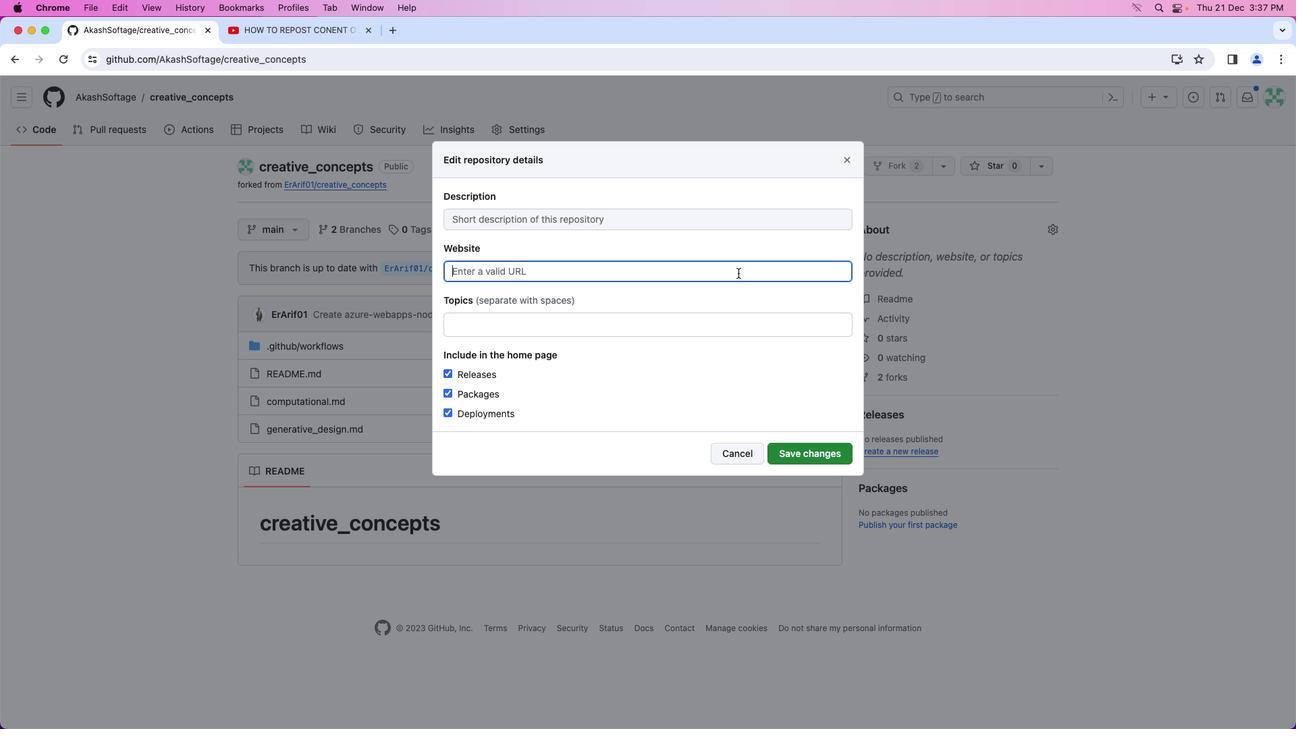 
Action: Mouse moved to (720, 337)
Screenshot: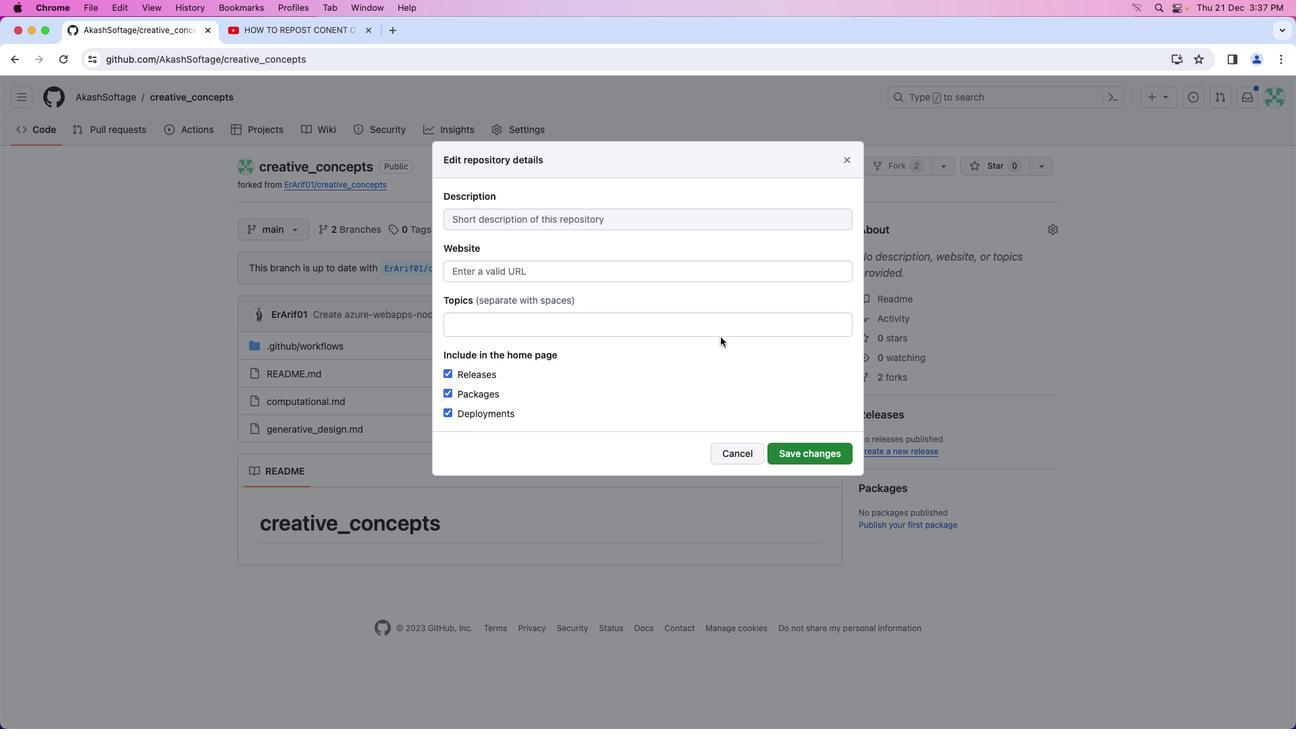 
Action: Mouse pressed left at (720, 337)
Screenshot: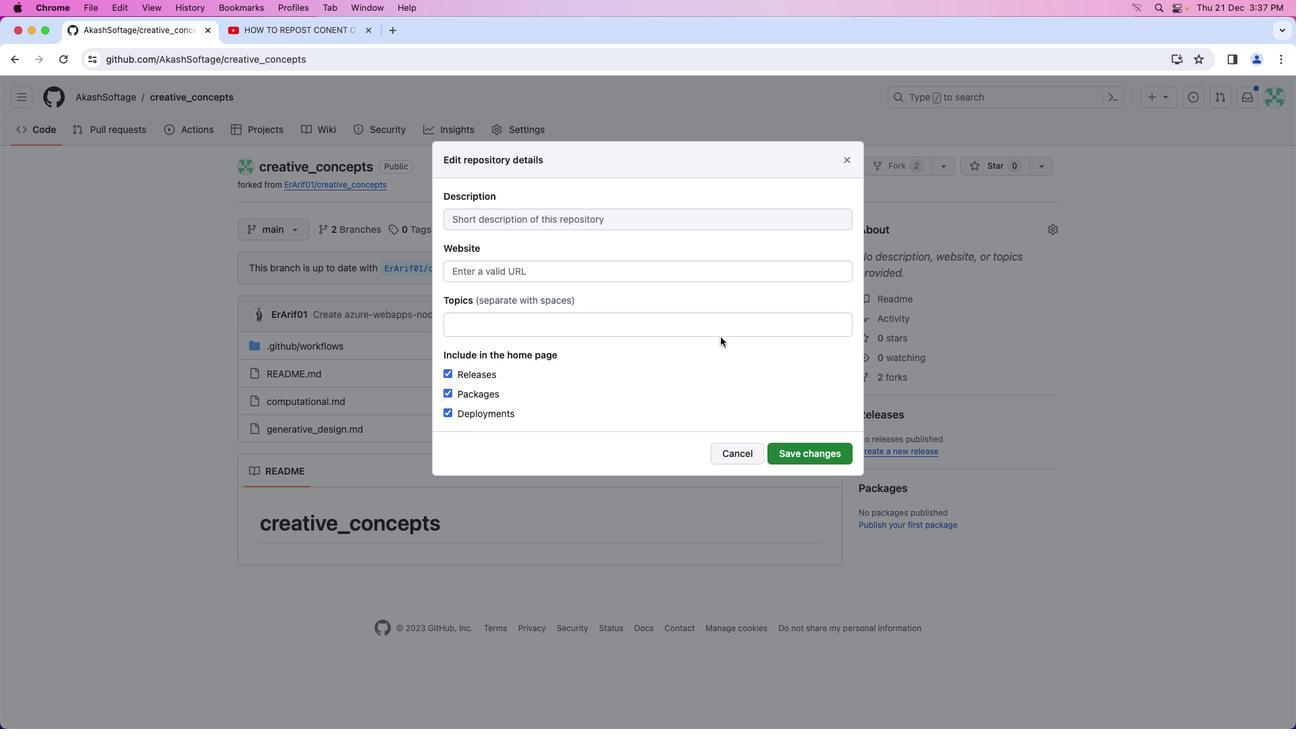 
Action: Mouse moved to (721, 324)
Screenshot: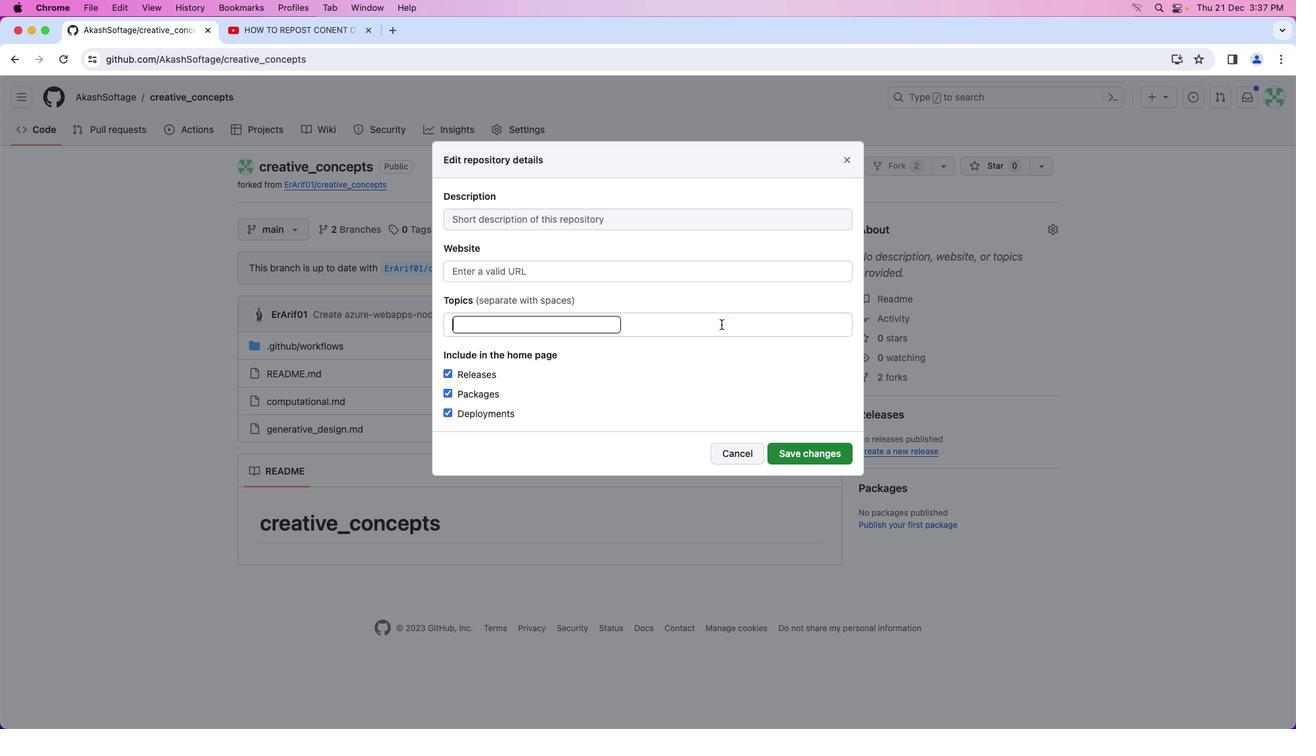 
Action: Mouse pressed left at (721, 324)
Screenshot: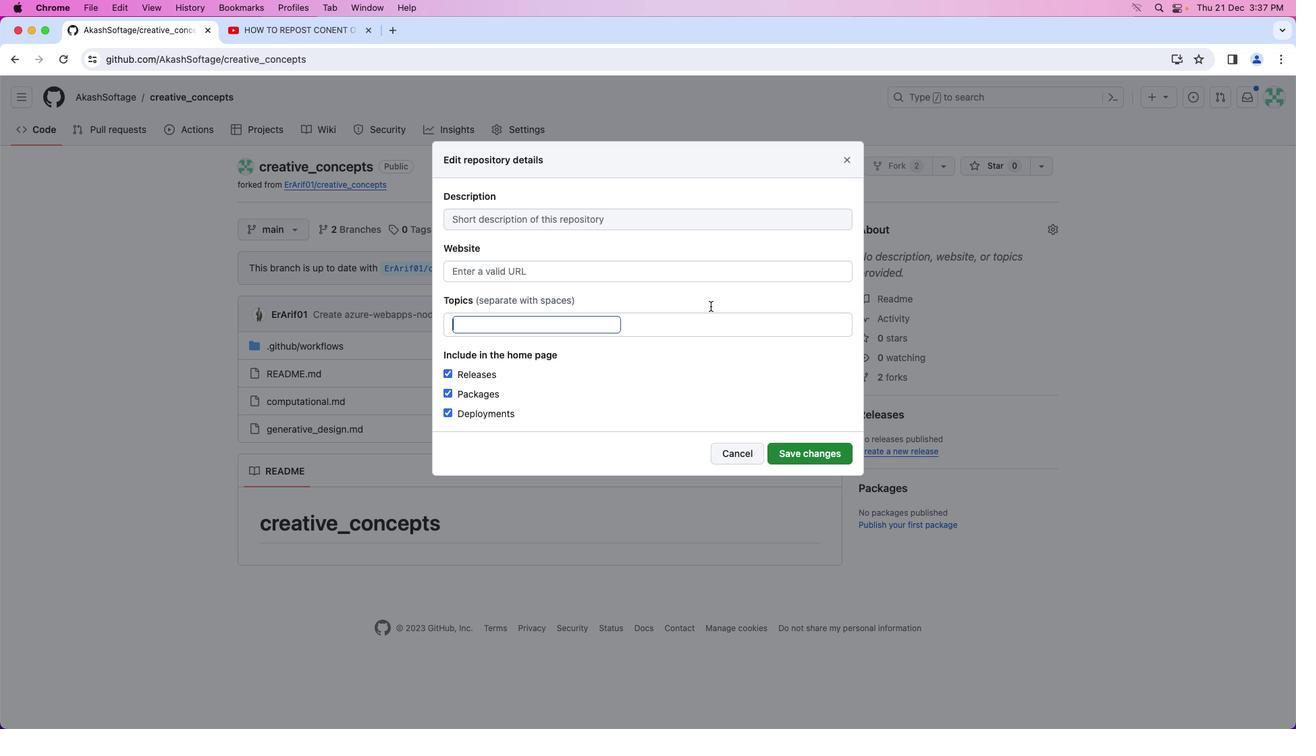 
Action: Mouse moved to (674, 221)
Screenshot: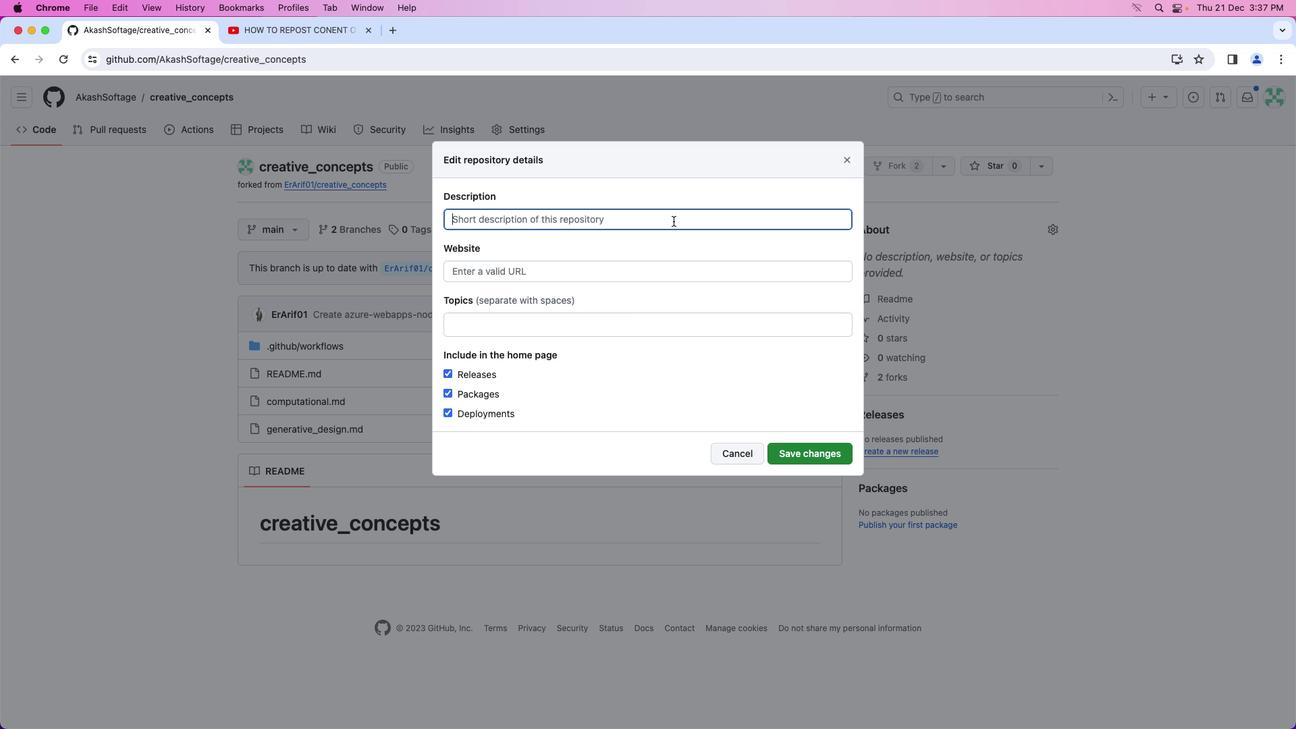 
Action: Mouse pressed left at (674, 221)
Screenshot: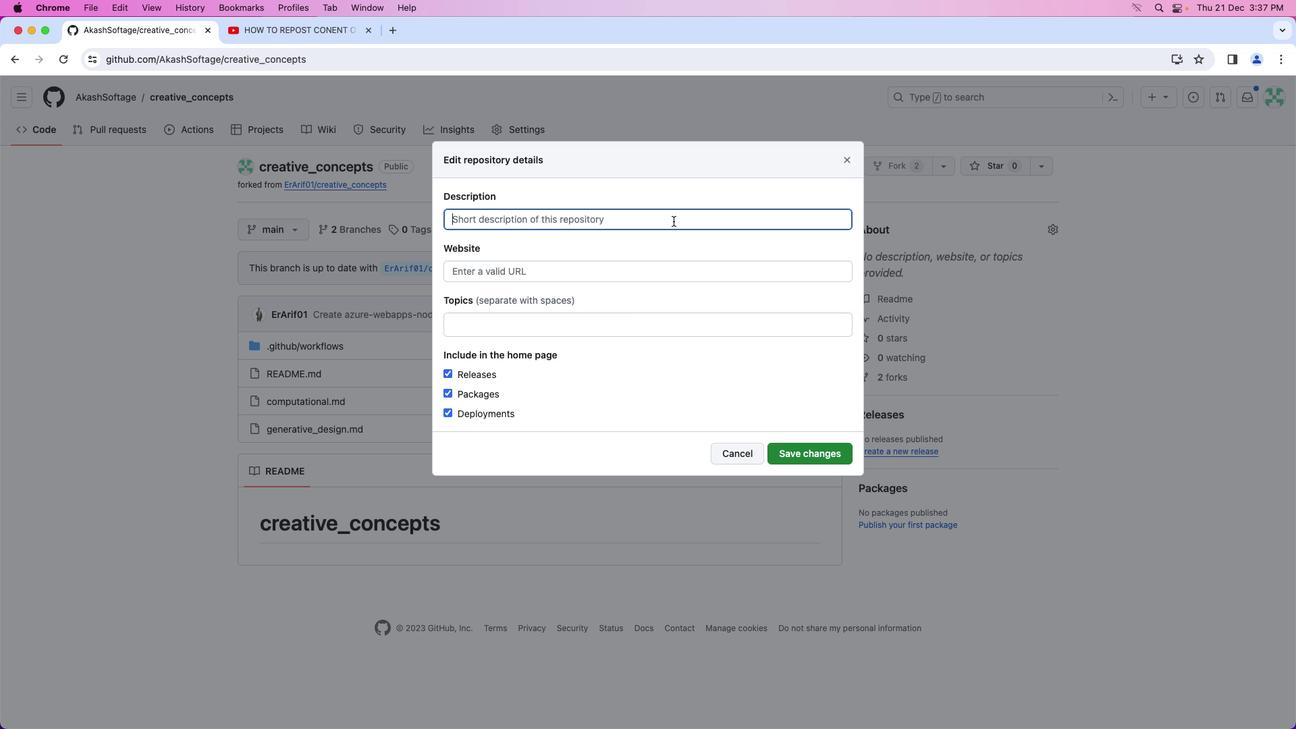 
Action: Key pressed Key.caps_lockKey.caps_lock't''h''i''s'Key.space'i''s'Key.space'm''y'Key.space'n''e''w'Key.space'p''r''o''j''e''c''t'
Screenshot: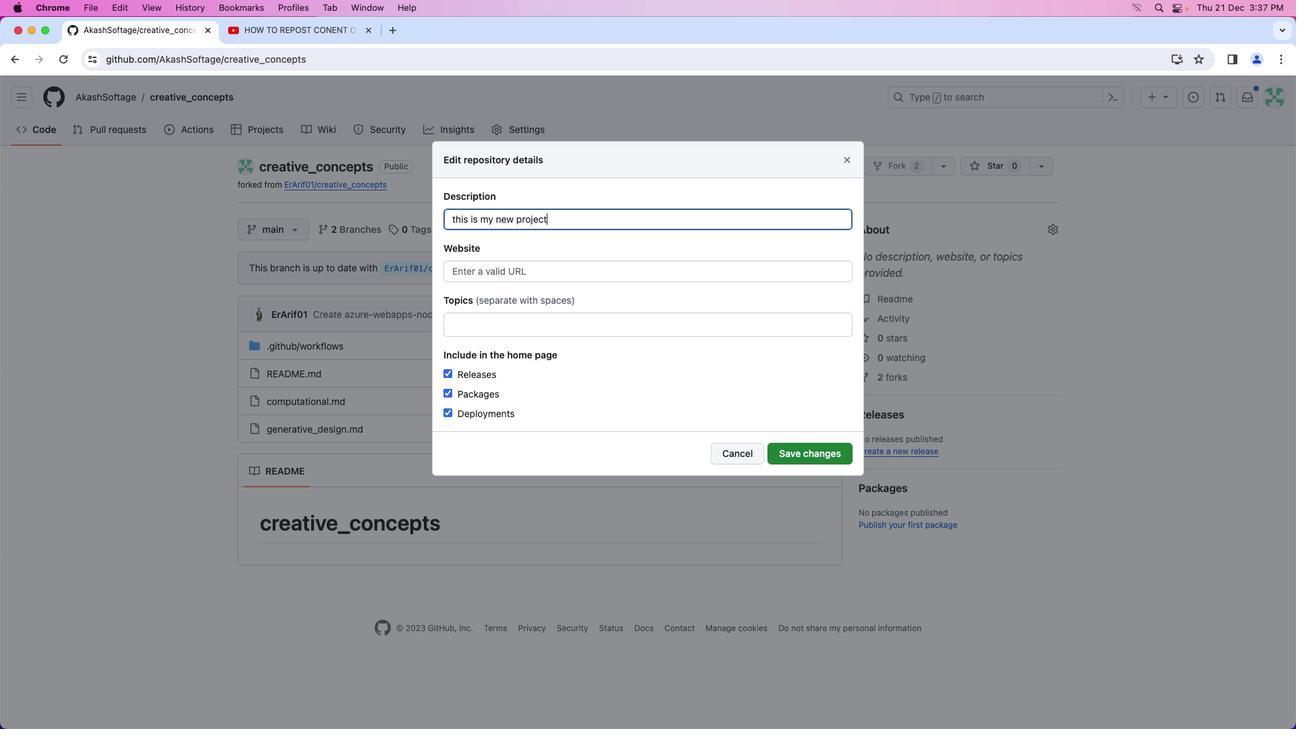 
Action: Mouse moved to (666, 282)
Screenshot: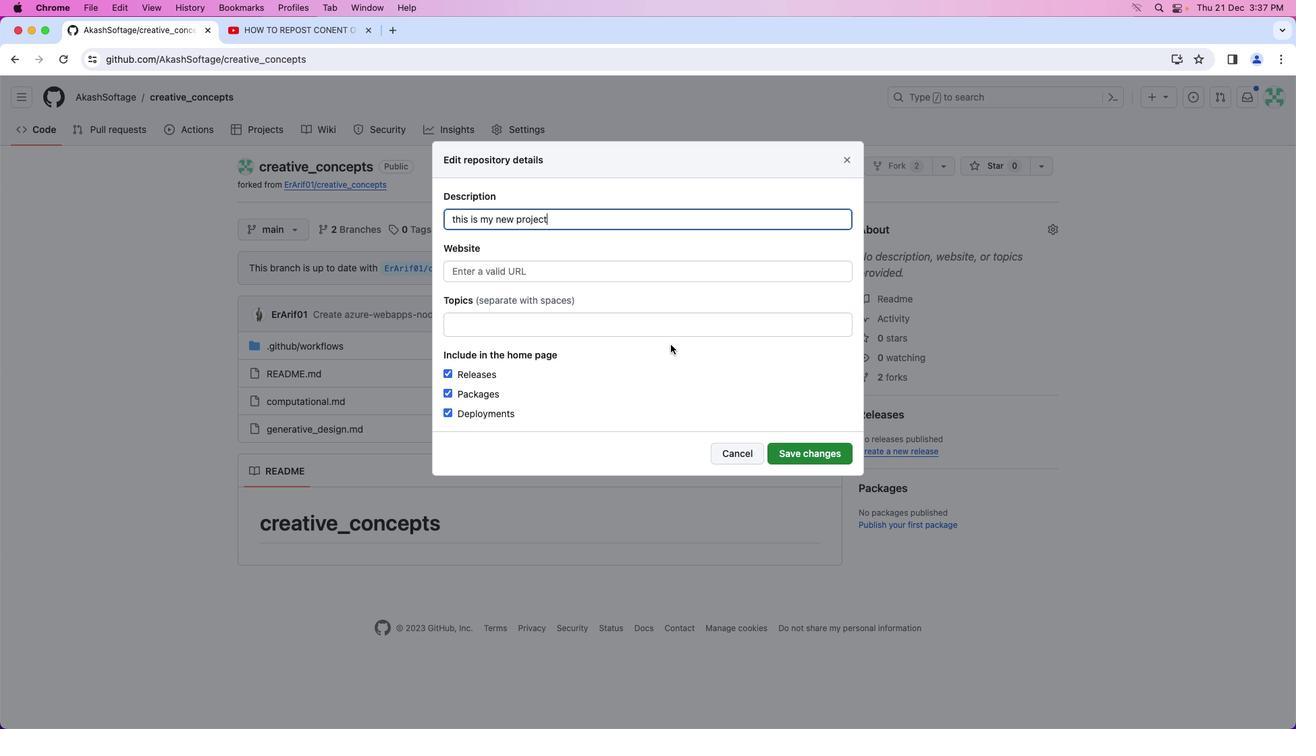 
Action: Mouse scrolled (666, 282) with delta (0, 0)
Screenshot: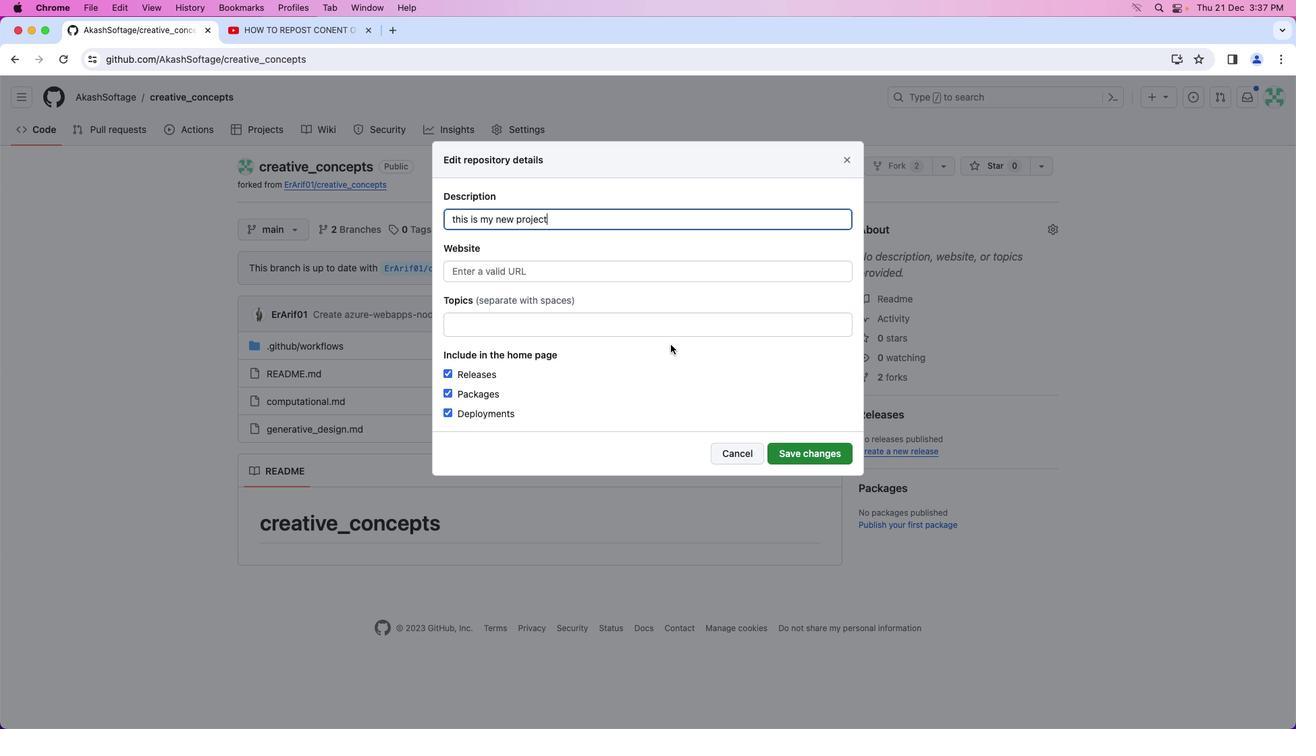 
Action: Mouse moved to (823, 454)
Screenshot: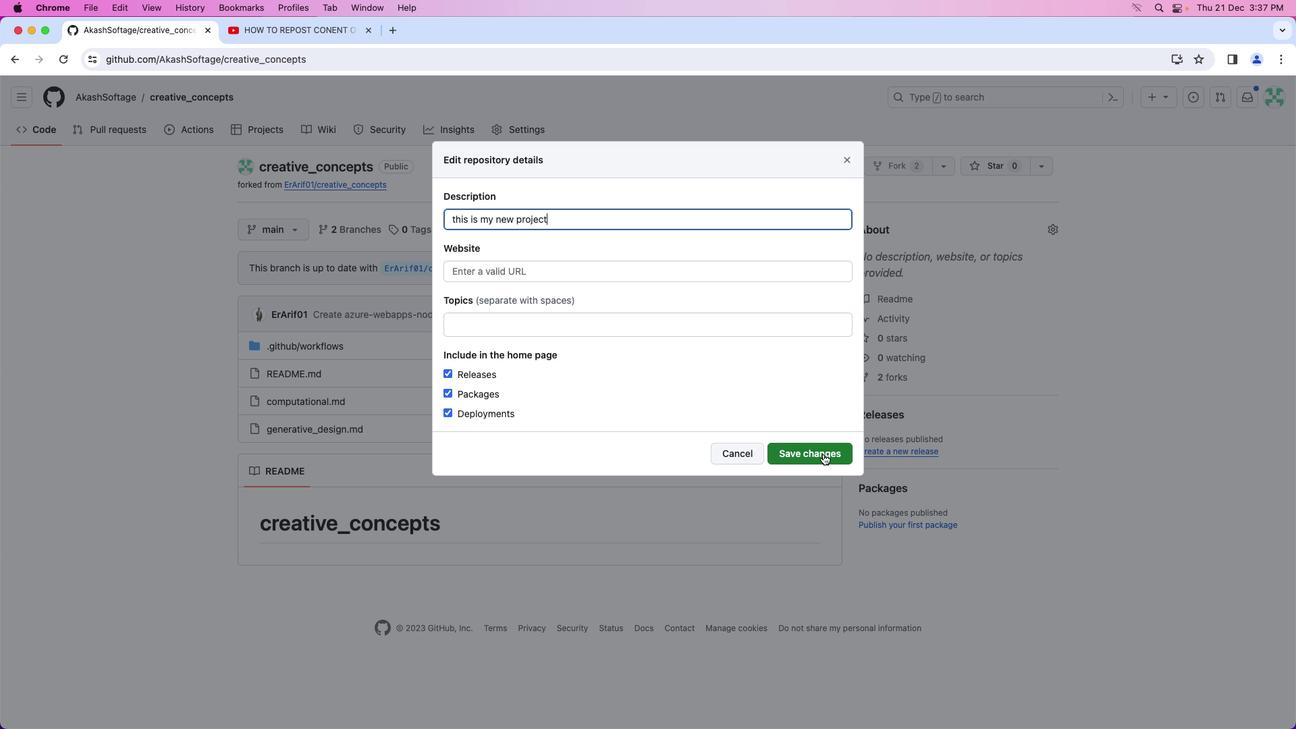 
Action: Mouse pressed left at (823, 454)
Screenshot: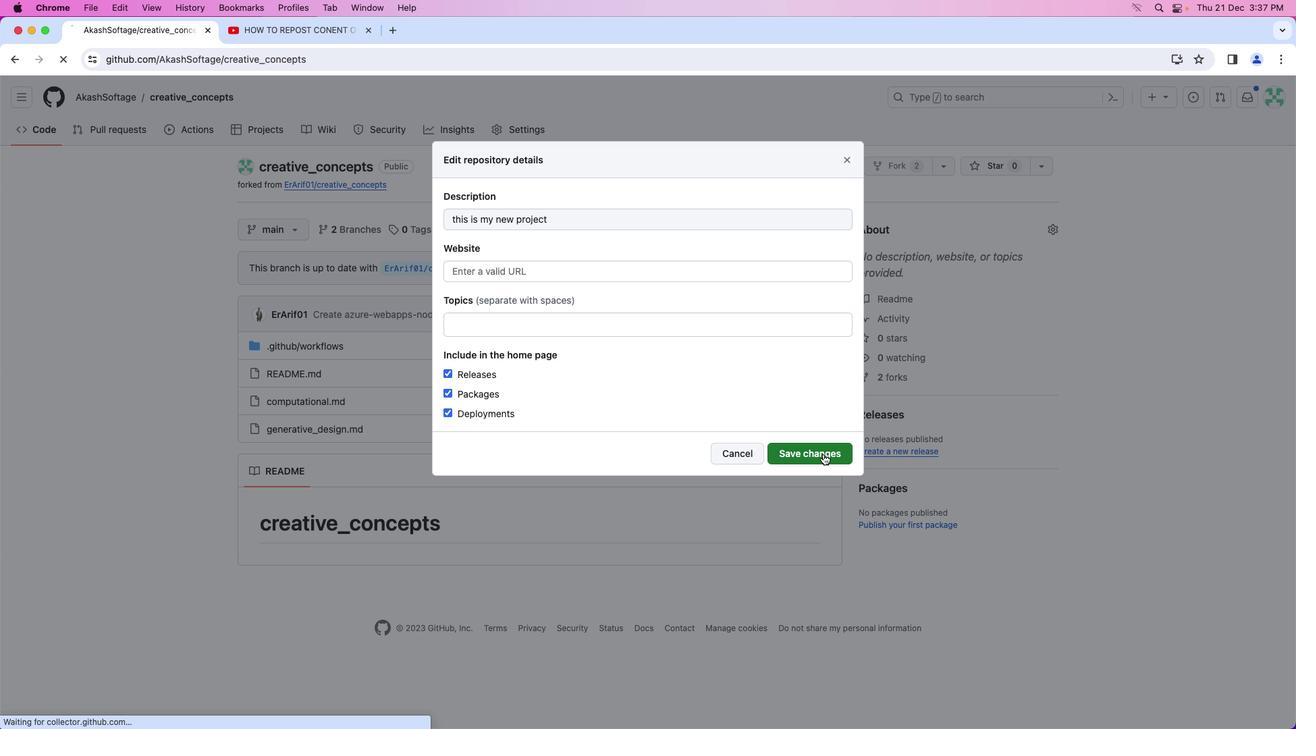 
Action: Mouse moved to (744, 277)
Screenshot: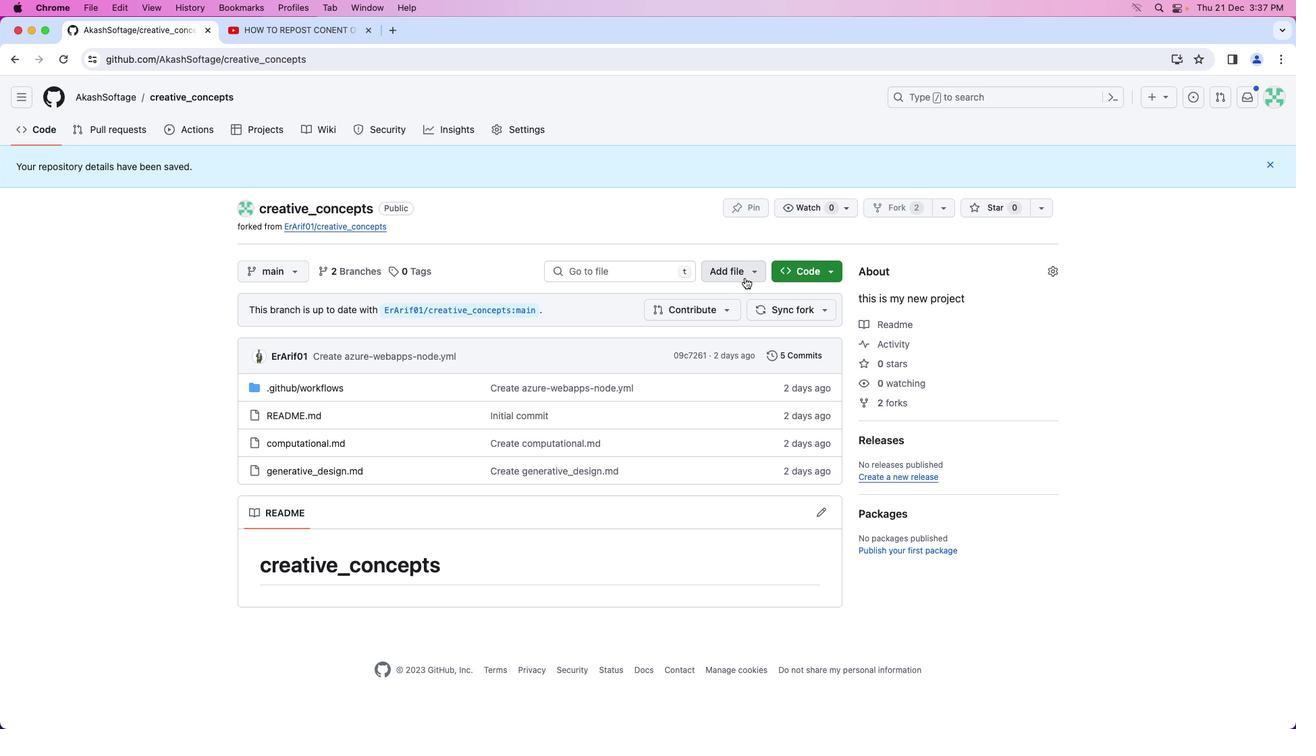 
Action: Mouse pressed left at (744, 277)
Screenshot: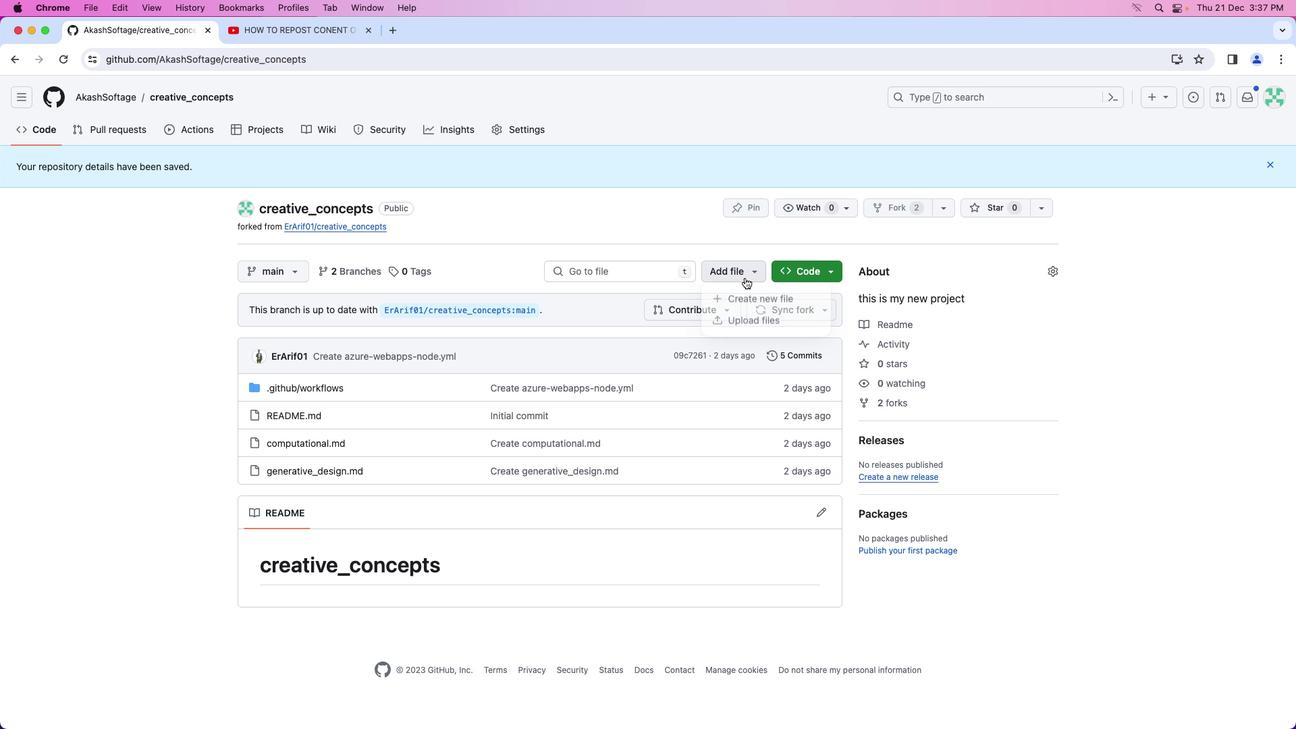 
Action: Mouse moved to (750, 296)
Screenshot: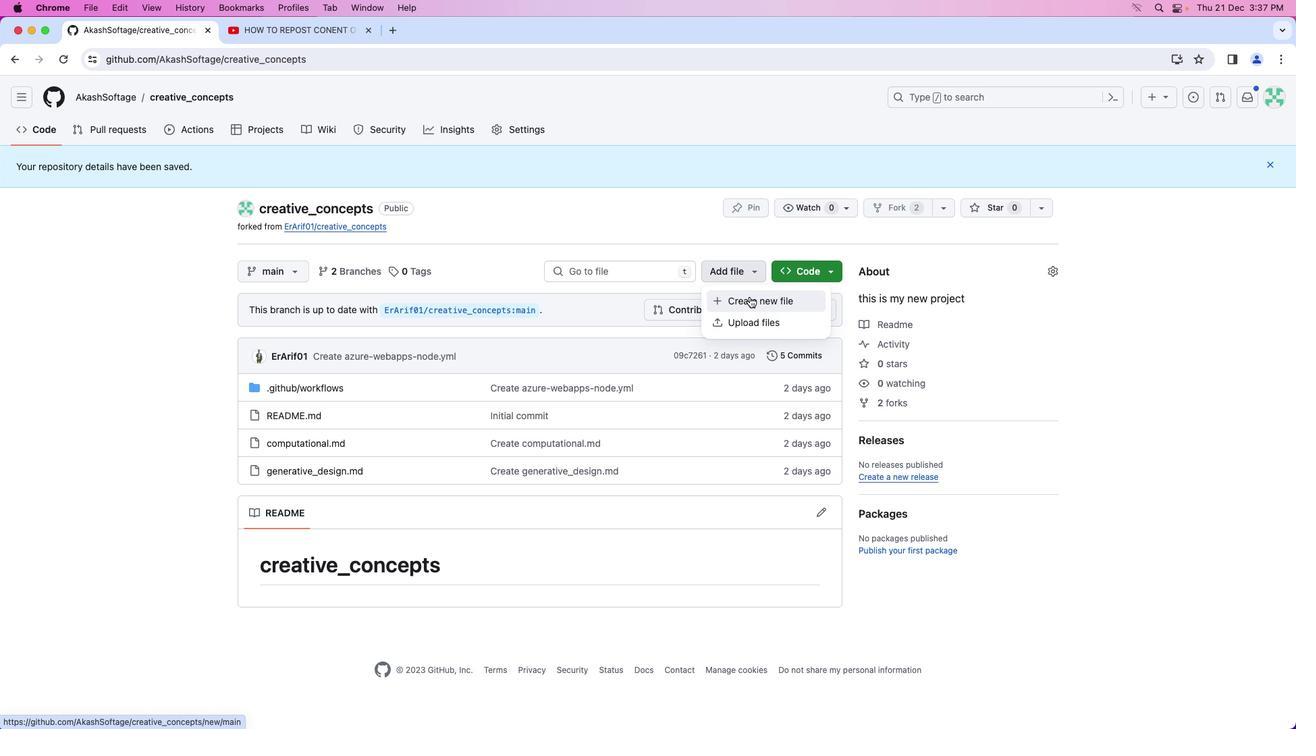 
Action: Mouse pressed left at (750, 296)
Screenshot: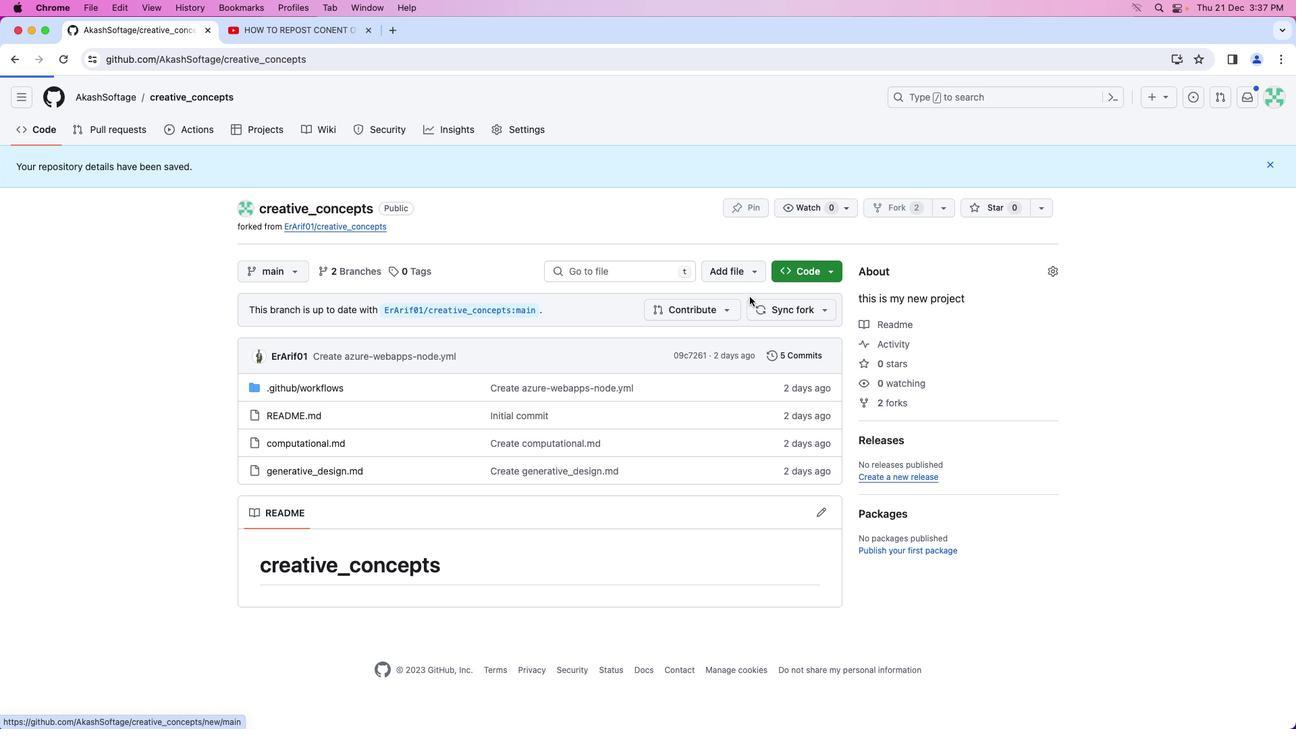 
Action: Mouse moved to (222, 168)
Screenshot: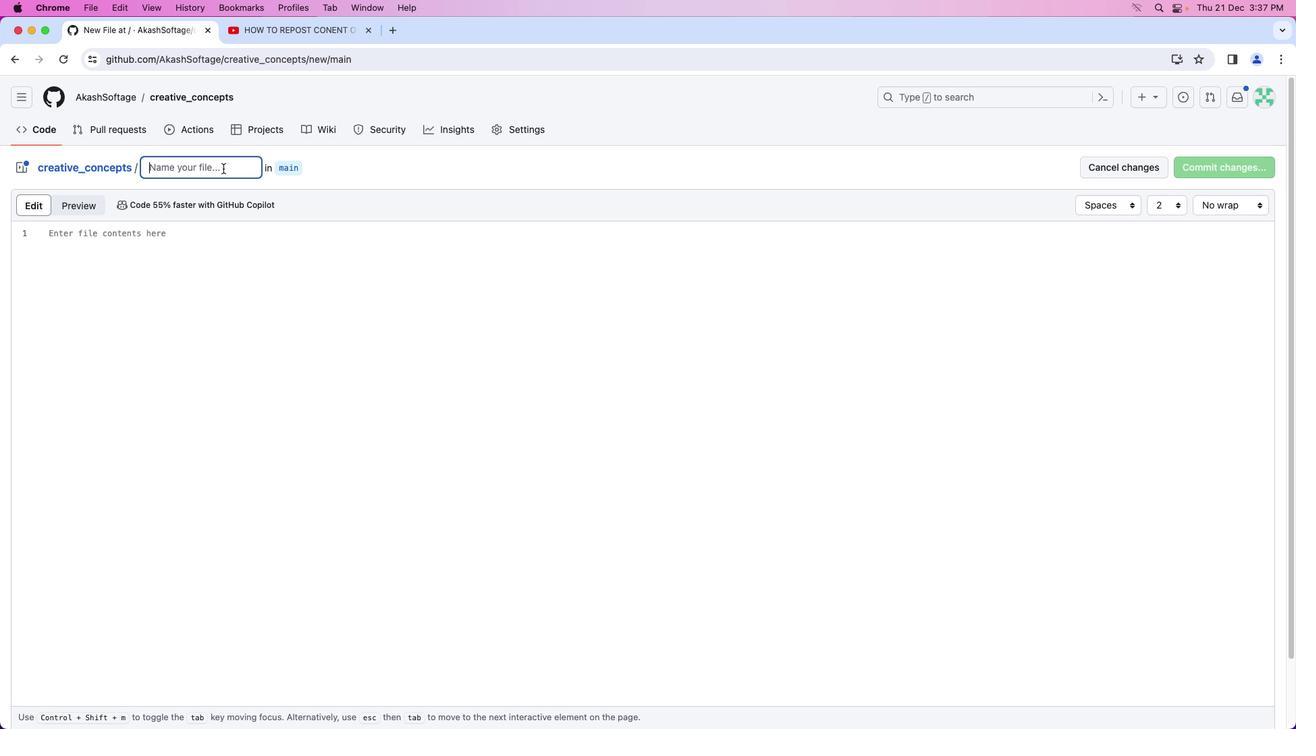 
Action: Mouse pressed left at (222, 168)
Screenshot: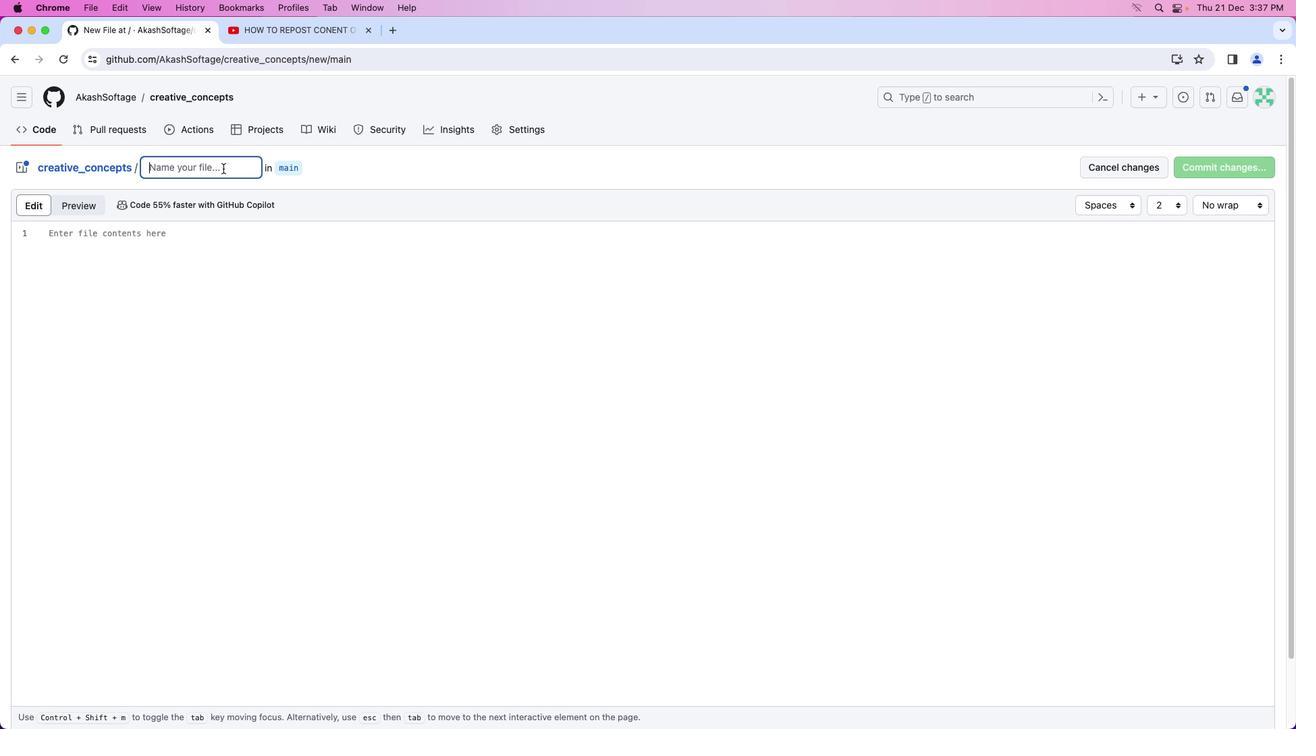 
Action: Key pressed 'c''o''n''t''e''n''t''.''m''d'
Screenshot: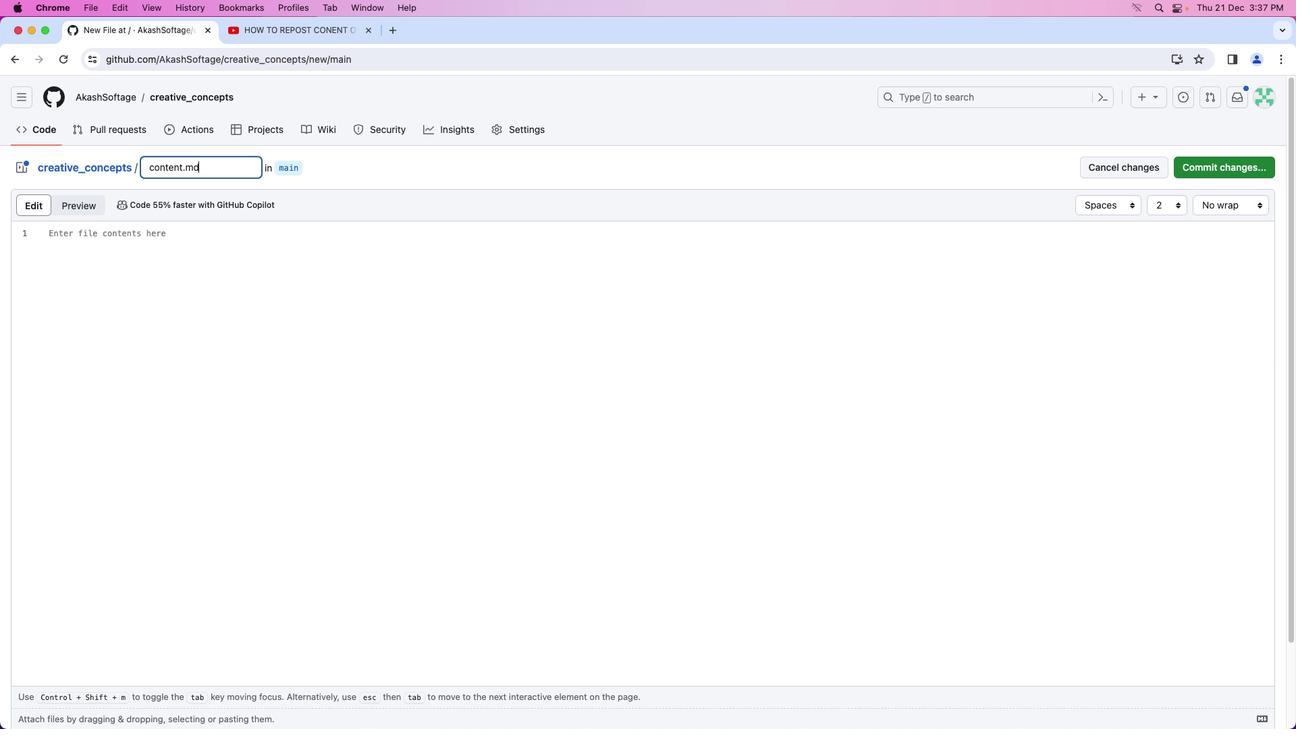 
Action: Mouse moved to (254, 234)
Screenshot: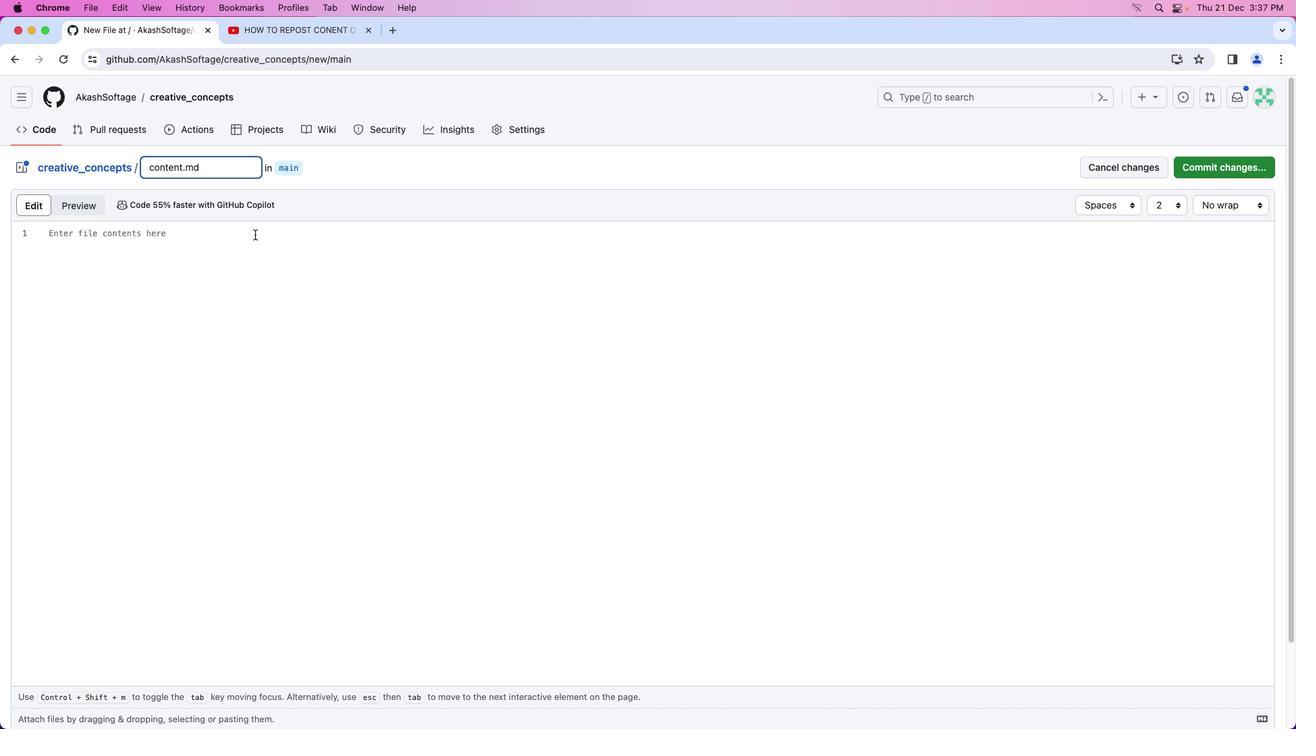 
Action: Mouse pressed left at (254, 234)
Screenshot: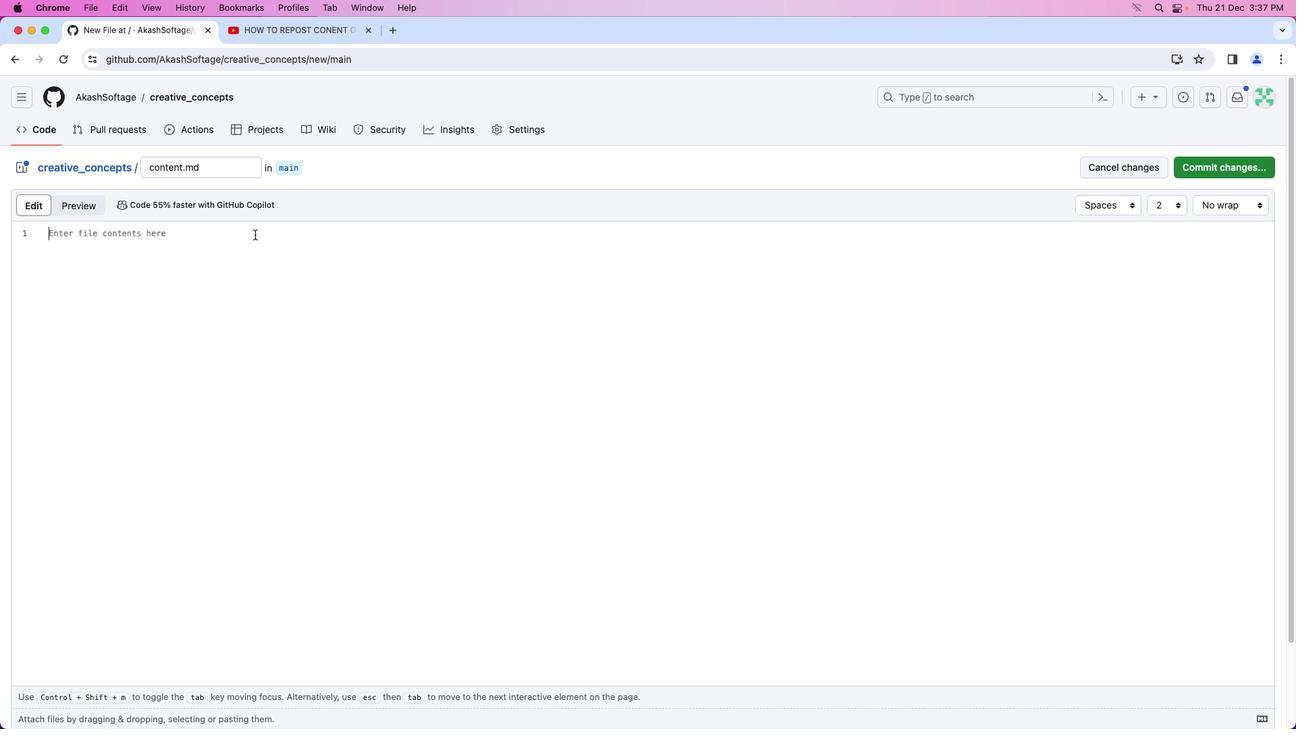 
Action: Key pressed Key.caps_lock'T''H''I''S'Key.space'I''S''M'Key.backspaceKey.space'M''Y'Key.space'P''A''R''A''G''R''A''P''H'
Screenshot: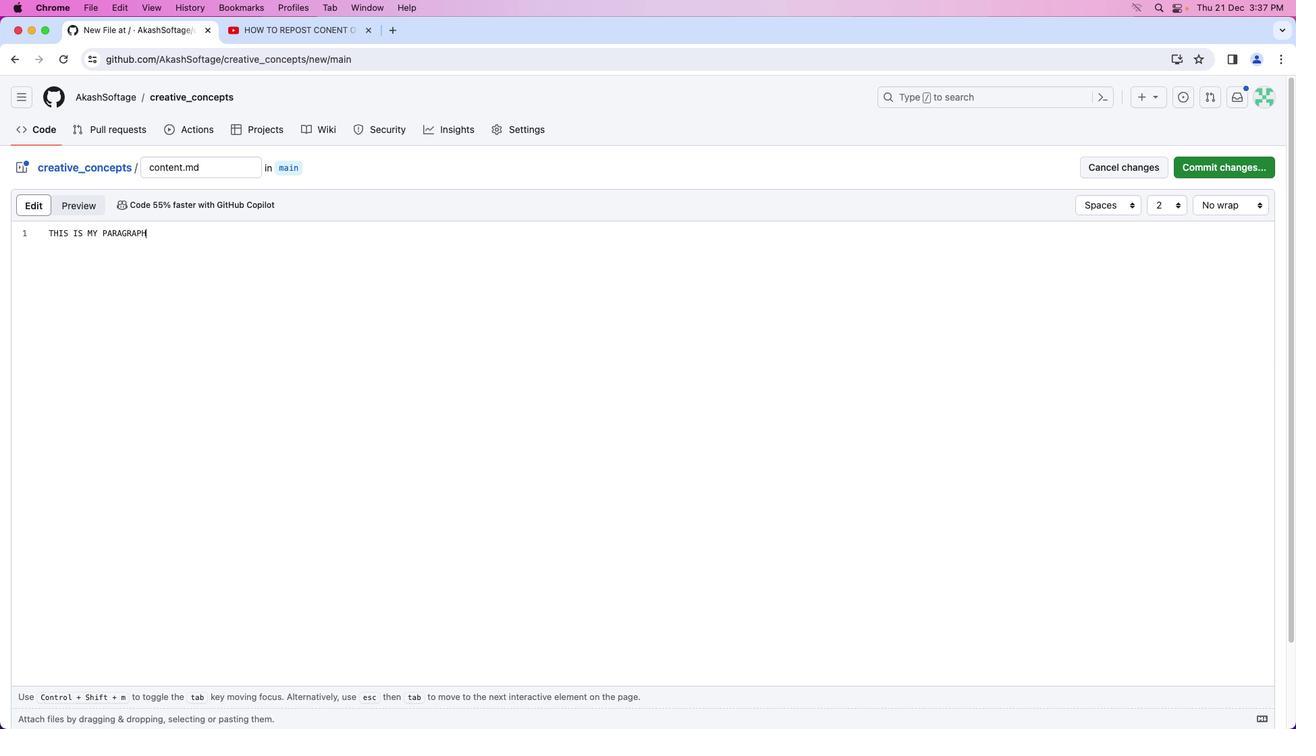
Action: Mouse moved to (1206, 171)
Screenshot: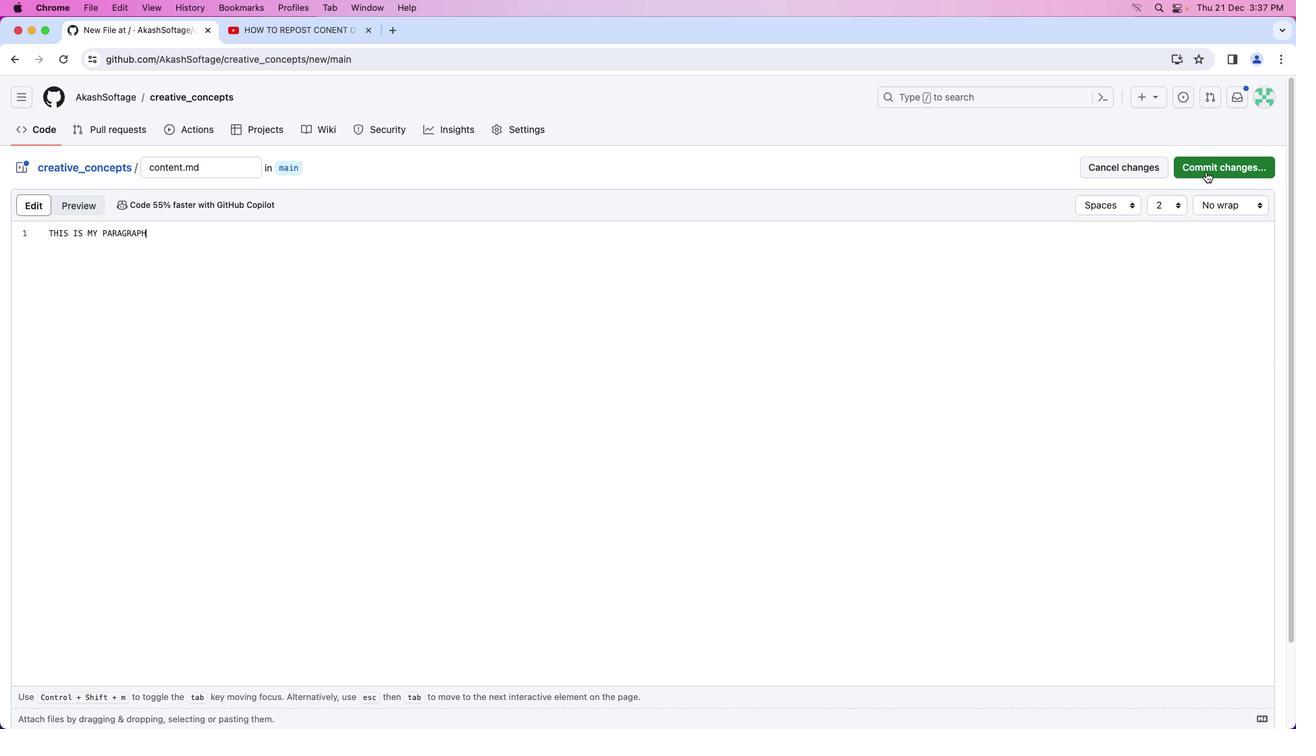 
Action: Mouse pressed left at (1206, 171)
Screenshot: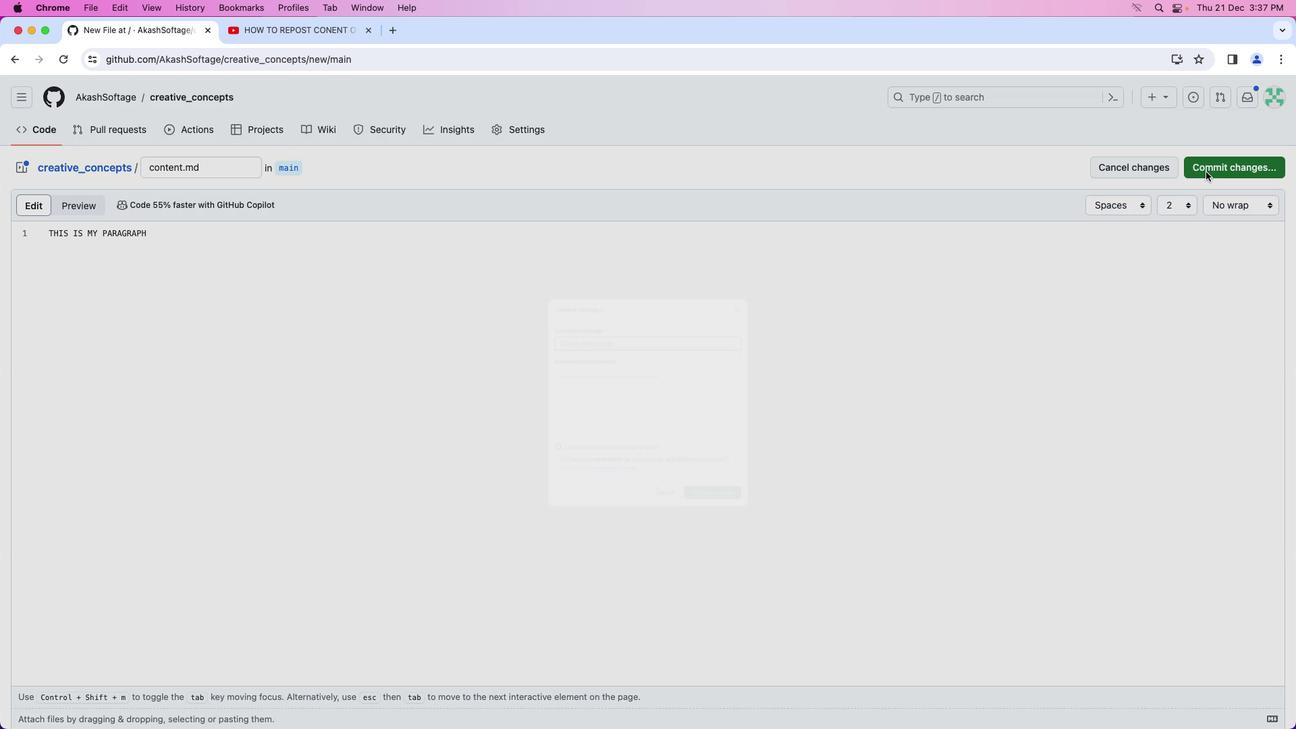 
Action: Mouse moved to (744, 546)
Screenshot: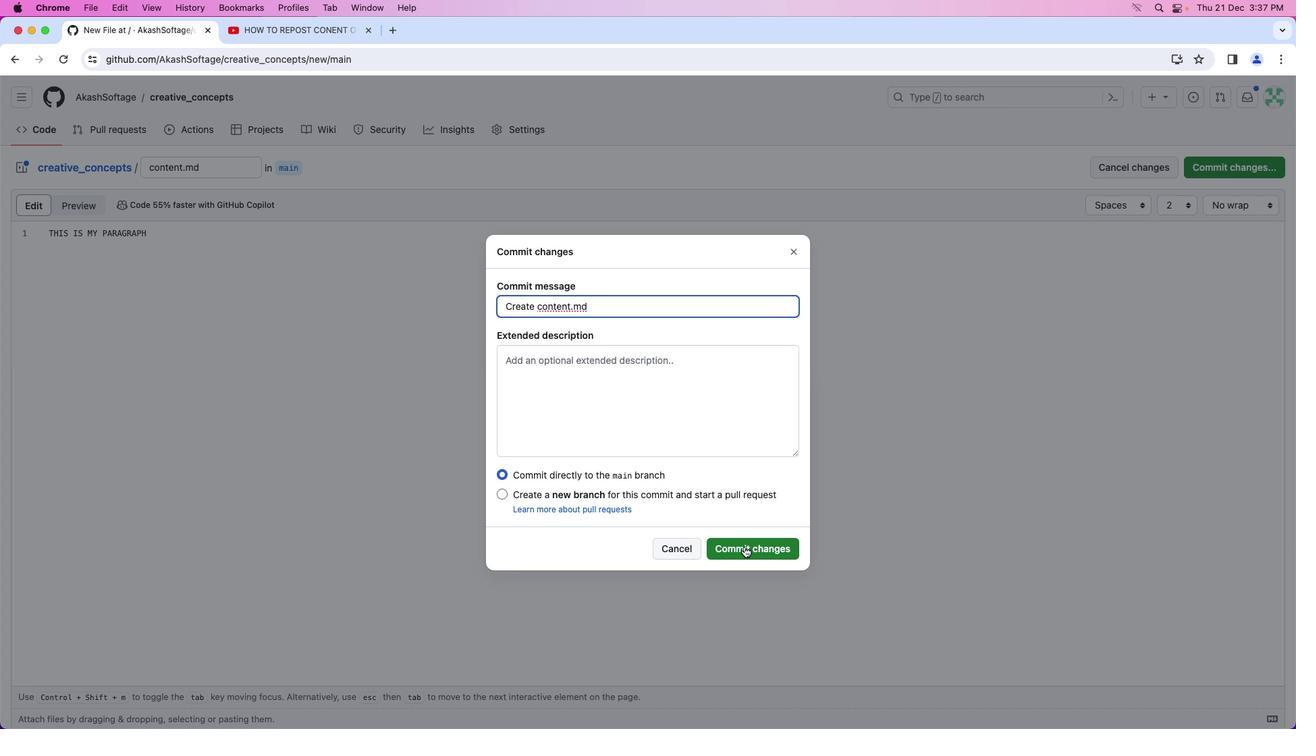 
Action: Mouse pressed left at (744, 546)
Screenshot: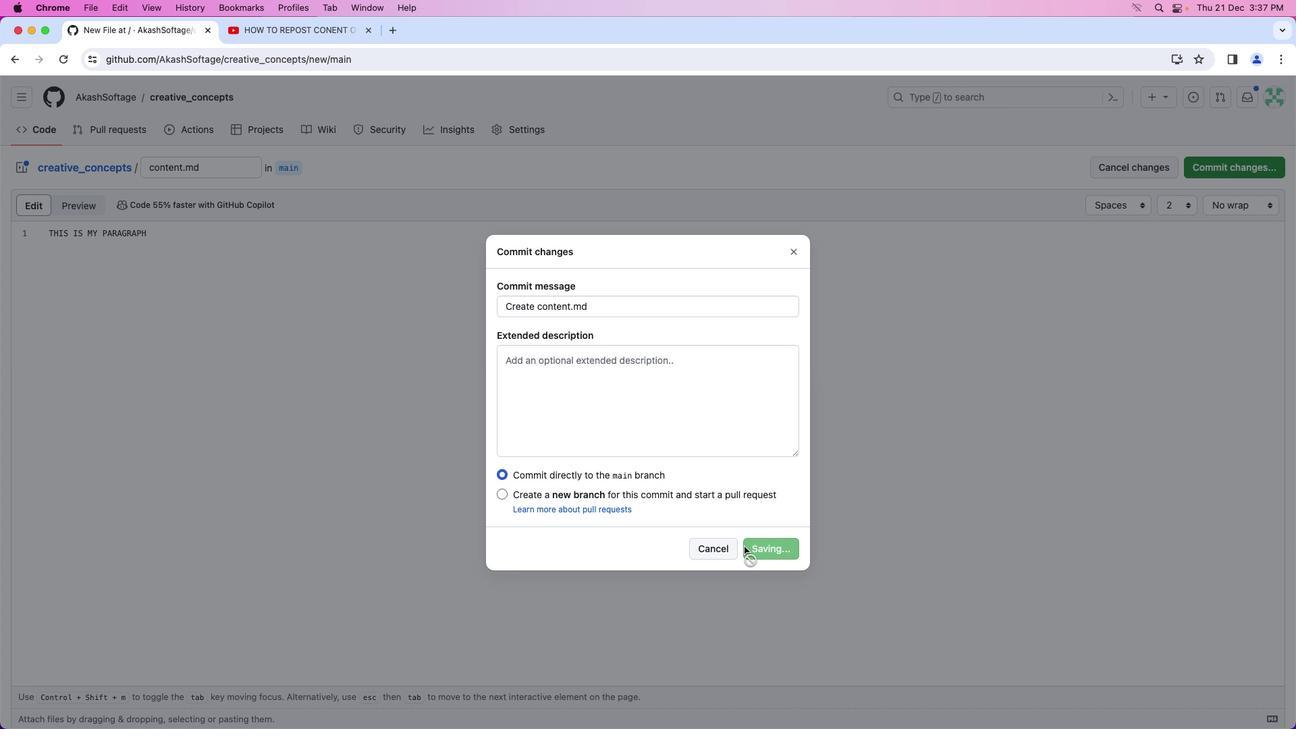 
Action: Mouse moved to (1267, 162)
Screenshot: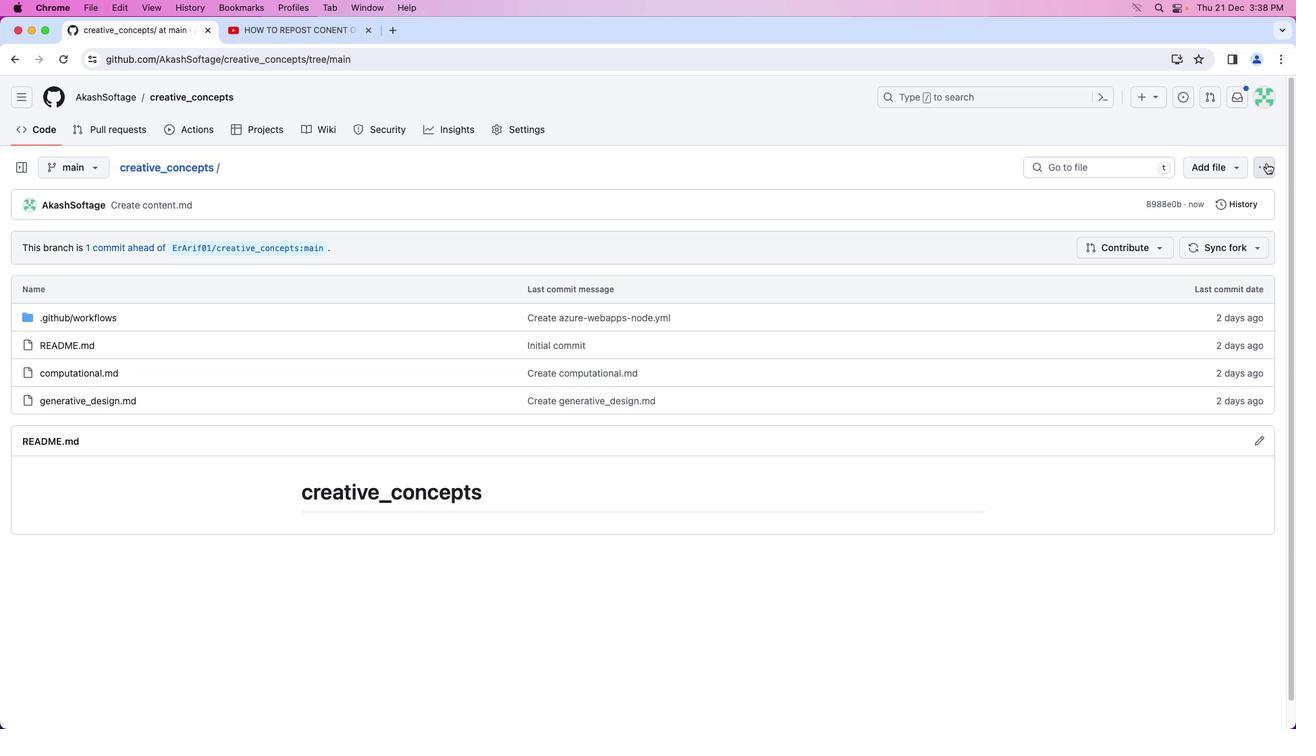 
Action: Mouse pressed left at (1267, 162)
Screenshot: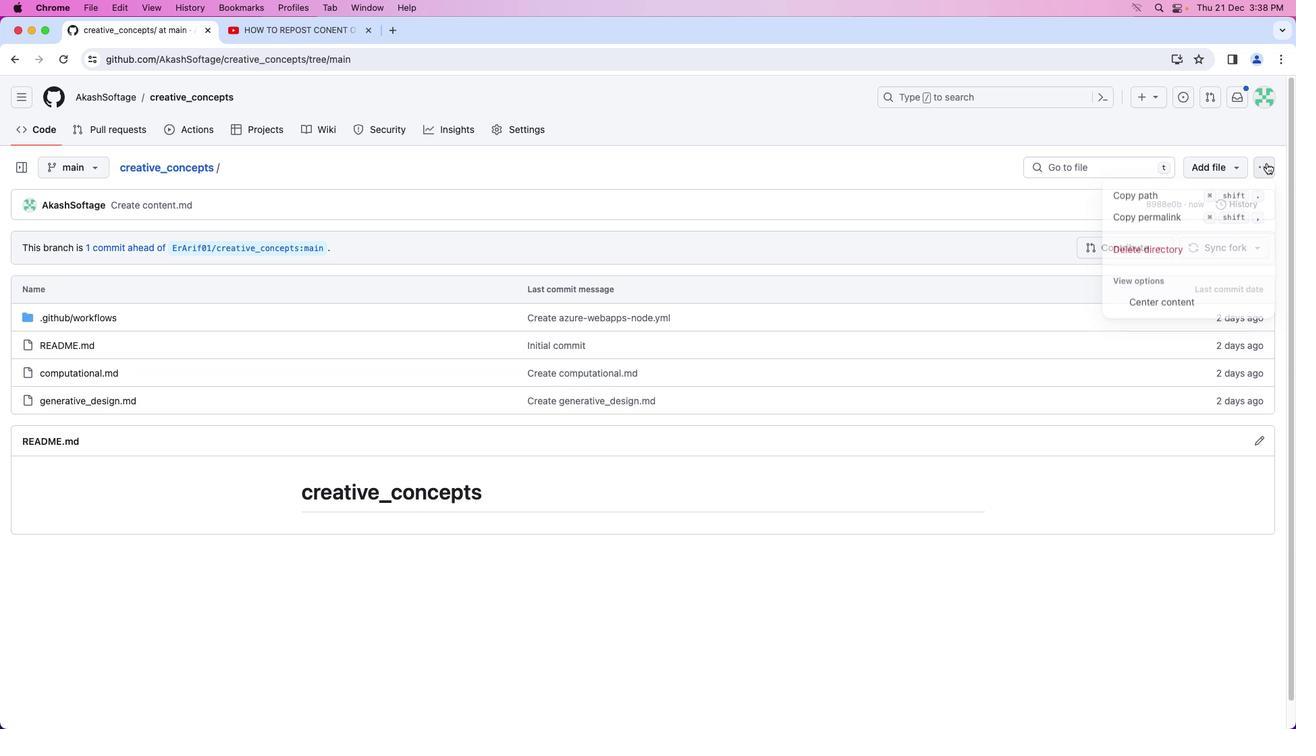 
Action: Mouse moved to (1106, 470)
Screenshot: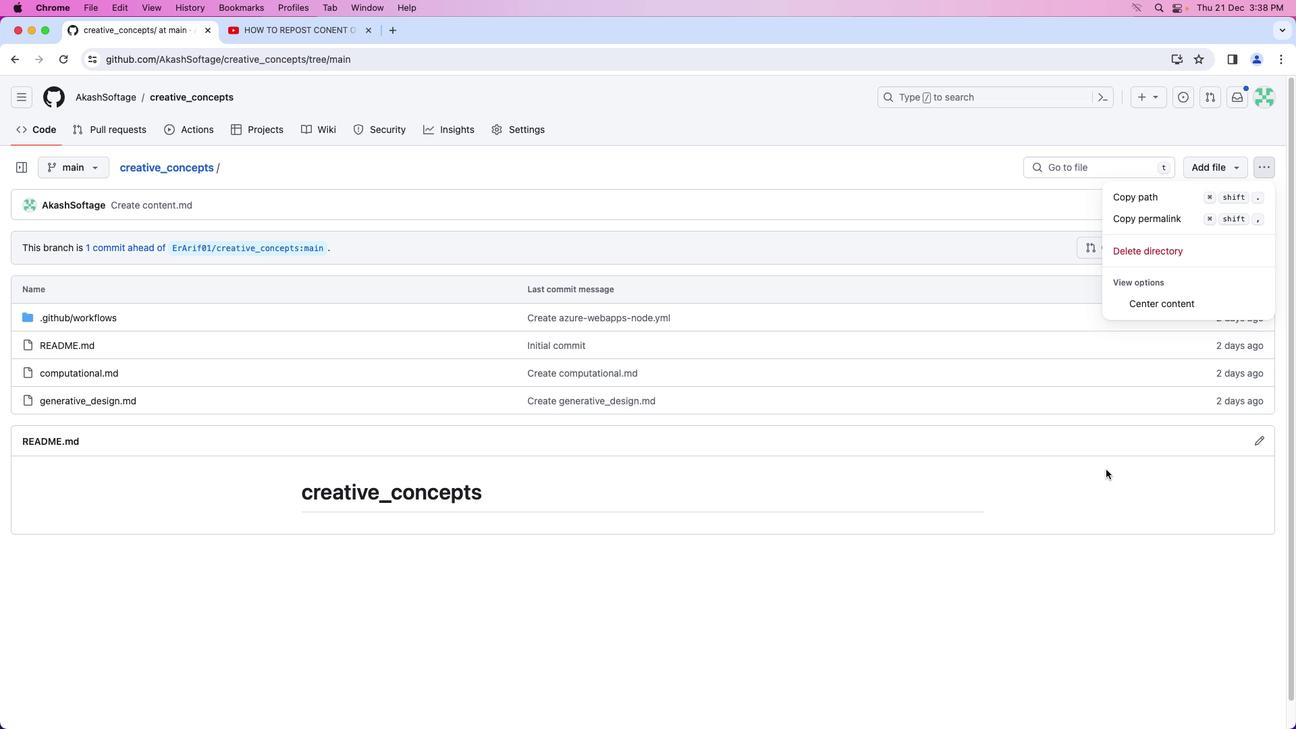 
Action: Mouse pressed left at (1106, 470)
Screenshot: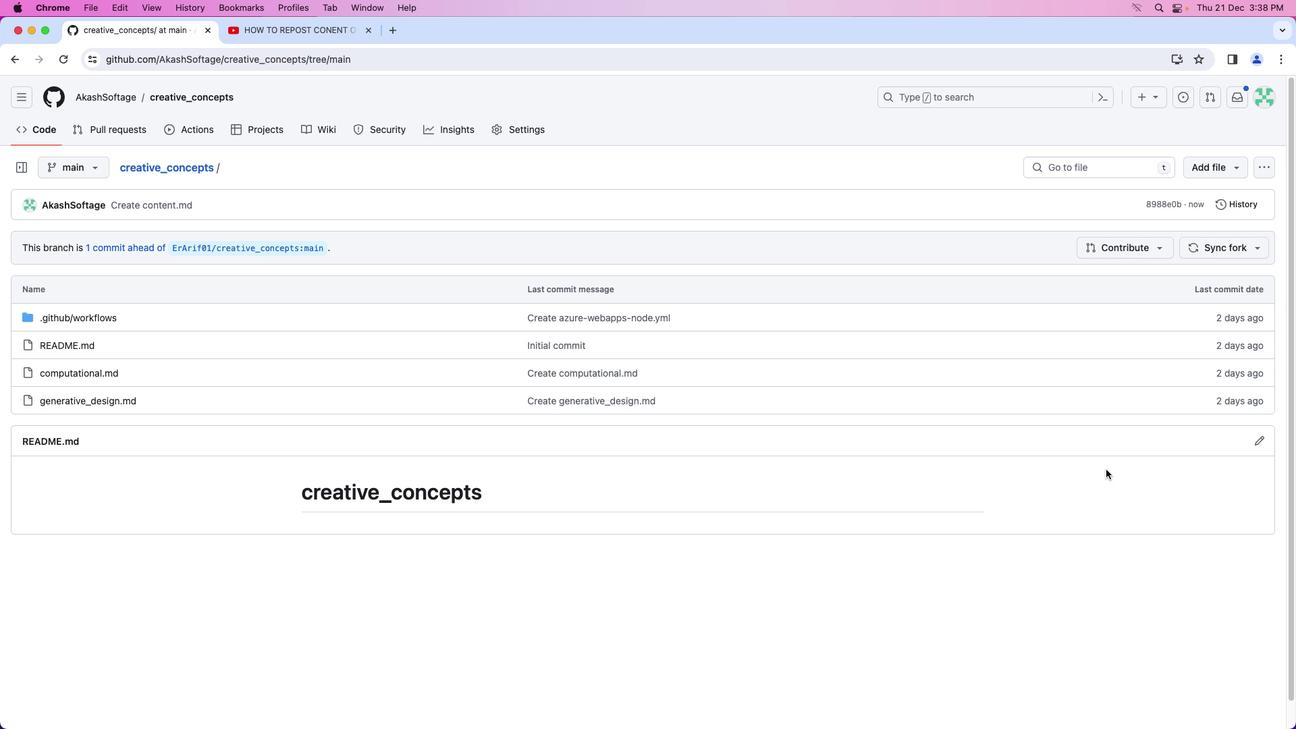 
